 Task: Explore Airbnb accommodation in Eilat, Israel from 12th December, 2023 to 16th December, 2023 for 8 adults. Place can be private room with 8 bedrooms having 8 beds and 8 bathrooms. Property type can be hotel. Amenities needed are: wifi, TV, free parkinig on premises, gym, breakfast.
Action: Mouse moved to (588, 149)
Screenshot: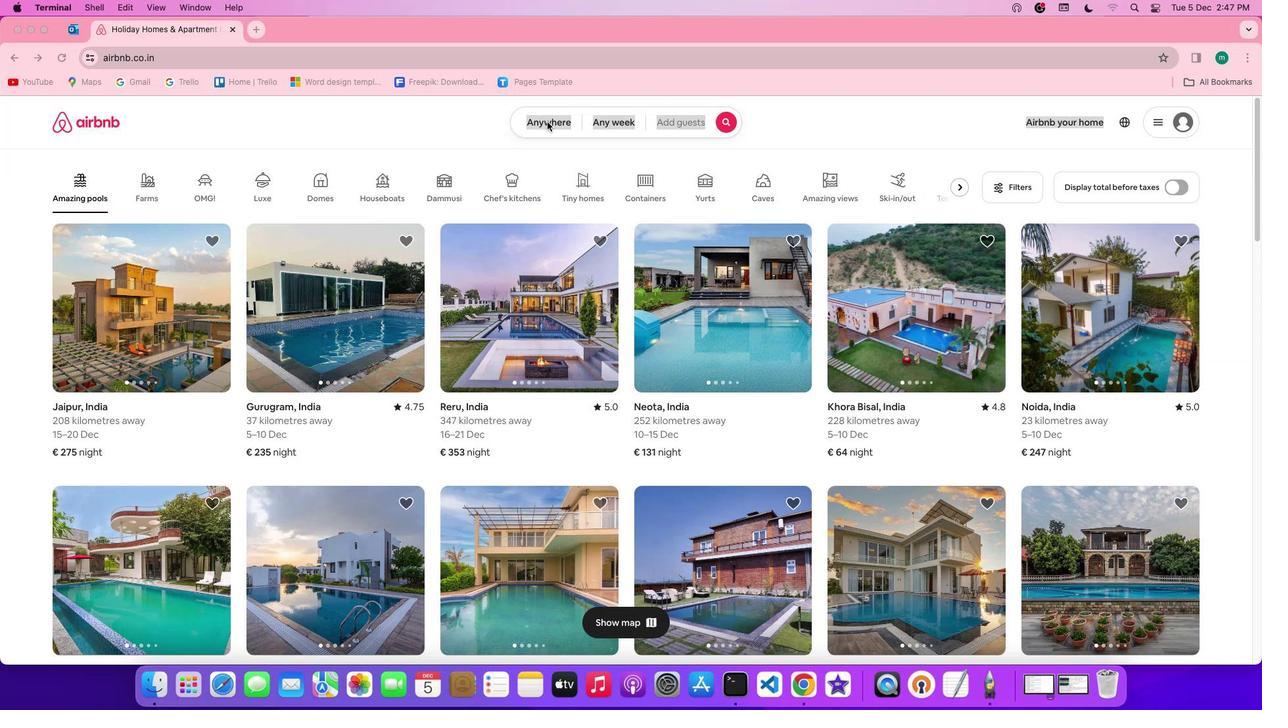 
Action: Mouse pressed left at (588, 149)
Screenshot: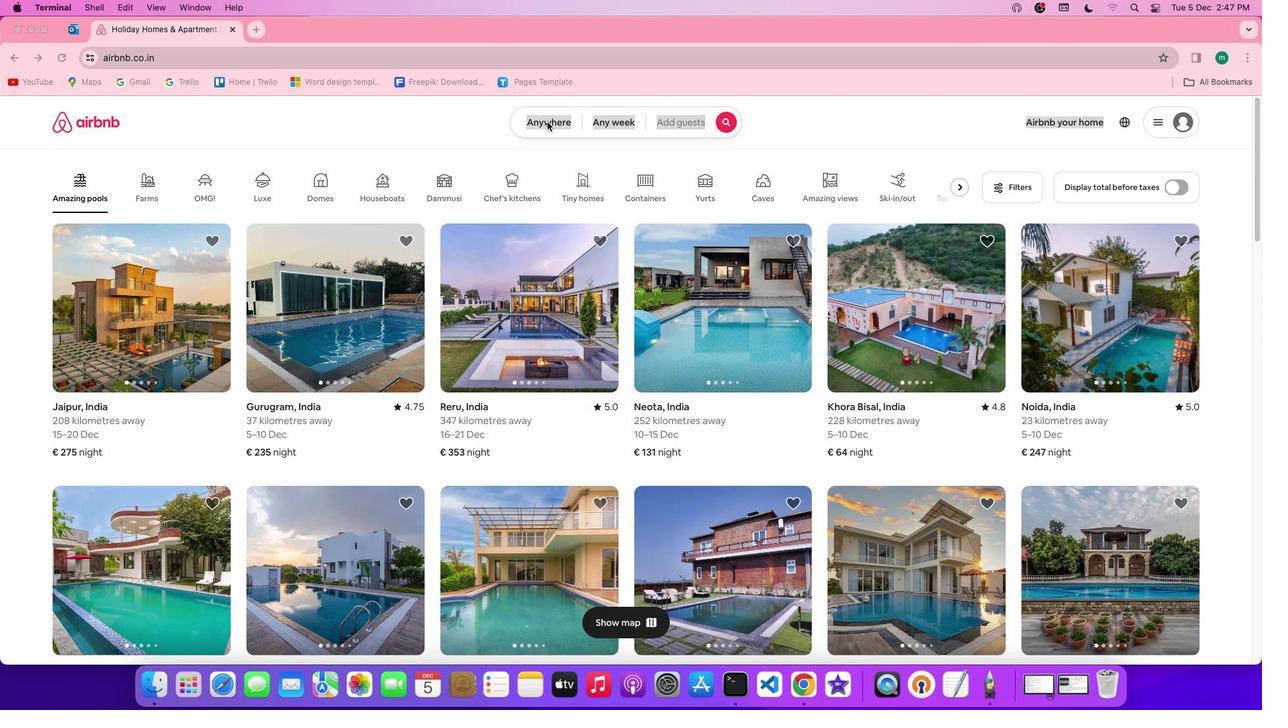 
Action: Mouse pressed left at (588, 149)
Screenshot: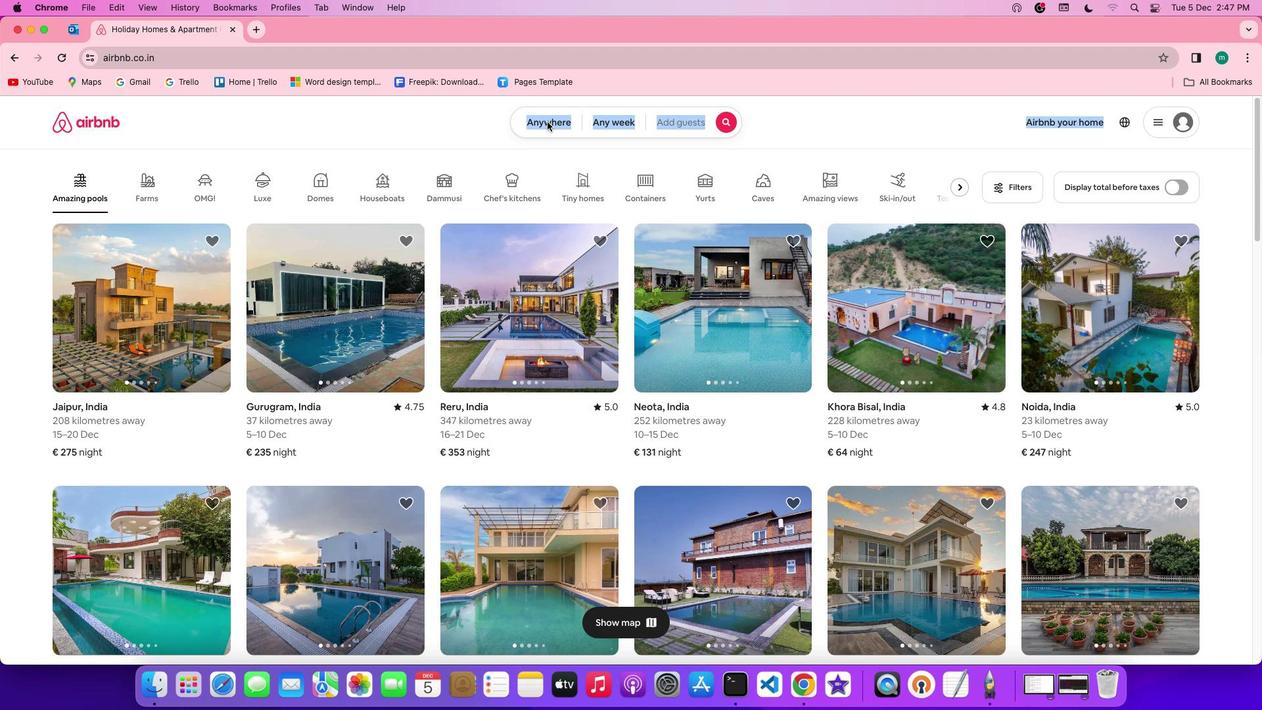 
Action: Mouse moved to (539, 190)
Screenshot: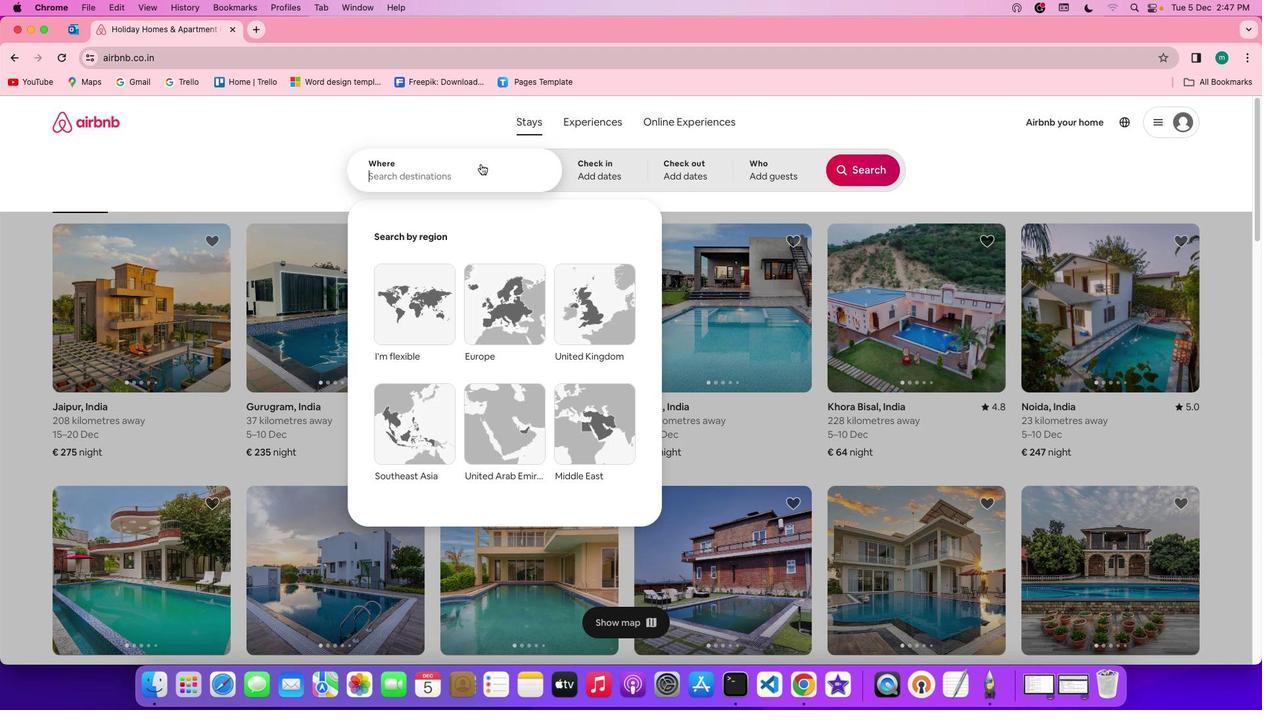 
Action: Mouse pressed left at (539, 190)
Screenshot: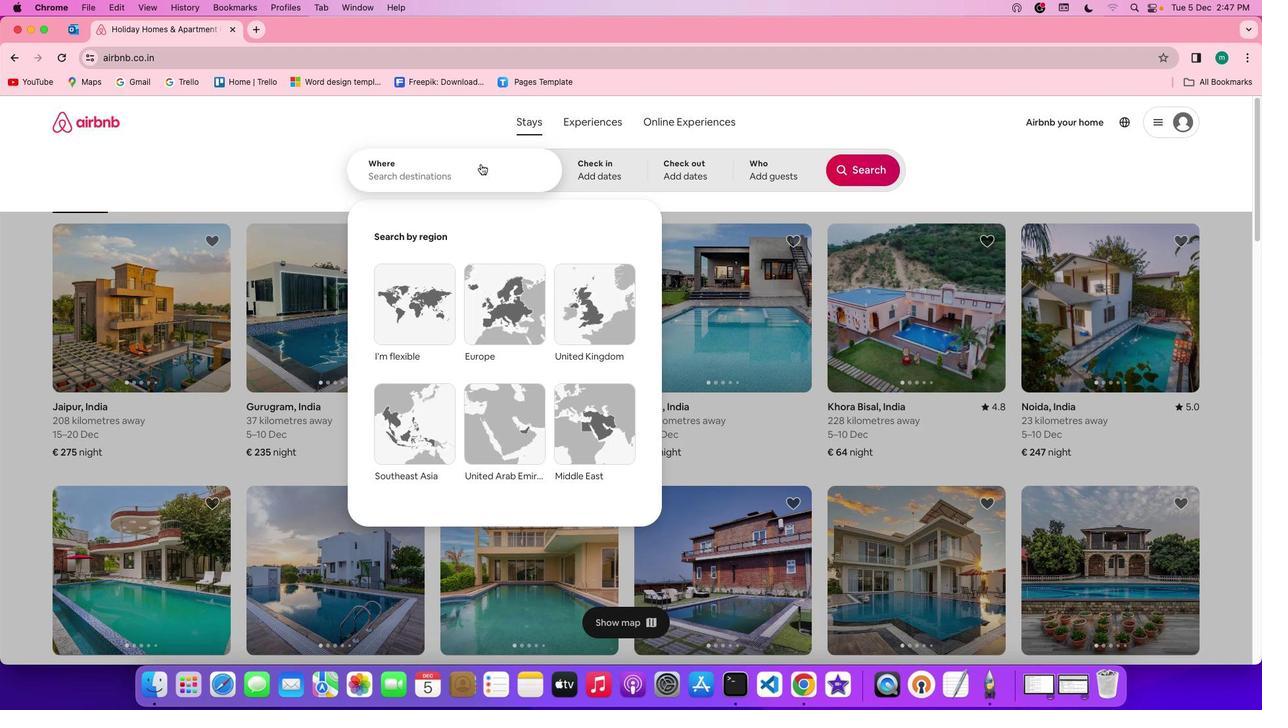 
Action: Mouse moved to (503, 204)
Screenshot: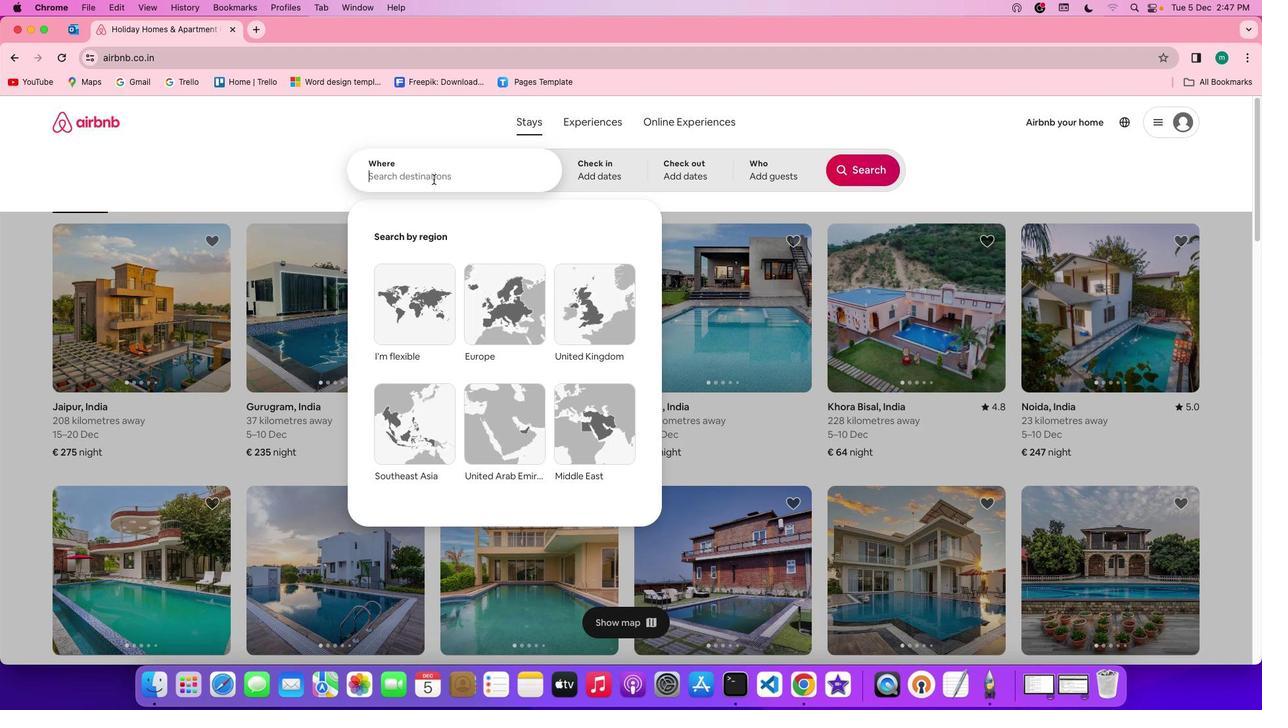 
Action: Key pressed Key.shift'E''i''l''a''t'','Key.spaceKey.shift'i''s''r''a''e''l'
Screenshot: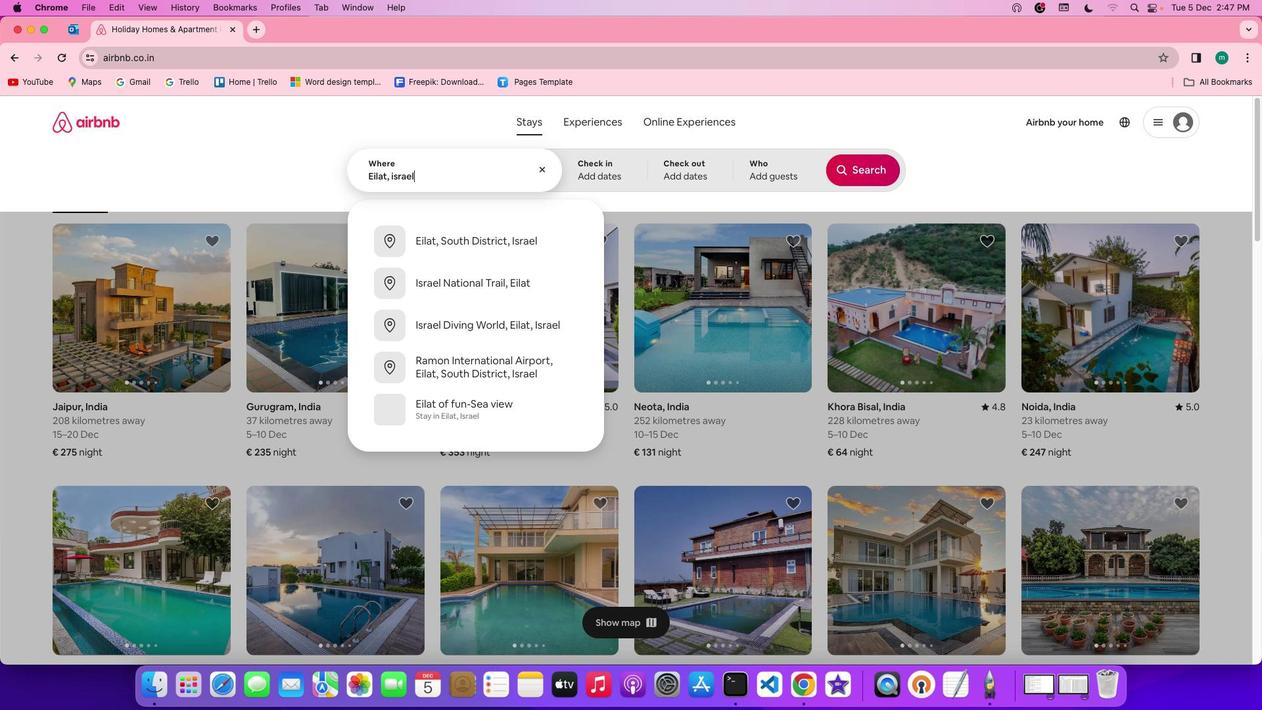 
Action: Mouse moved to (622, 201)
Screenshot: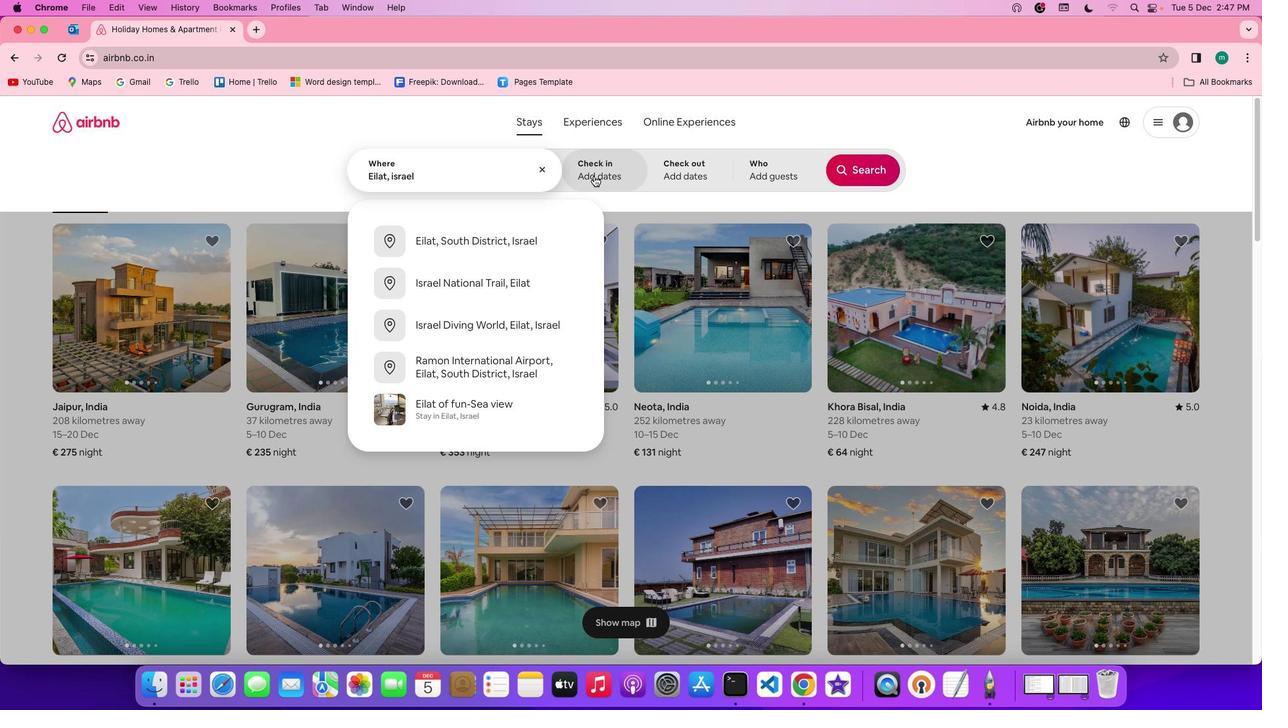 
Action: Mouse pressed left at (622, 201)
Screenshot: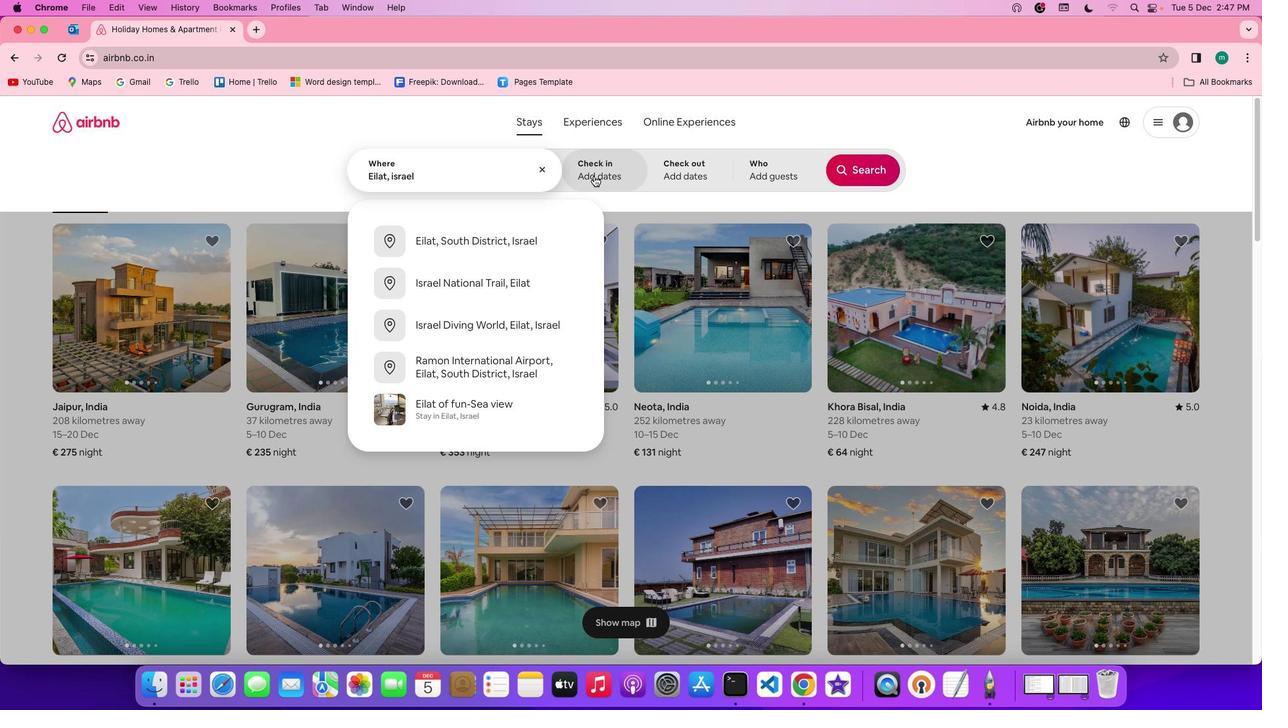 
Action: Mouse moved to (530, 402)
Screenshot: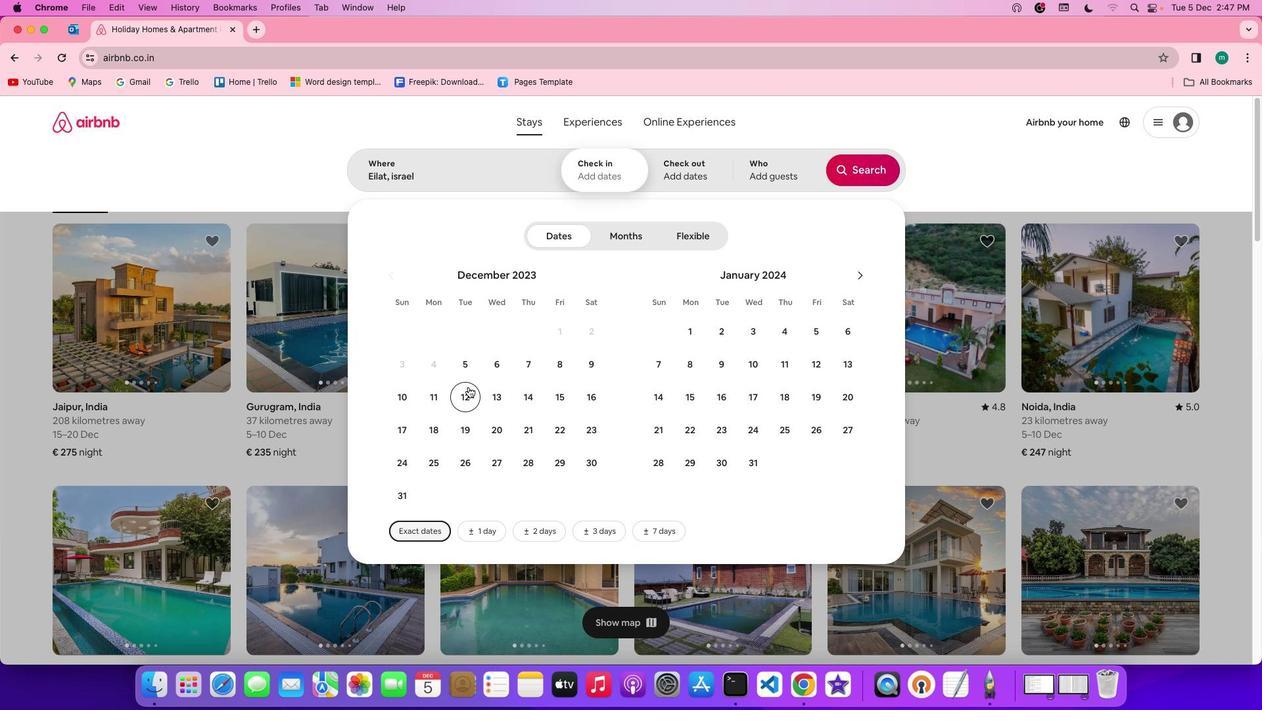 
Action: Mouse pressed left at (530, 402)
Screenshot: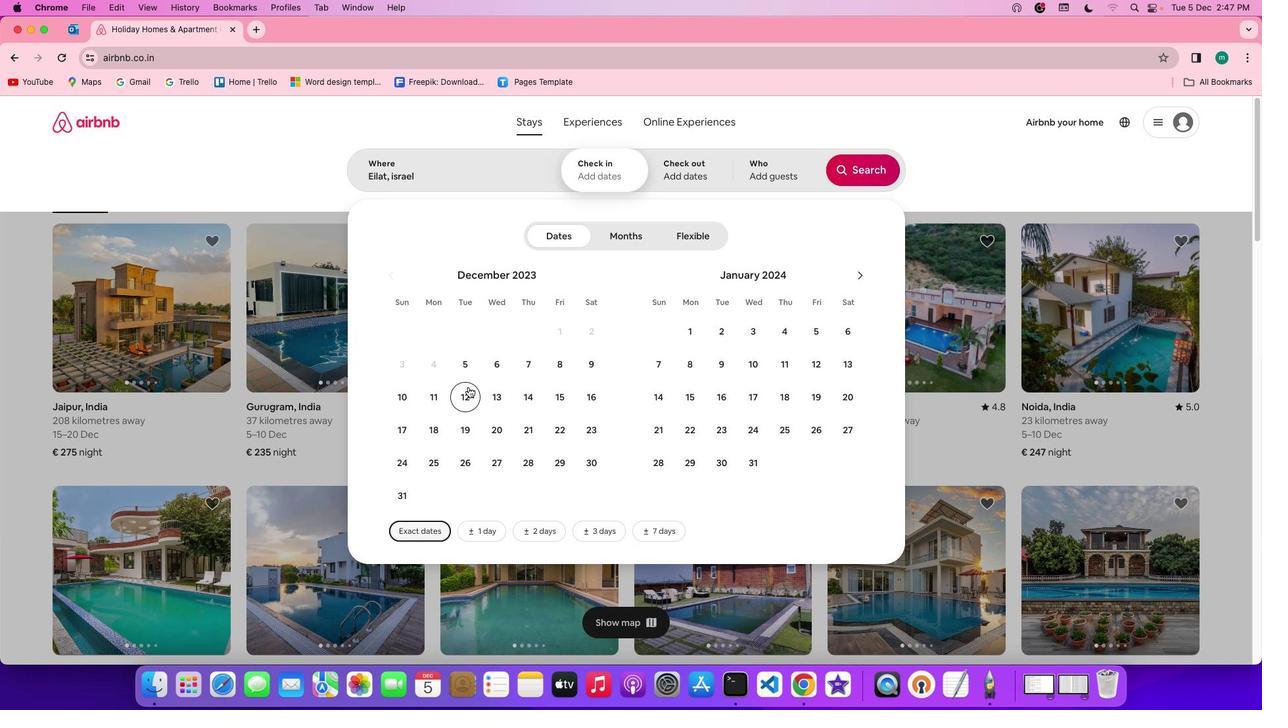 
Action: Mouse moved to (616, 406)
Screenshot: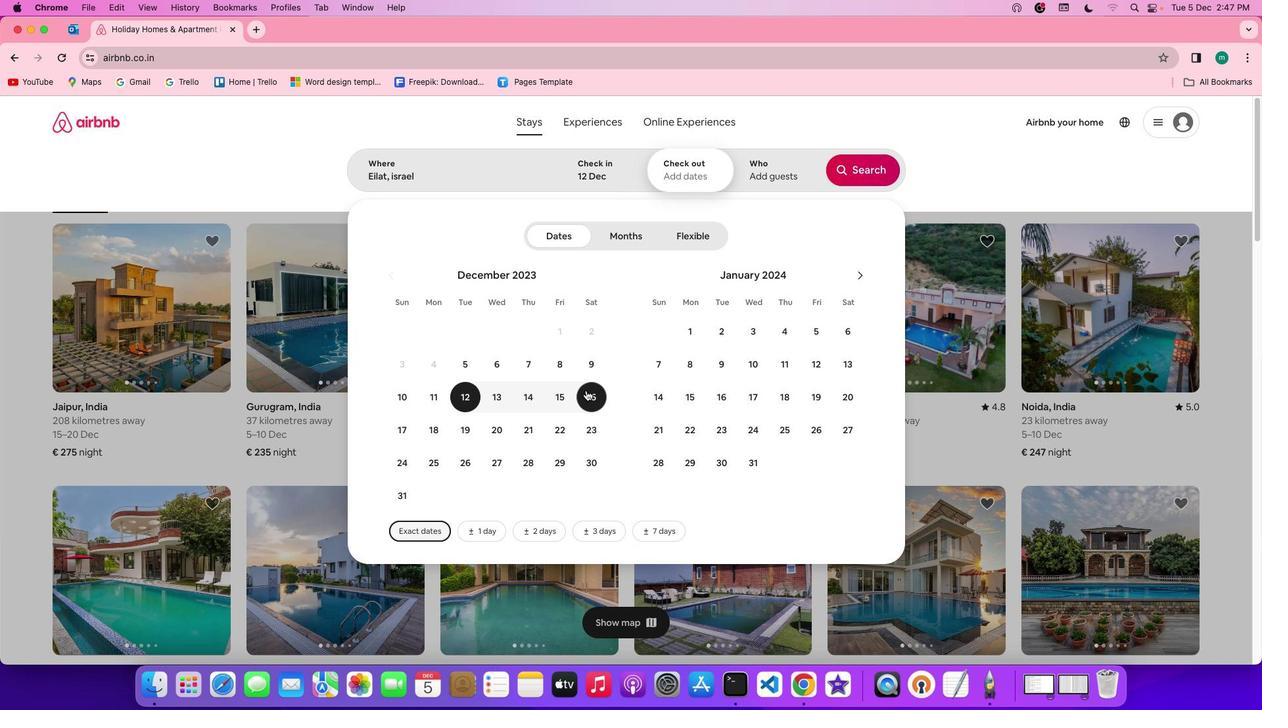 
Action: Mouse pressed left at (616, 406)
Screenshot: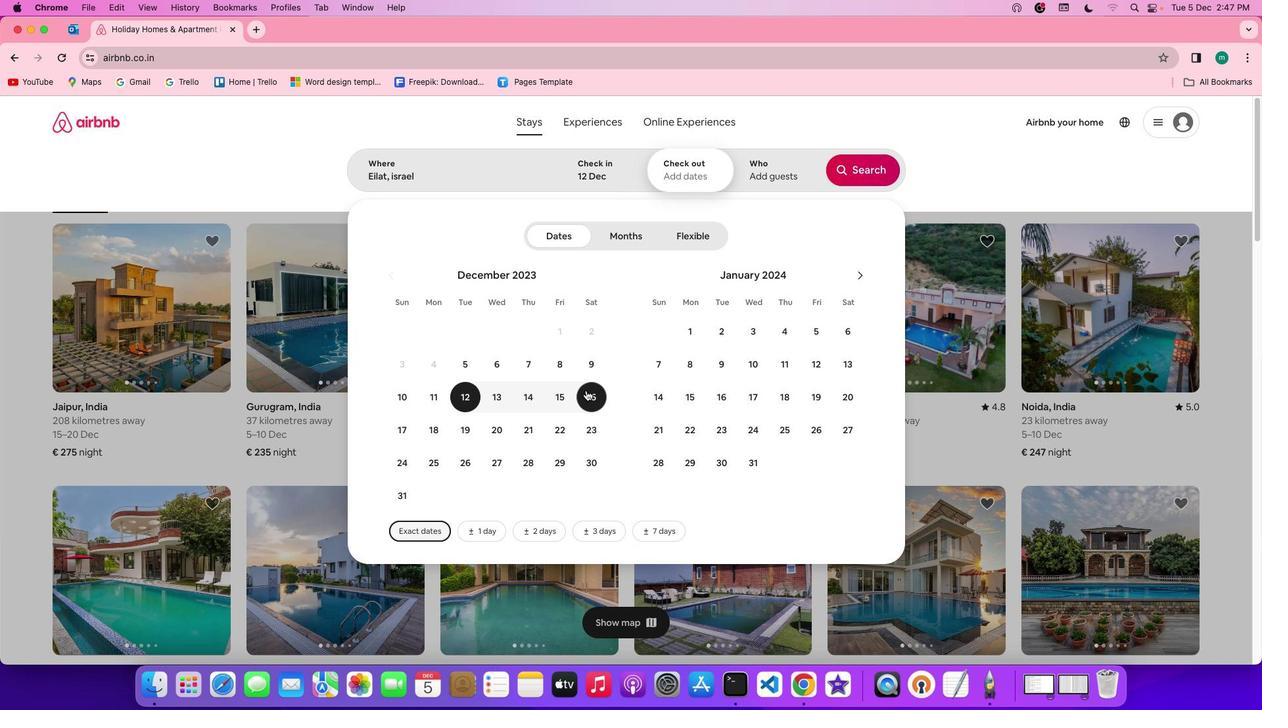 
Action: Mouse moved to (740, 206)
Screenshot: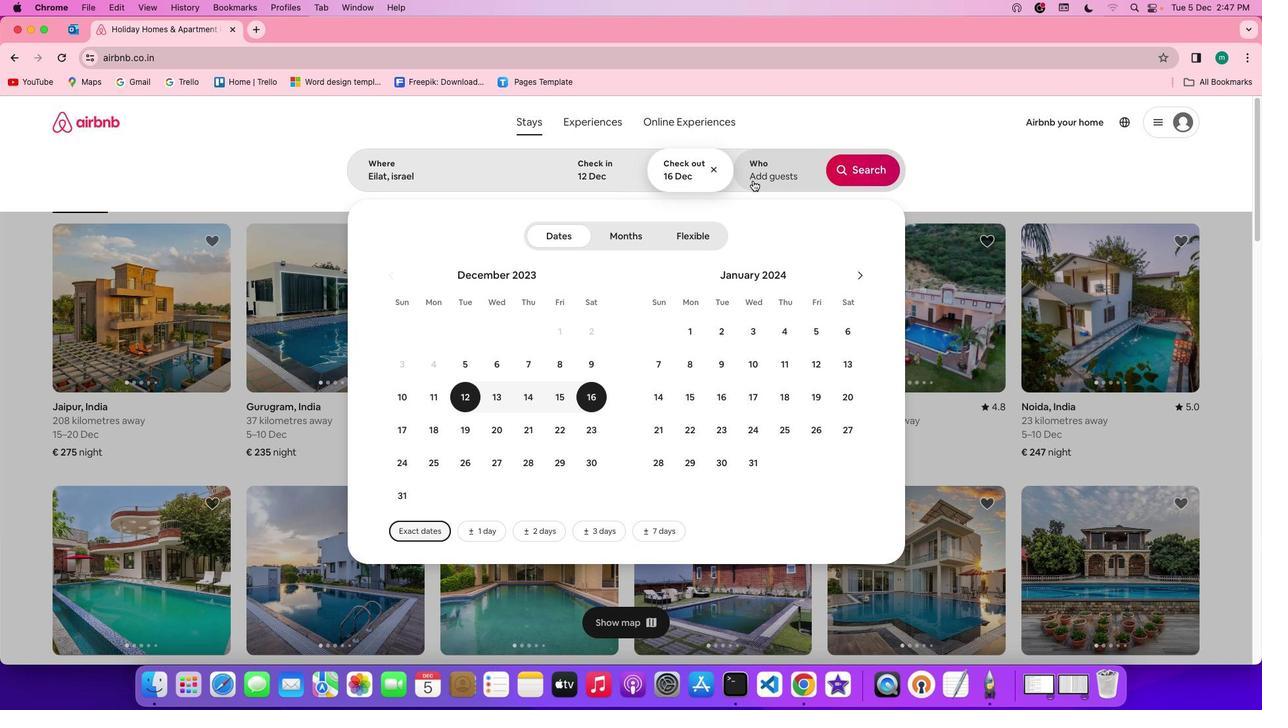 
Action: Mouse pressed left at (740, 206)
Screenshot: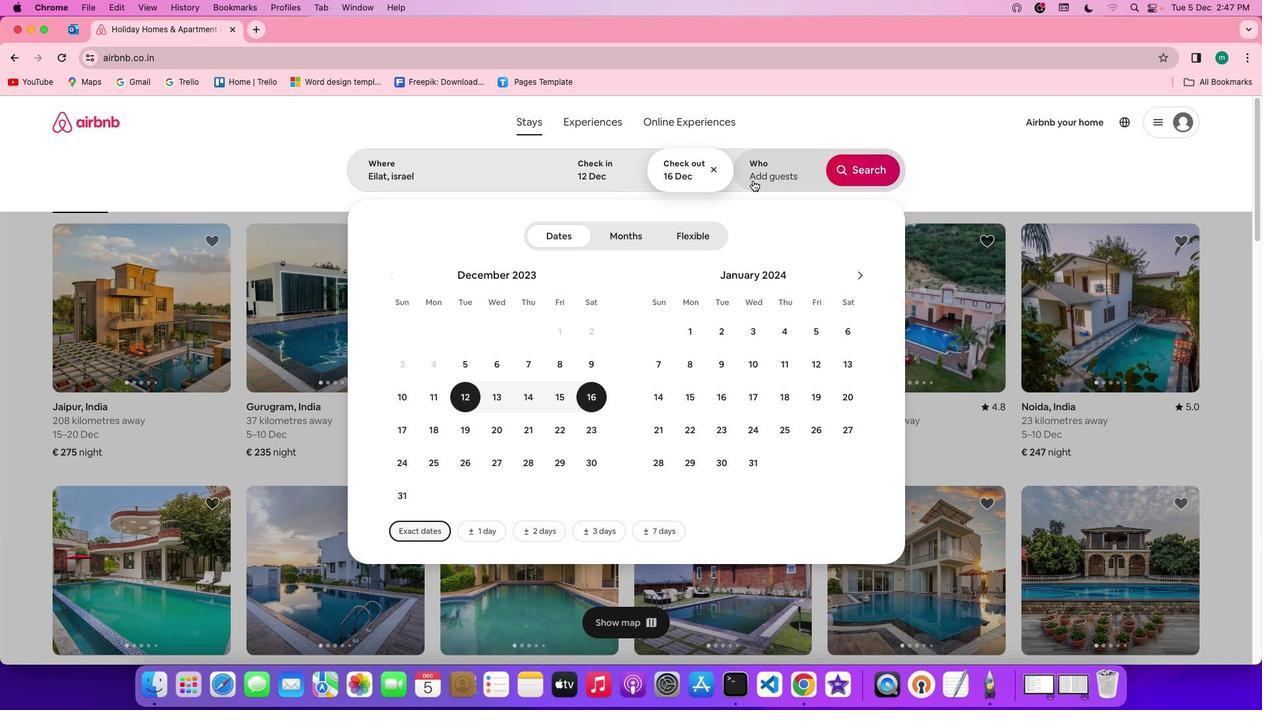 
Action: Mouse moved to (826, 263)
Screenshot: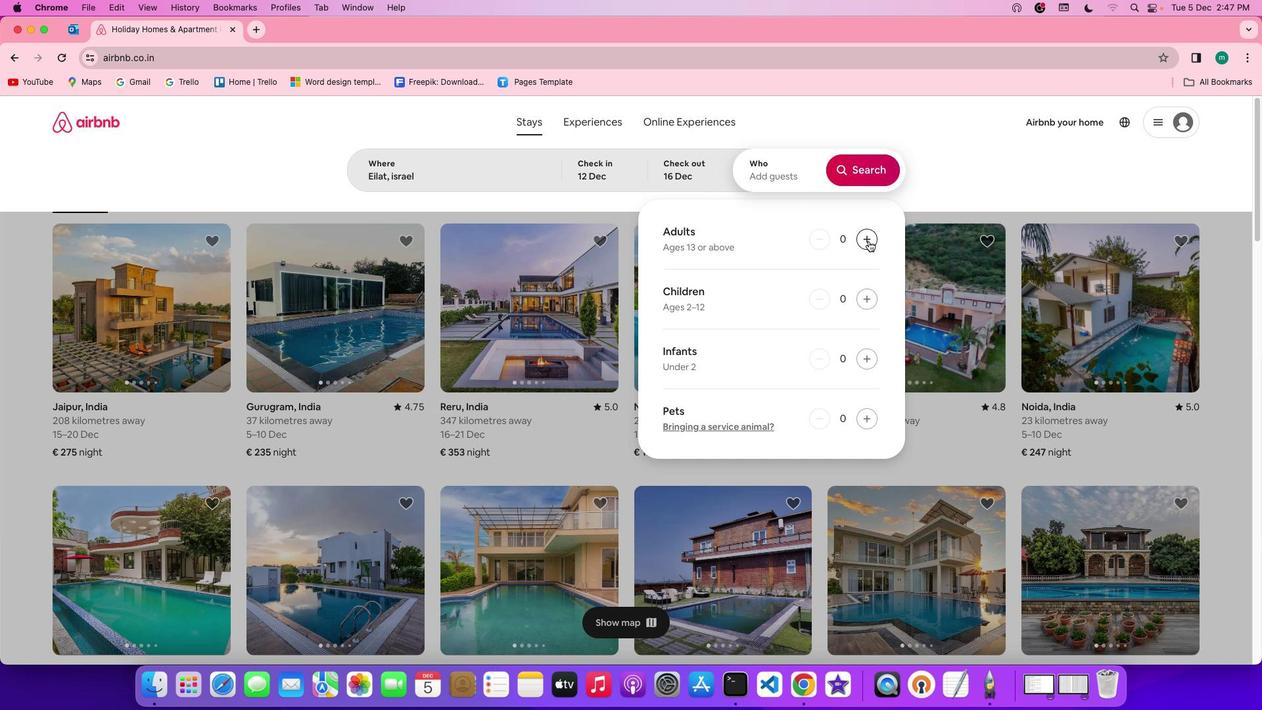 
Action: Mouse pressed left at (826, 263)
Screenshot: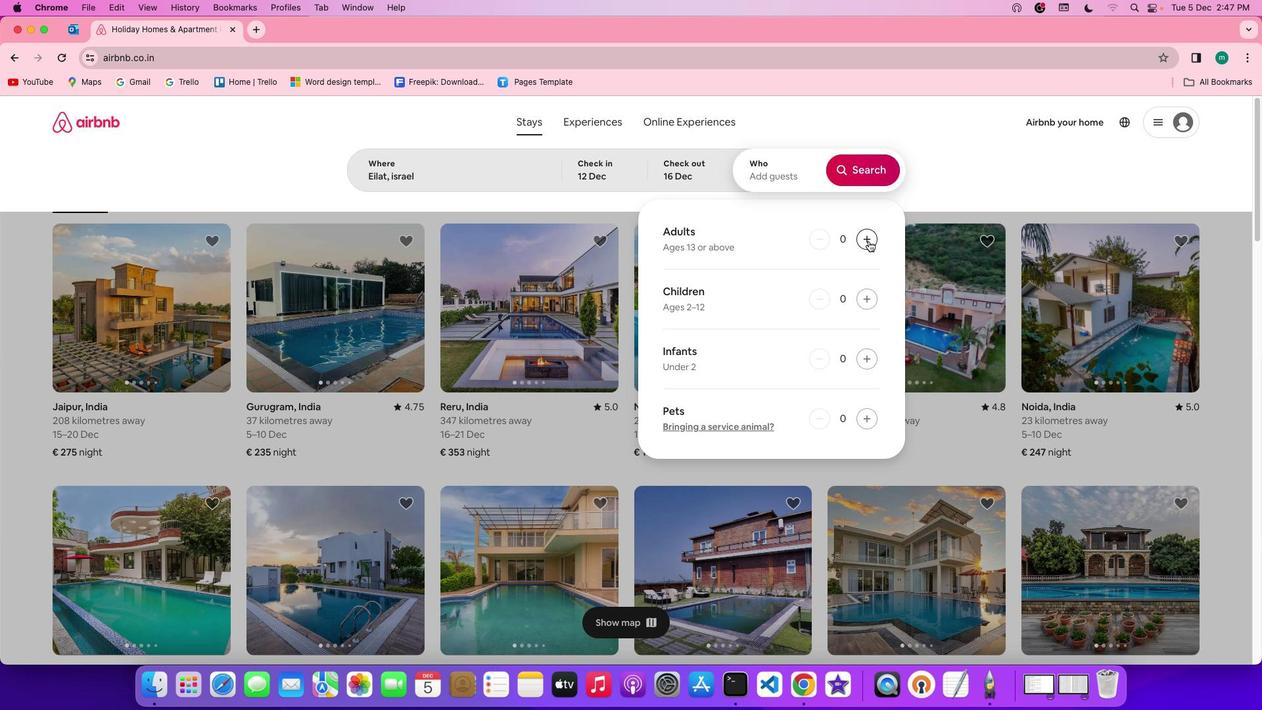
Action: Mouse pressed left at (826, 263)
Screenshot: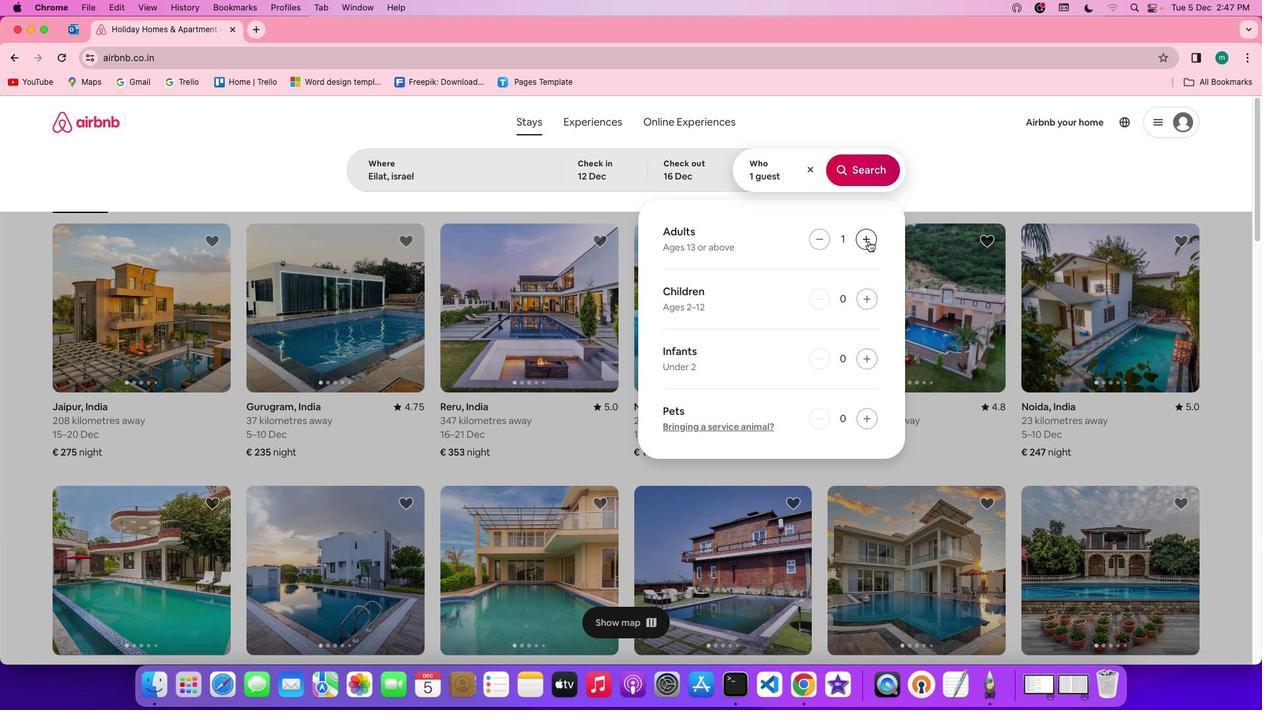 
Action: Mouse pressed left at (826, 263)
Screenshot: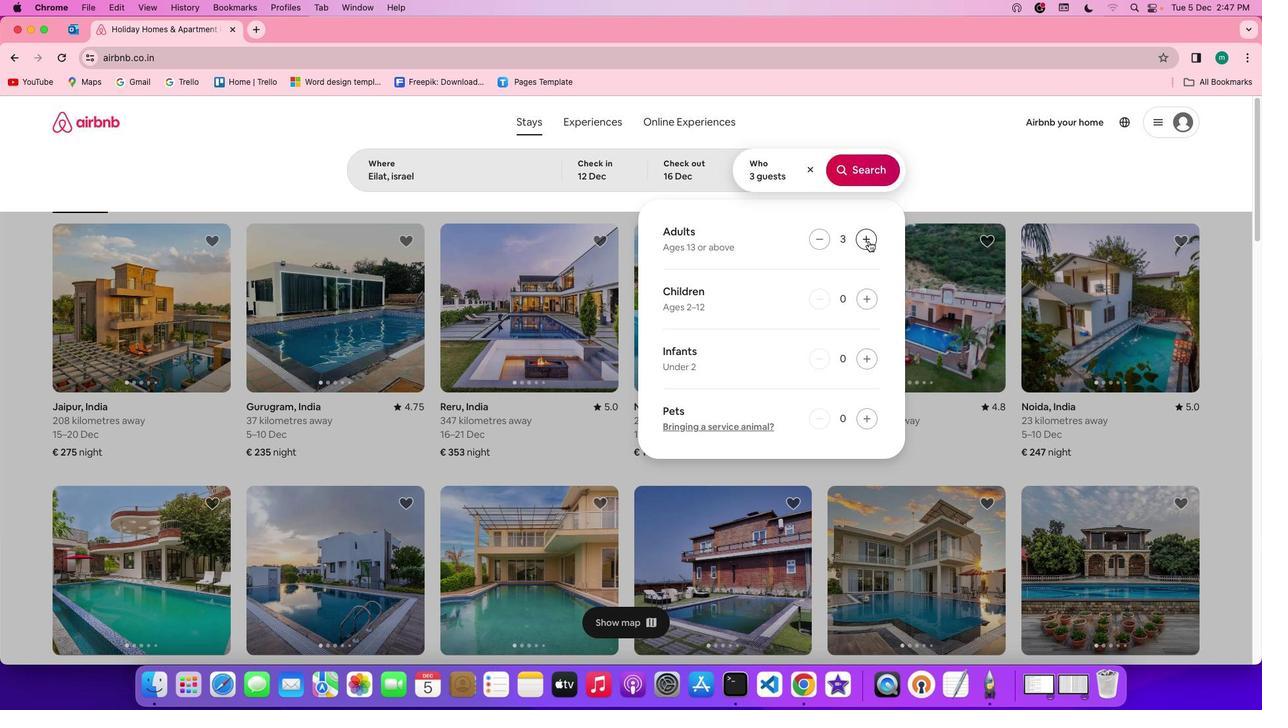 
Action: Mouse pressed left at (826, 263)
Screenshot: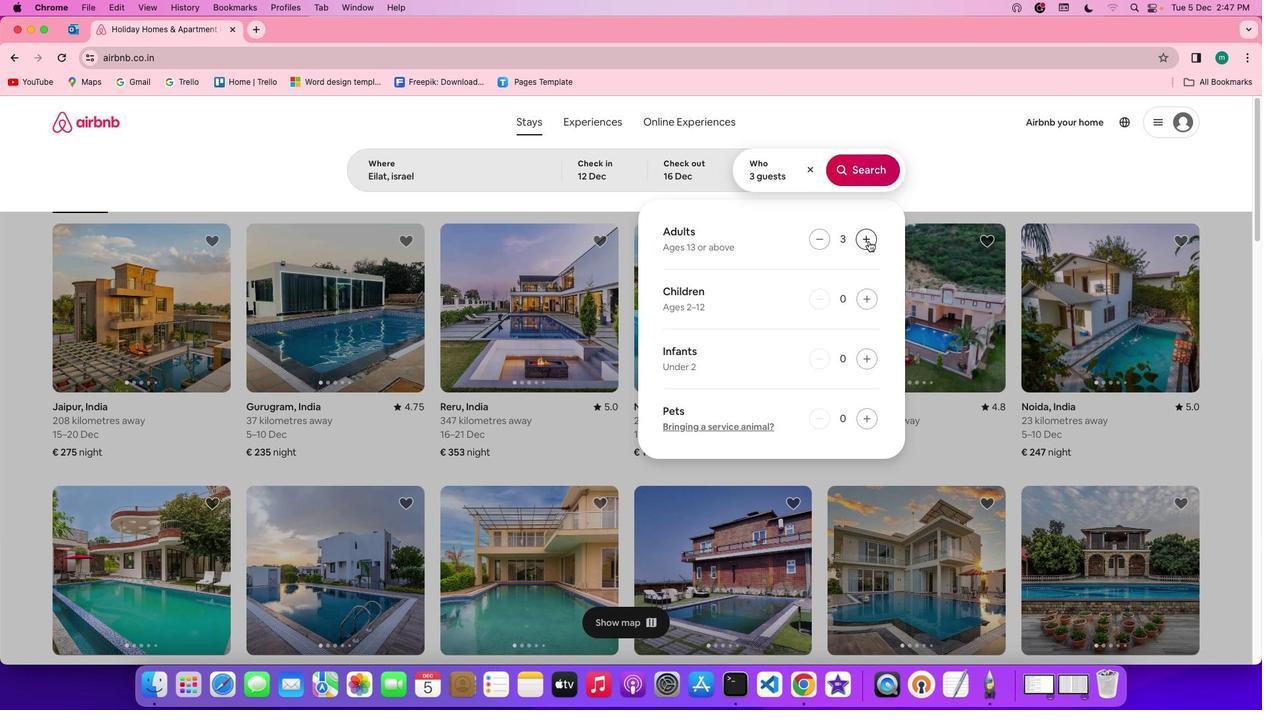 
Action: Mouse pressed left at (826, 263)
Screenshot: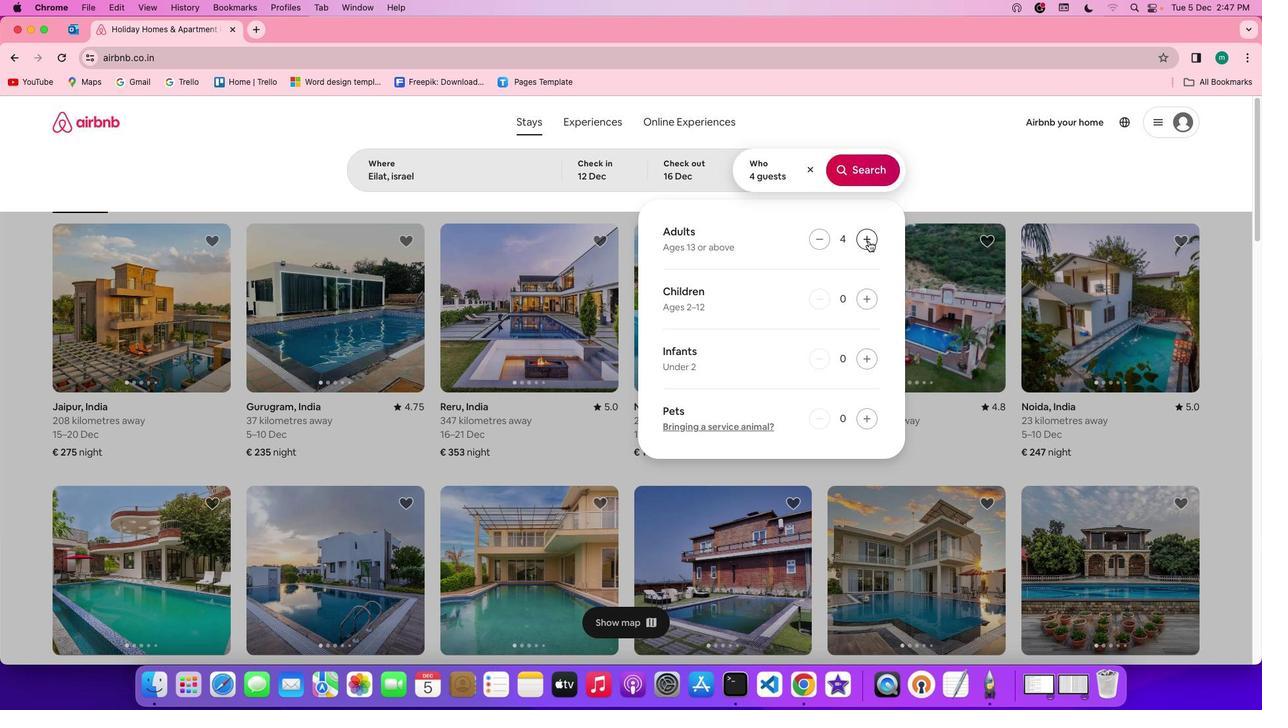 
Action: Mouse pressed left at (826, 263)
Screenshot: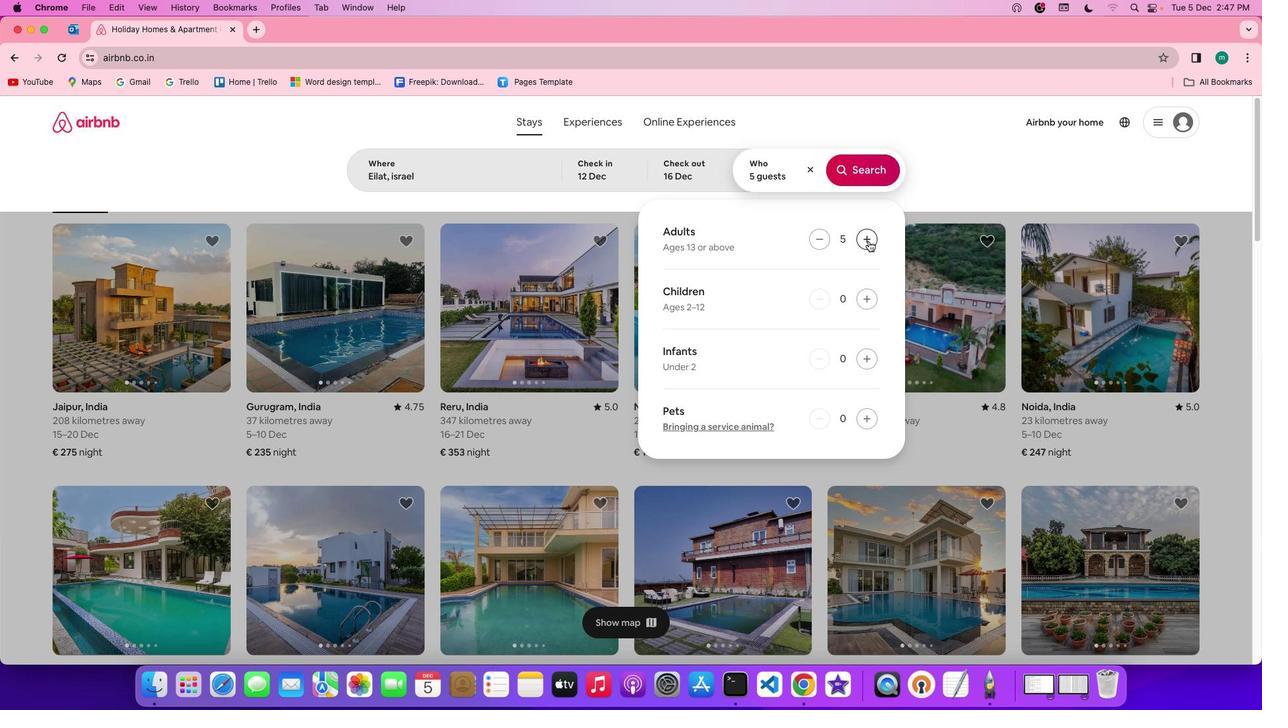 
Action: Mouse pressed left at (826, 263)
Screenshot: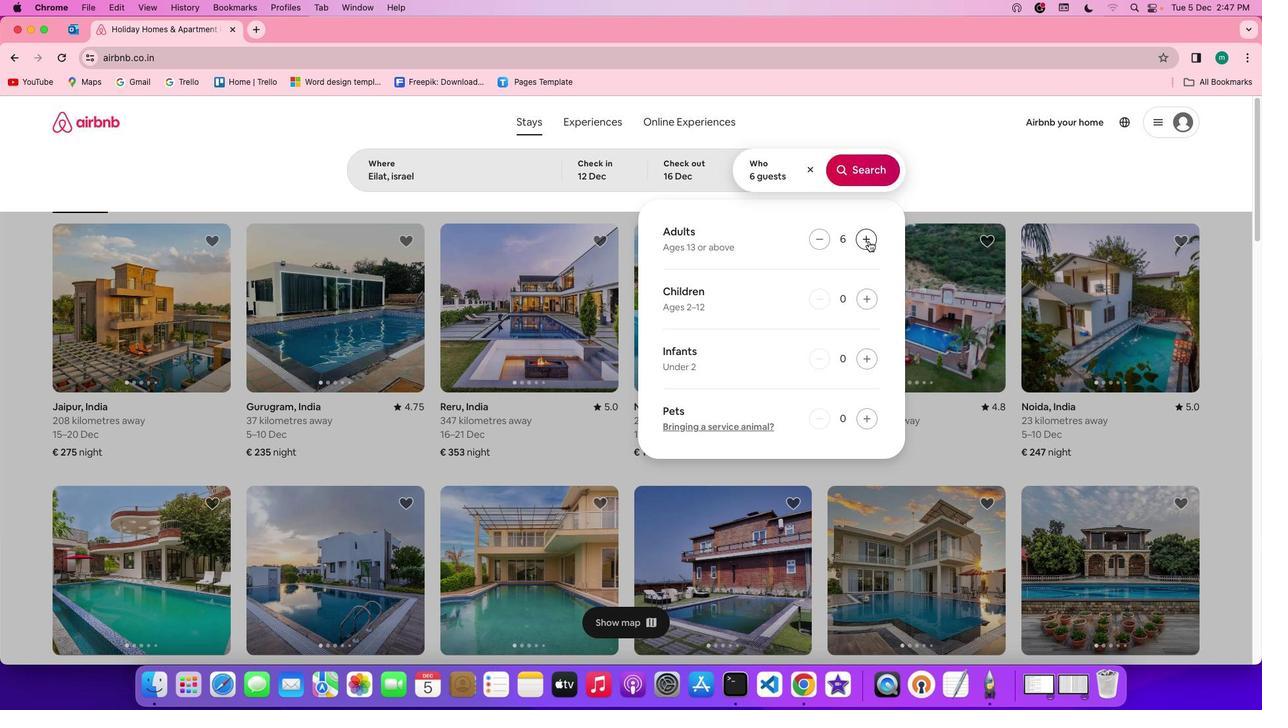 
Action: Mouse pressed left at (826, 263)
Screenshot: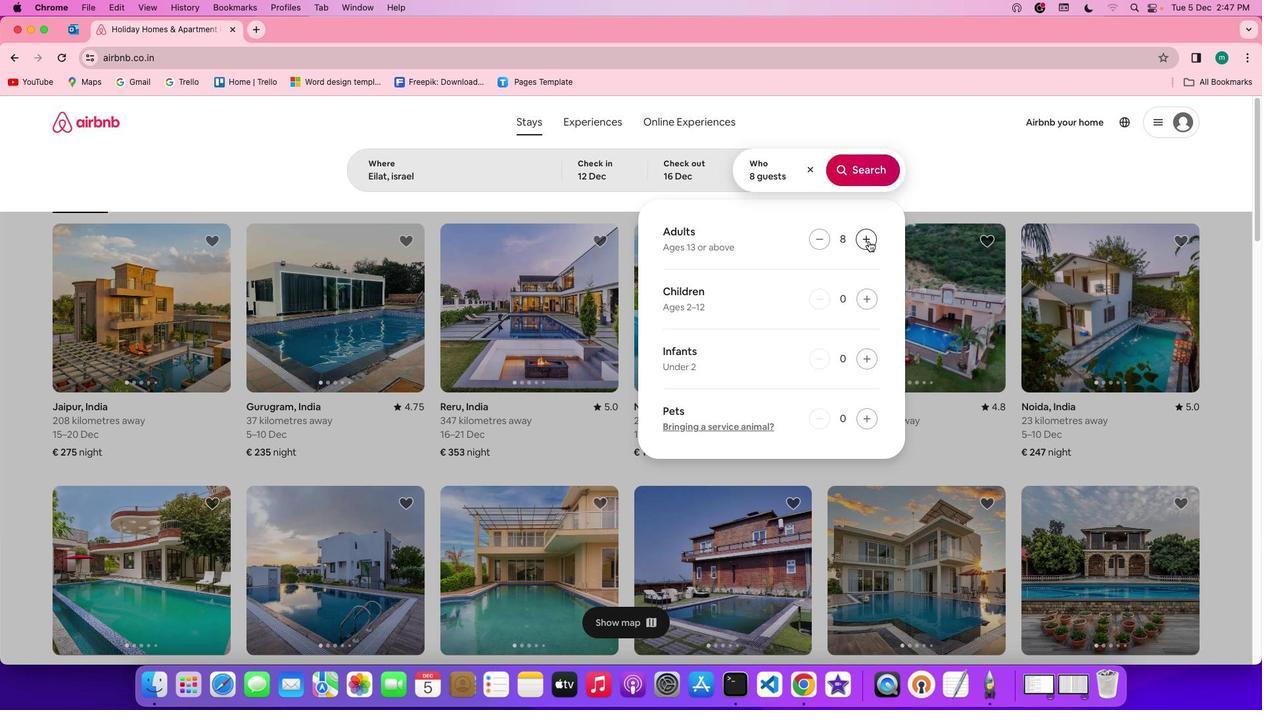 
Action: Mouse moved to (824, 201)
Screenshot: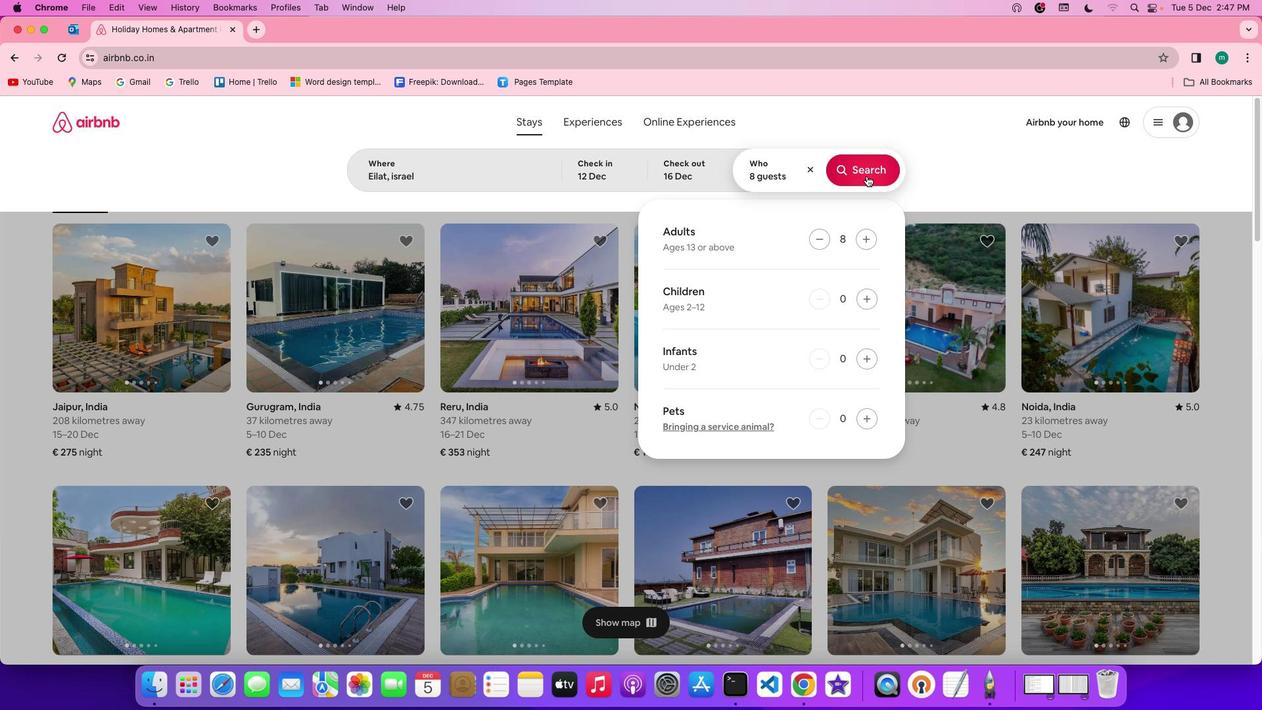 
Action: Mouse pressed left at (824, 201)
Screenshot: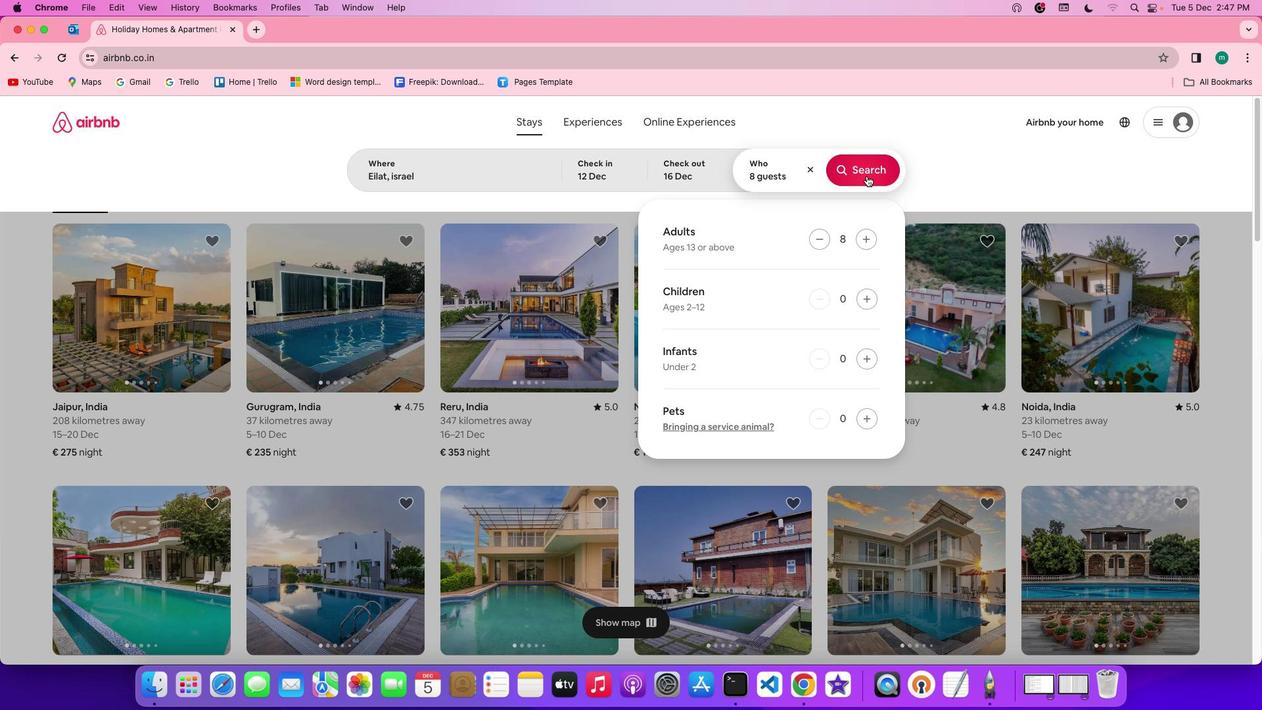 
Action: Mouse moved to (980, 203)
Screenshot: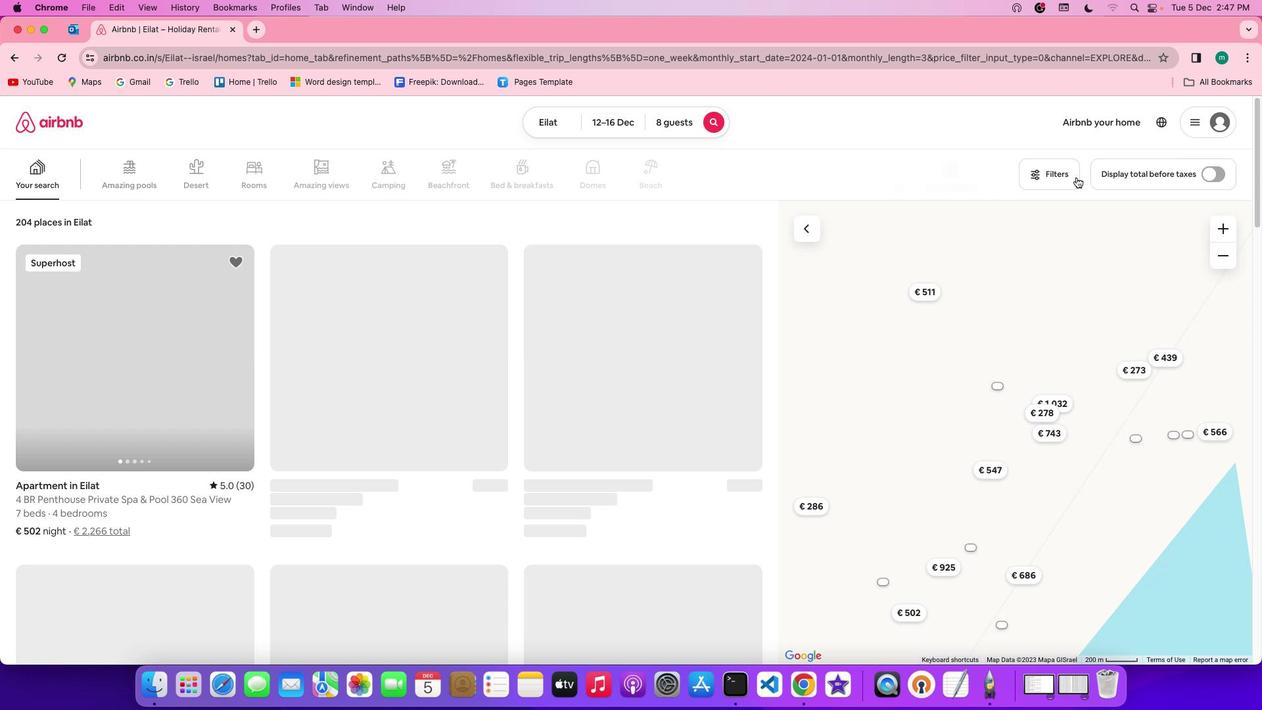 
Action: Mouse pressed left at (980, 203)
Screenshot: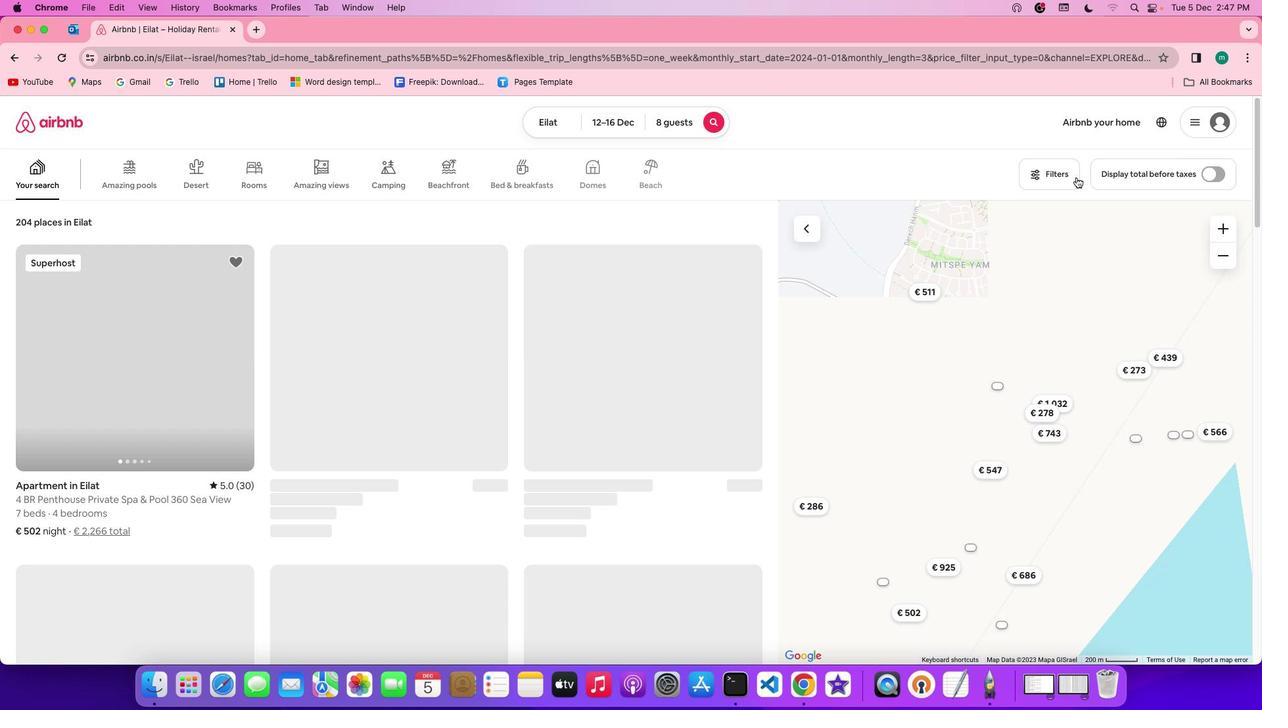 
Action: Mouse moved to (634, 399)
Screenshot: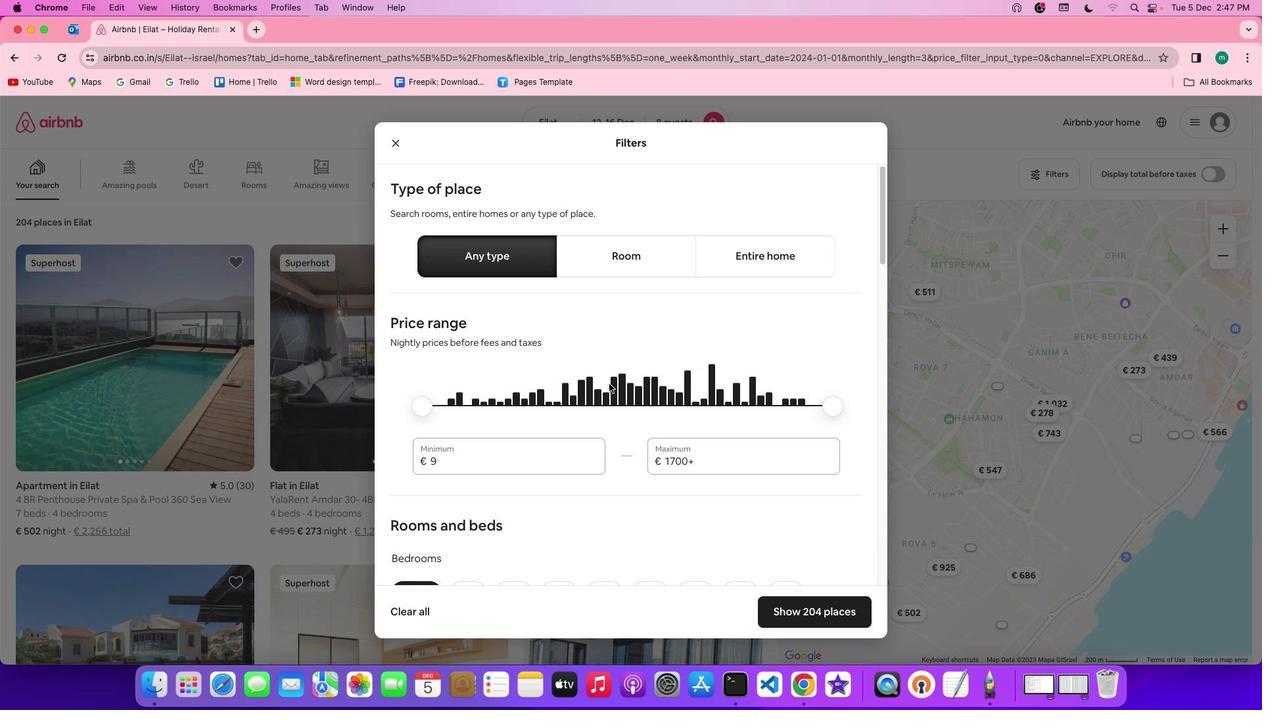 
Action: Mouse scrolled (634, 399) with delta (182, 32)
Screenshot: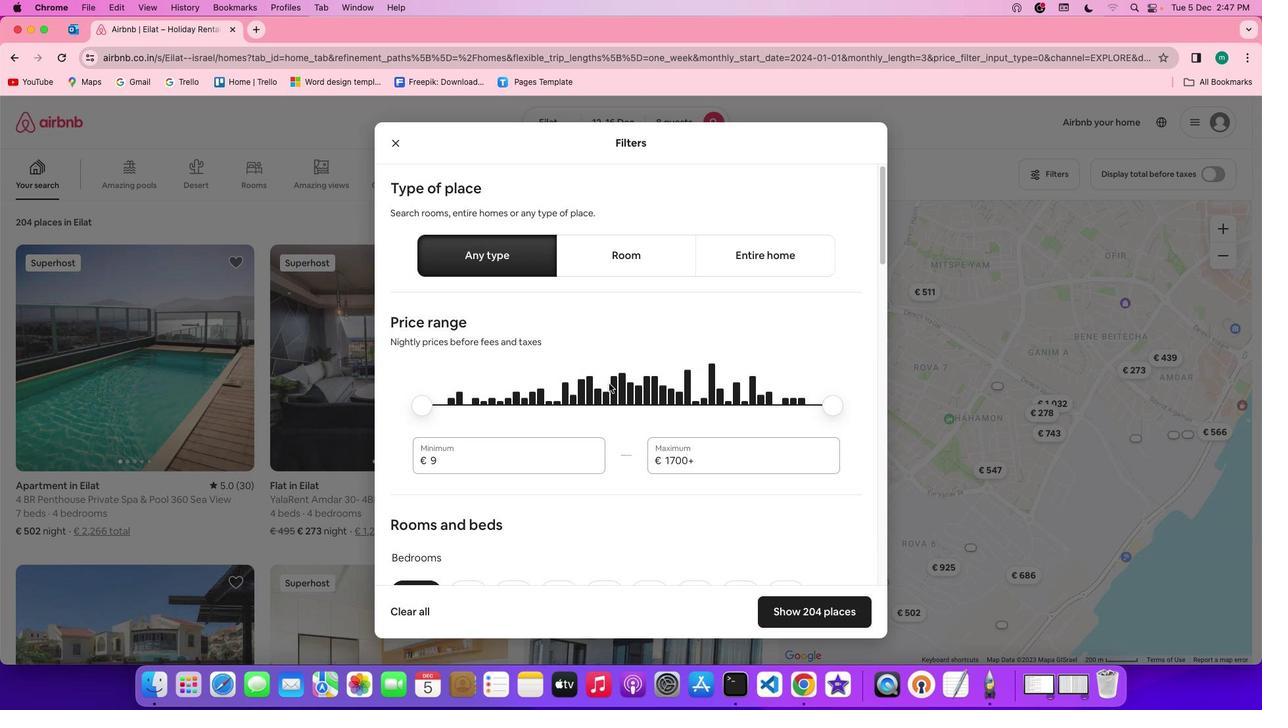 
Action: Mouse scrolled (634, 399) with delta (182, 32)
Screenshot: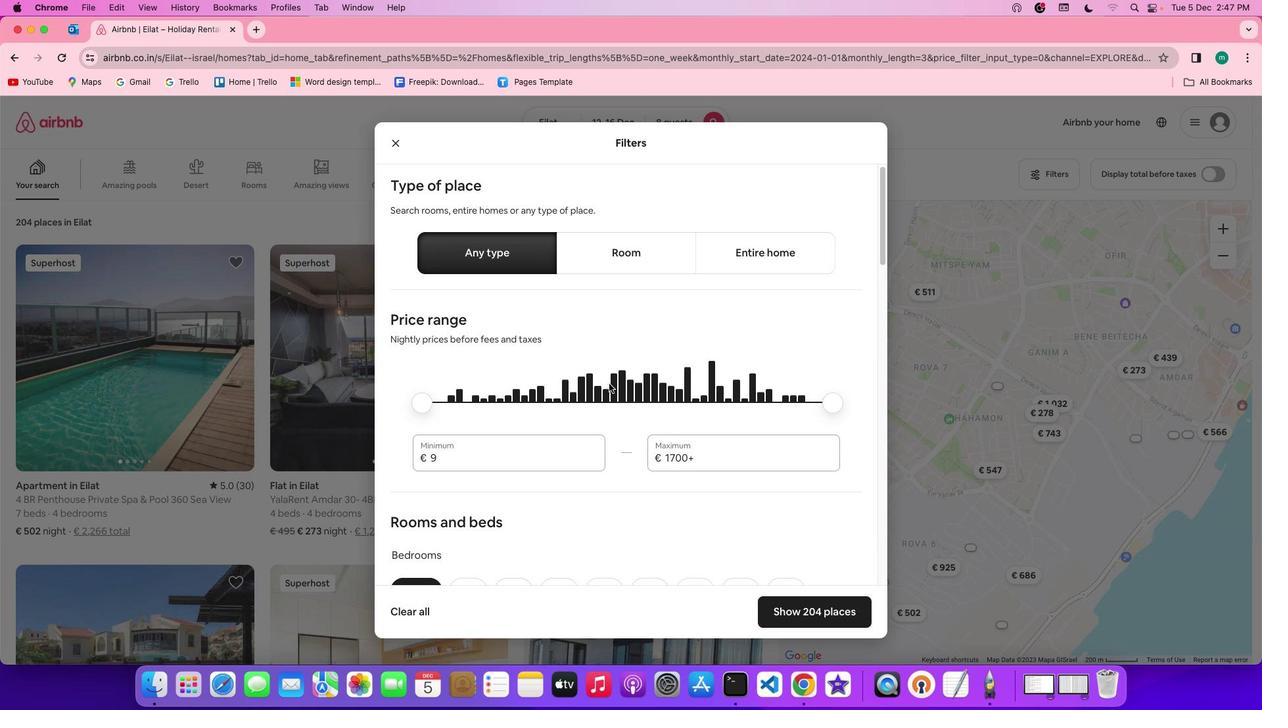 
Action: Mouse scrolled (634, 399) with delta (182, 32)
Screenshot: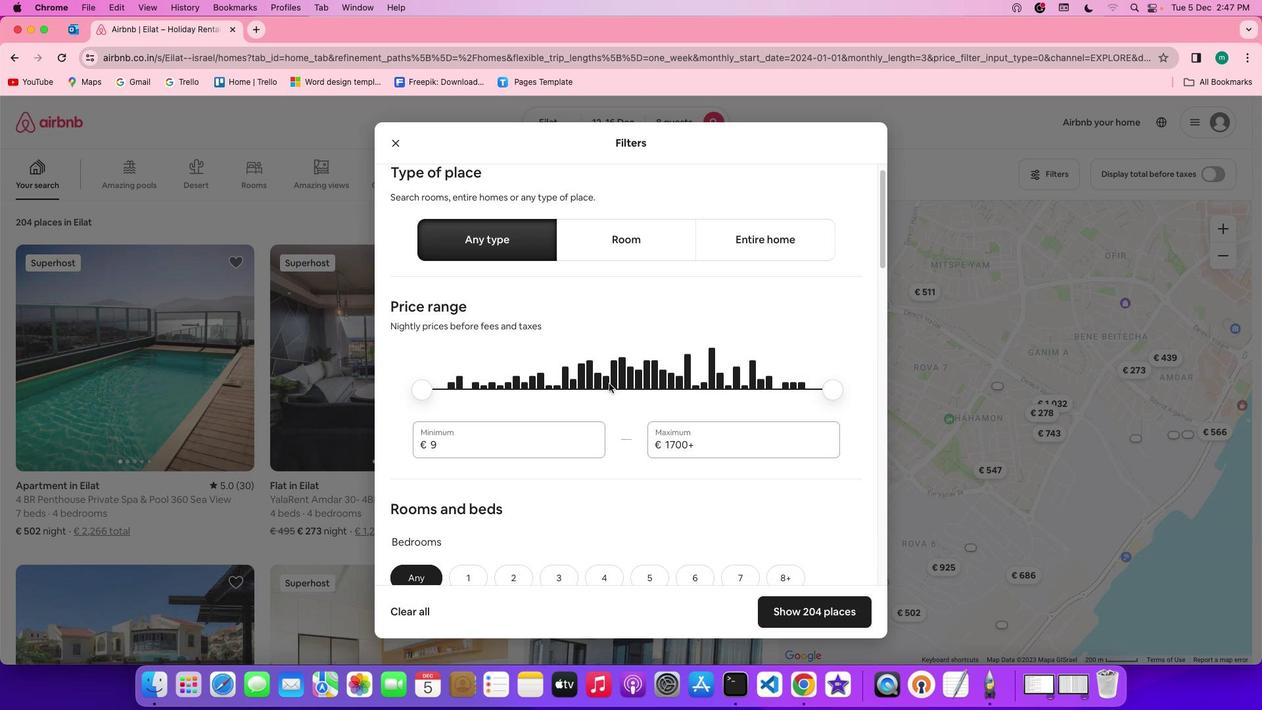
Action: Mouse moved to (630, 395)
Screenshot: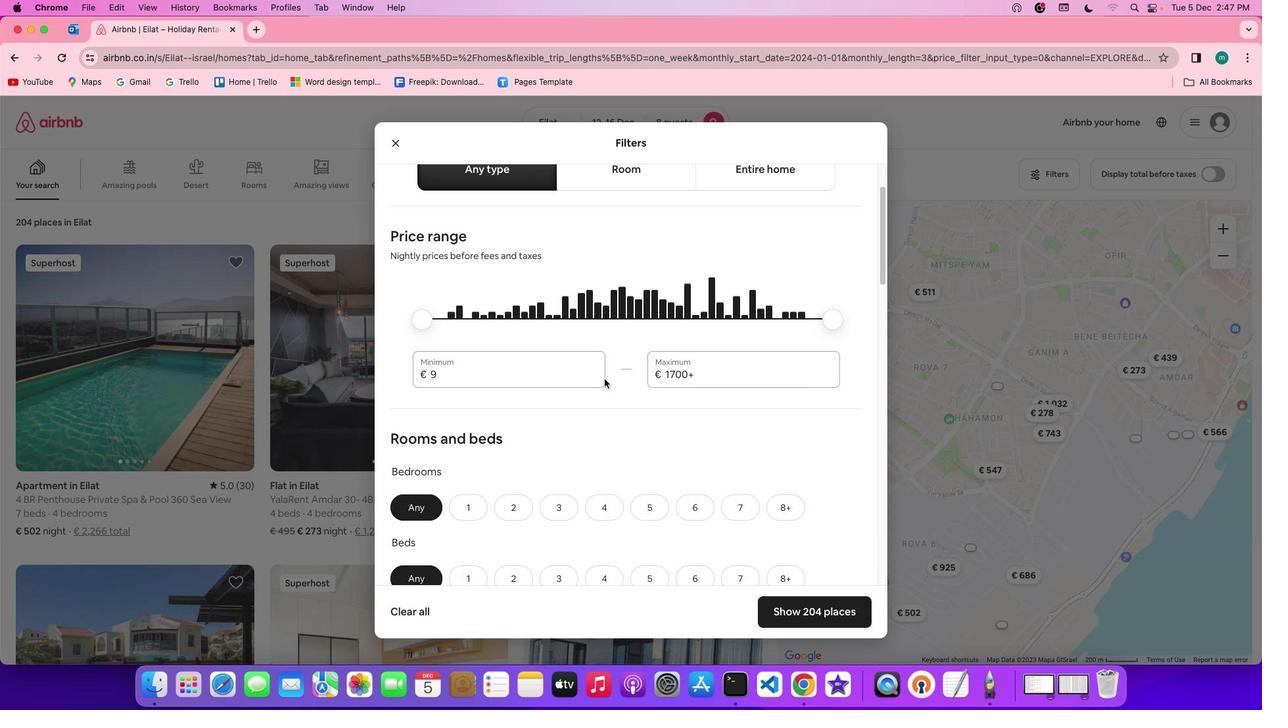 
Action: Mouse scrolled (630, 395) with delta (182, 32)
Screenshot: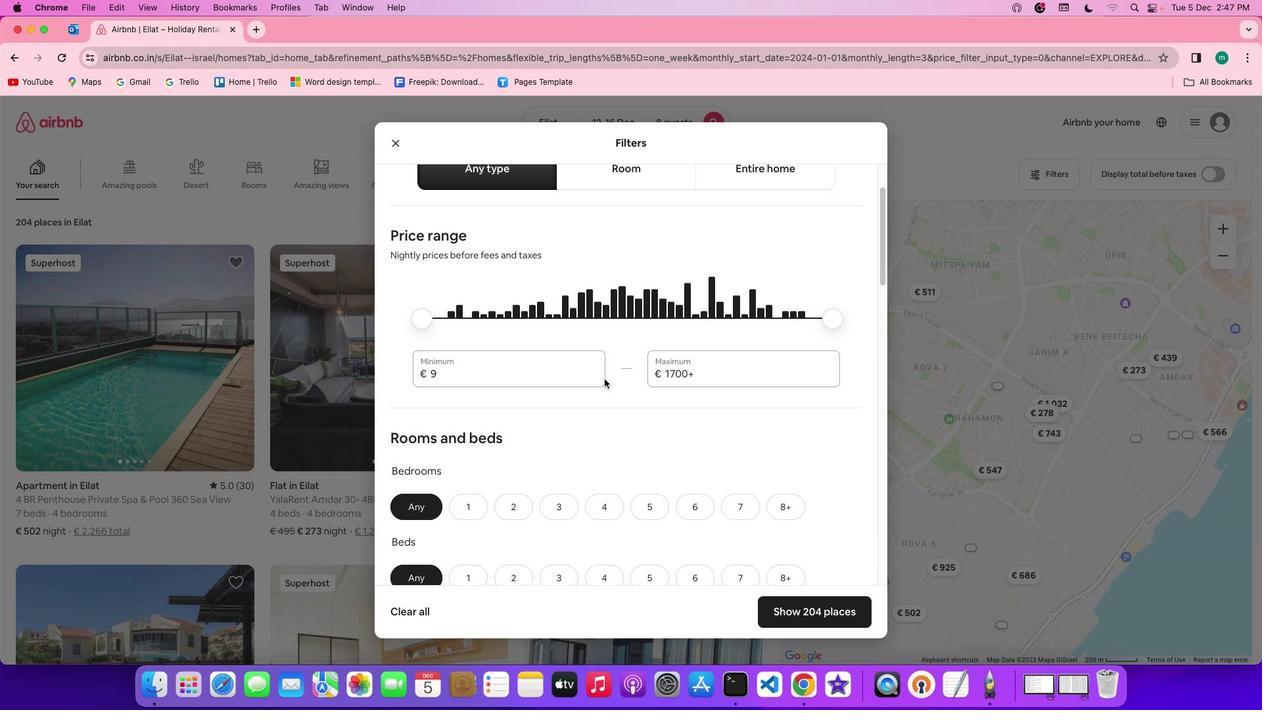 
Action: Mouse scrolled (630, 395) with delta (182, 32)
Screenshot: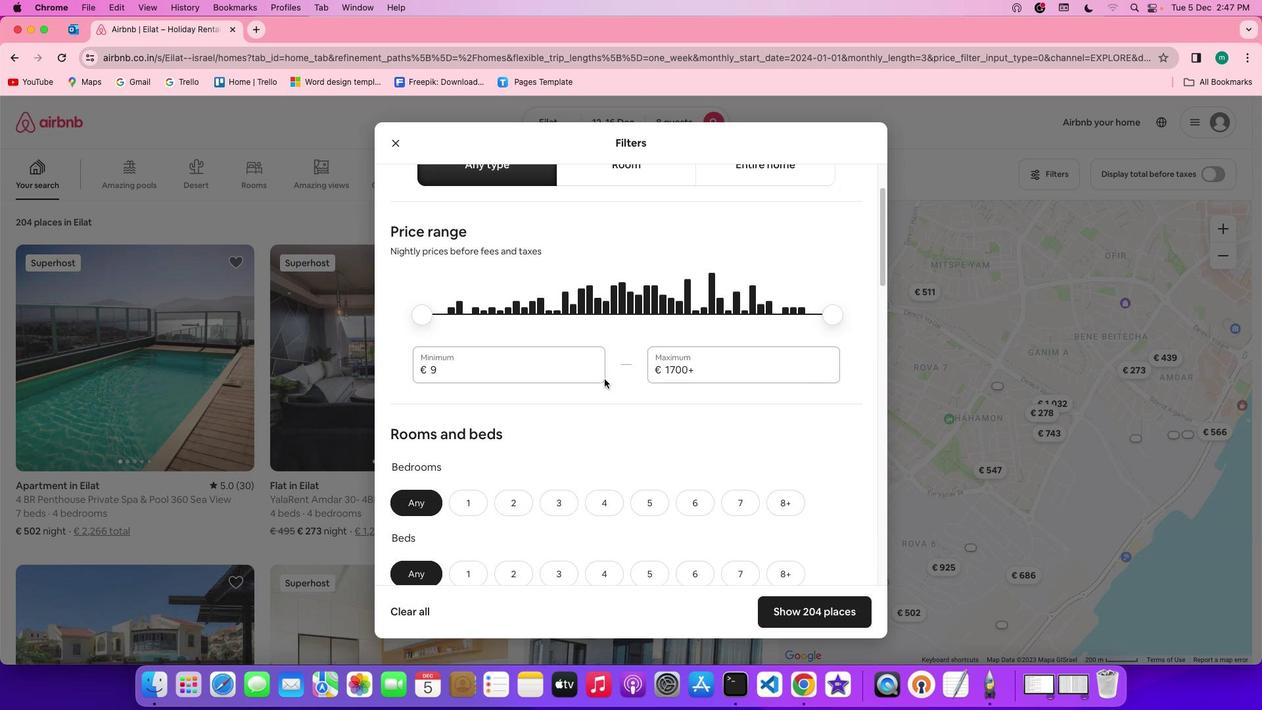 
Action: Mouse scrolled (630, 395) with delta (182, 32)
Screenshot: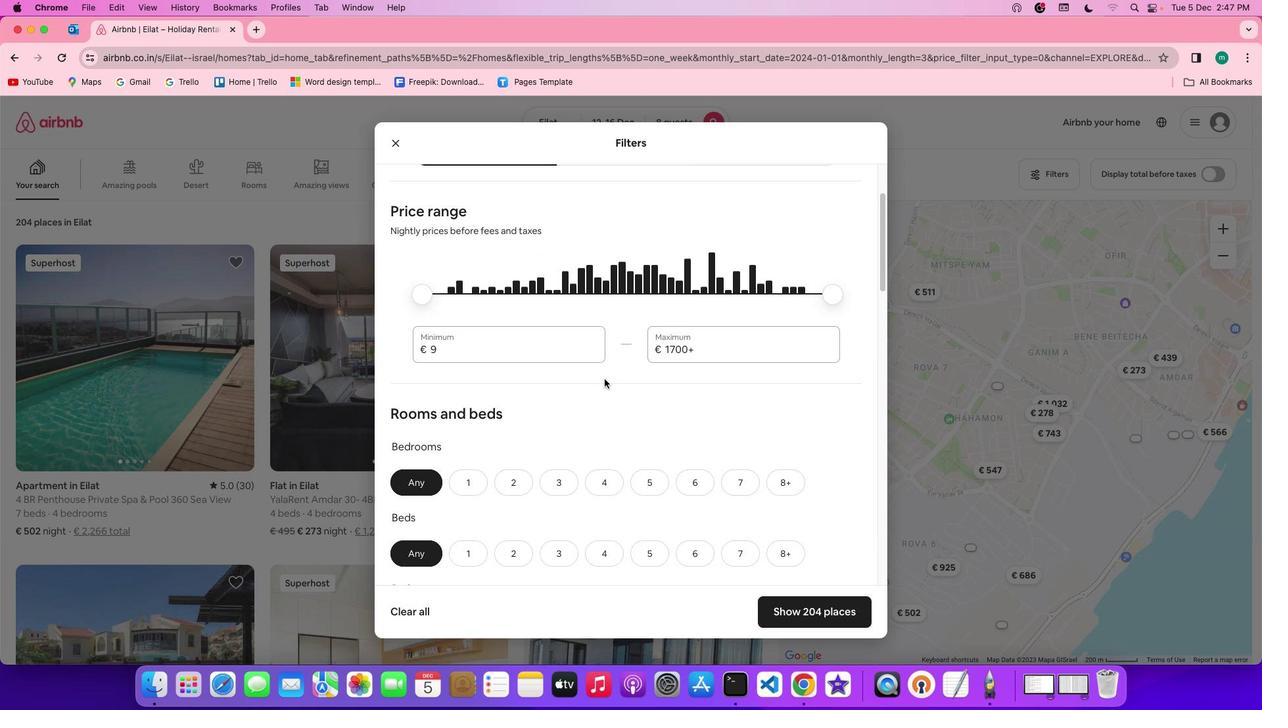 
Action: Mouse scrolled (630, 395) with delta (182, 32)
Screenshot: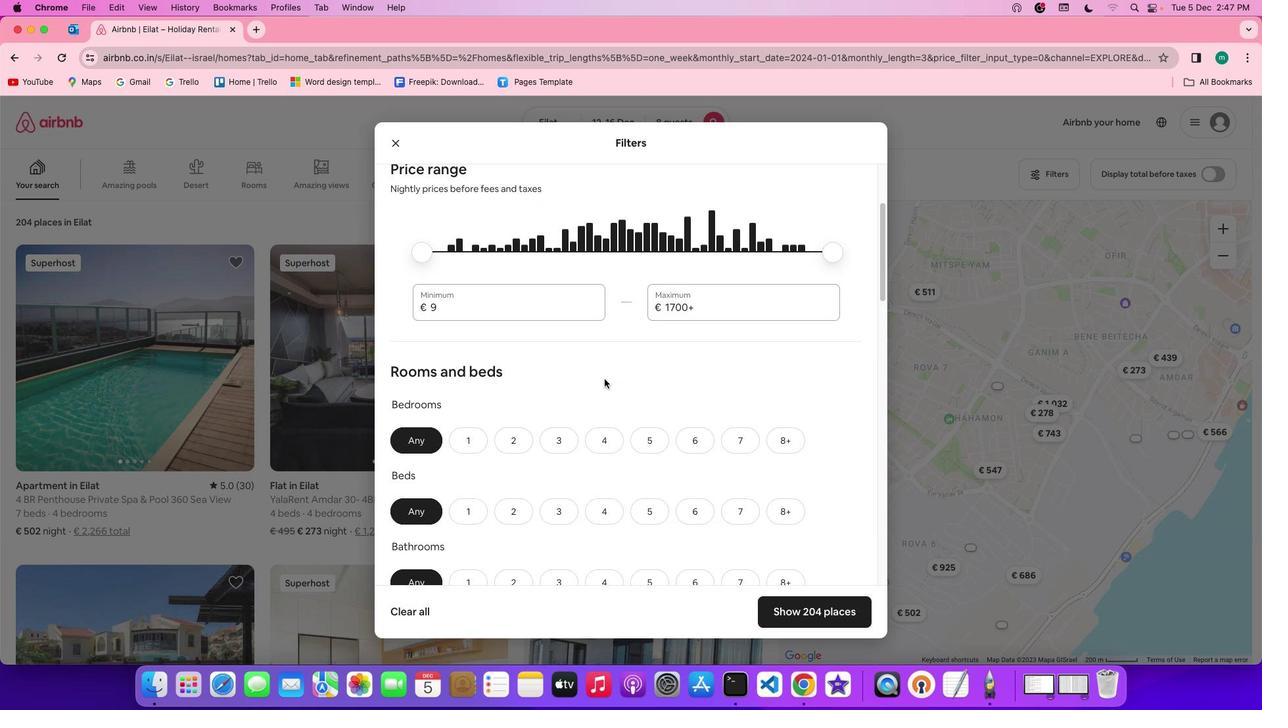 
Action: Mouse scrolled (630, 395) with delta (182, 32)
Screenshot: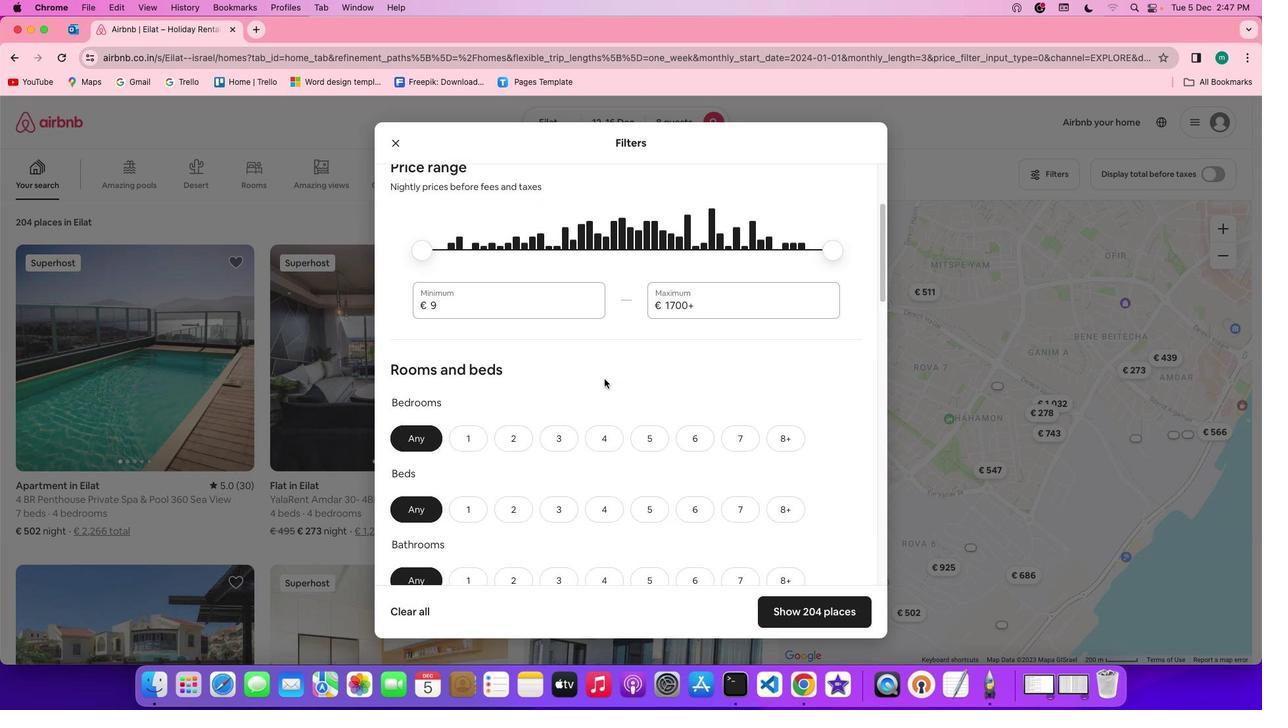 
Action: Mouse scrolled (630, 395) with delta (182, 32)
Screenshot: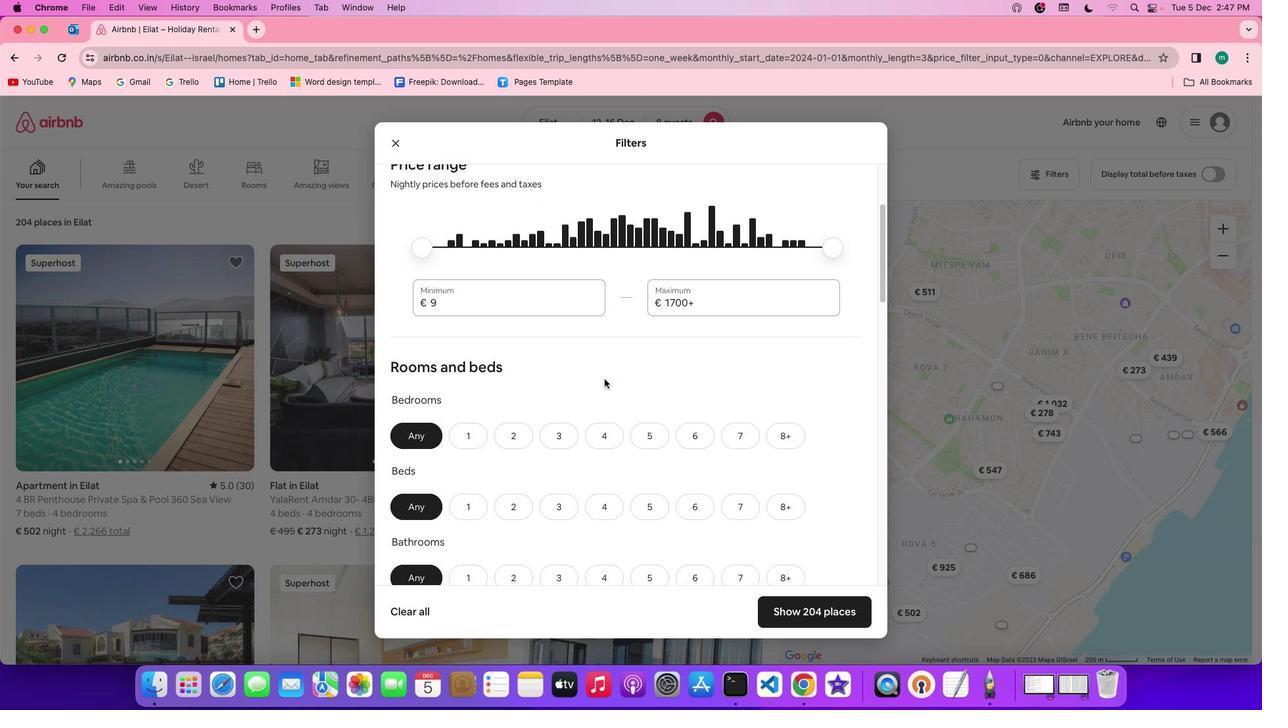 
Action: Mouse scrolled (630, 395) with delta (182, 32)
Screenshot: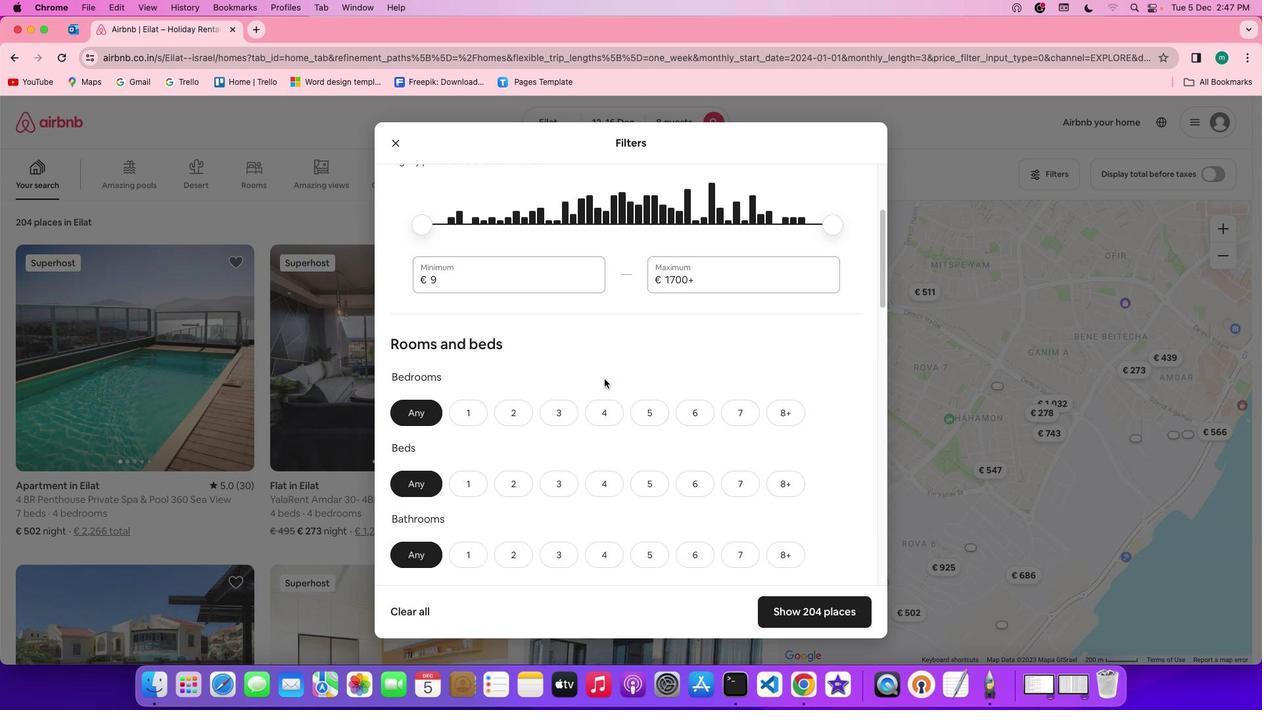 
Action: Mouse scrolled (630, 395) with delta (182, 32)
Screenshot: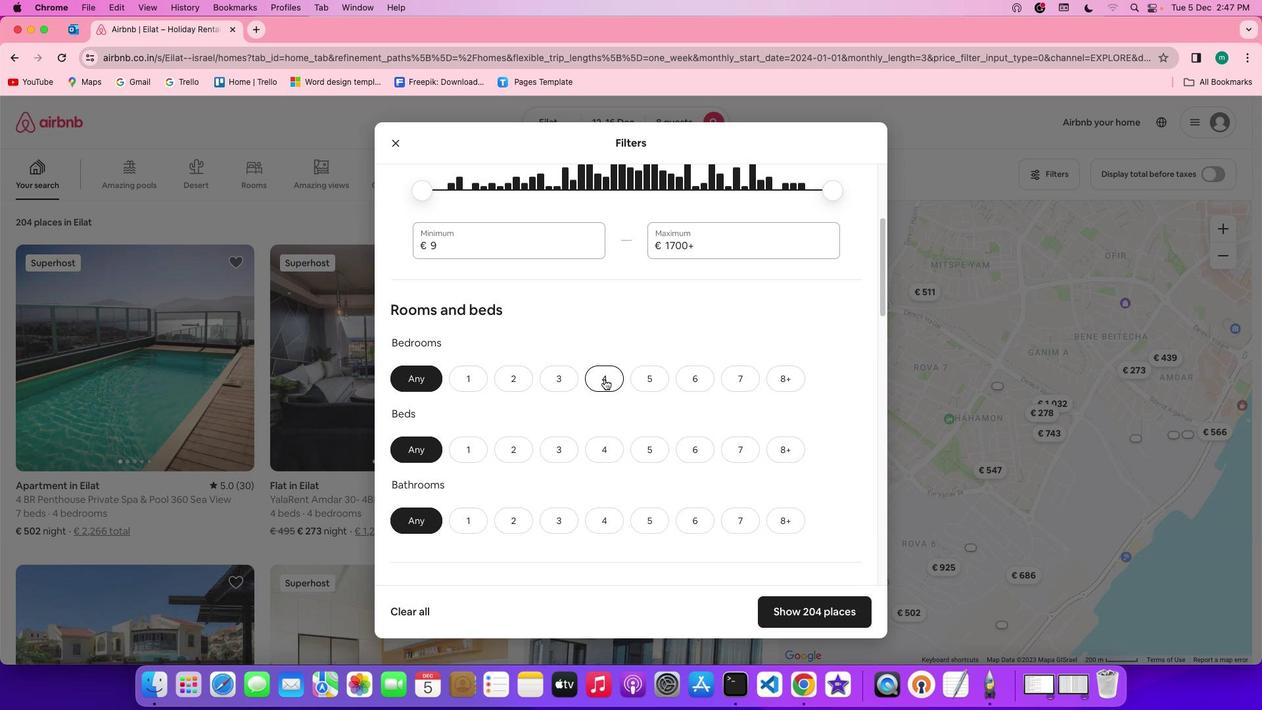
Action: Mouse scrolled (630, 395) with delta (182, 32)
Screenshot: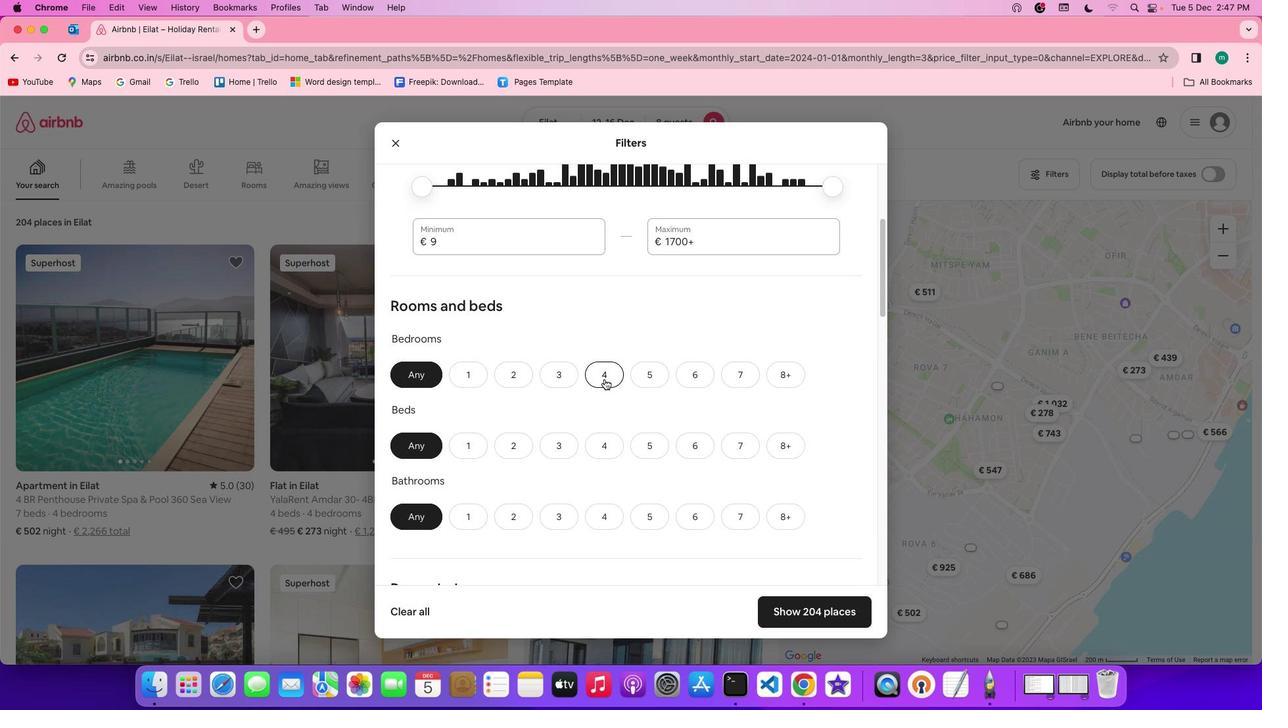 
Action: Mouse scrolled (630, 395) with delta (182, 32)
Screenshot: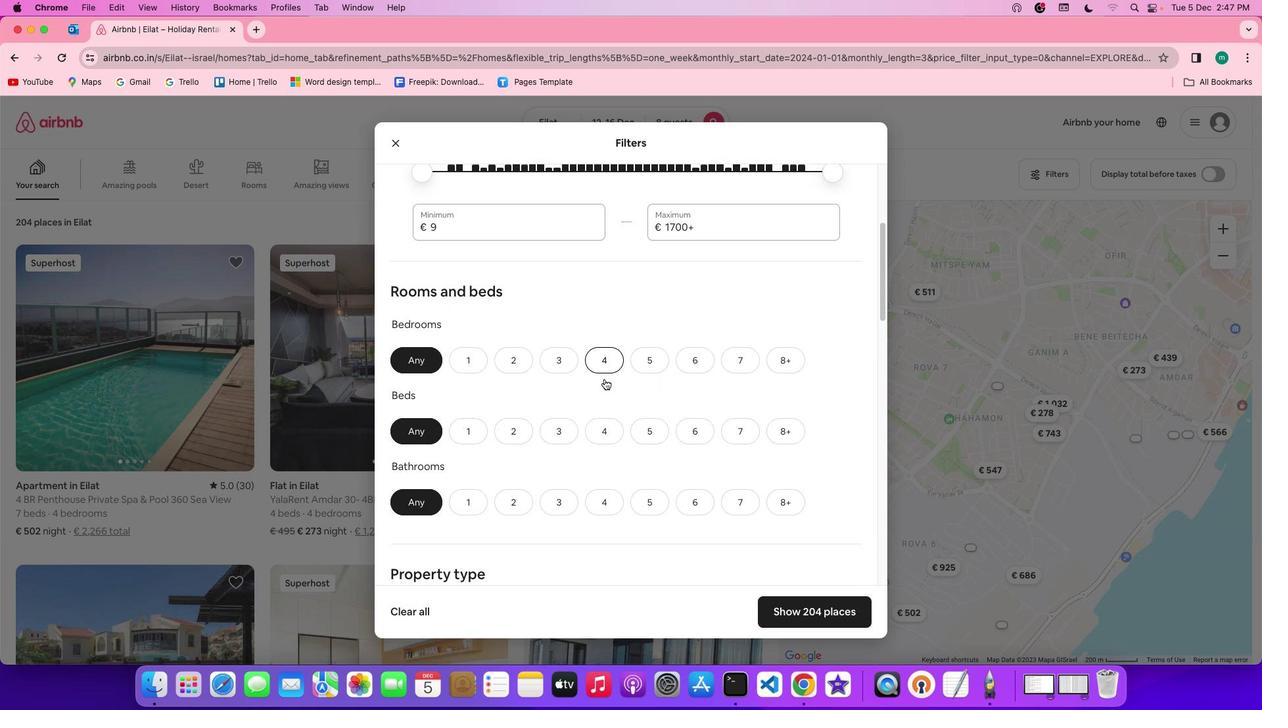 
Action: Mouse scrolled (630, 395) with delta (182, 32)
Screenshot: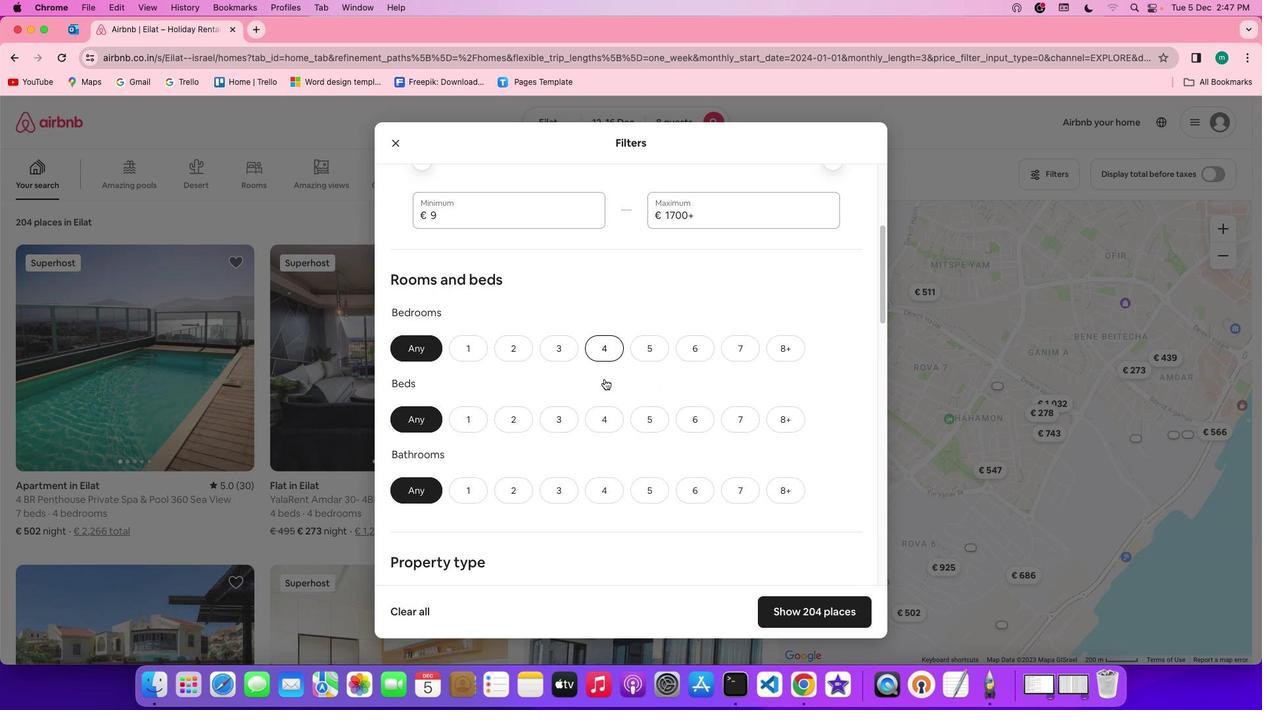 
Action: Mouse scrolled (630, 395) with delta (182, 32)
Screenshot: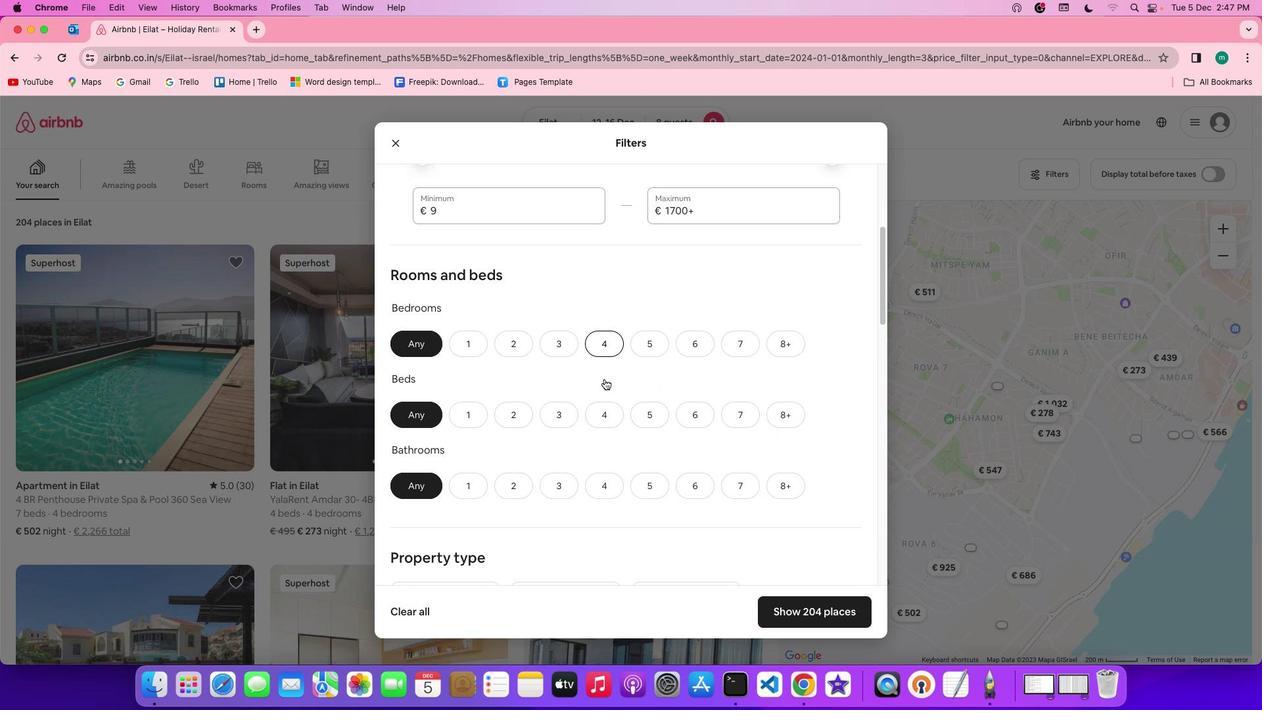 
Action: Mouse moved to (758, 344)
Screenshot: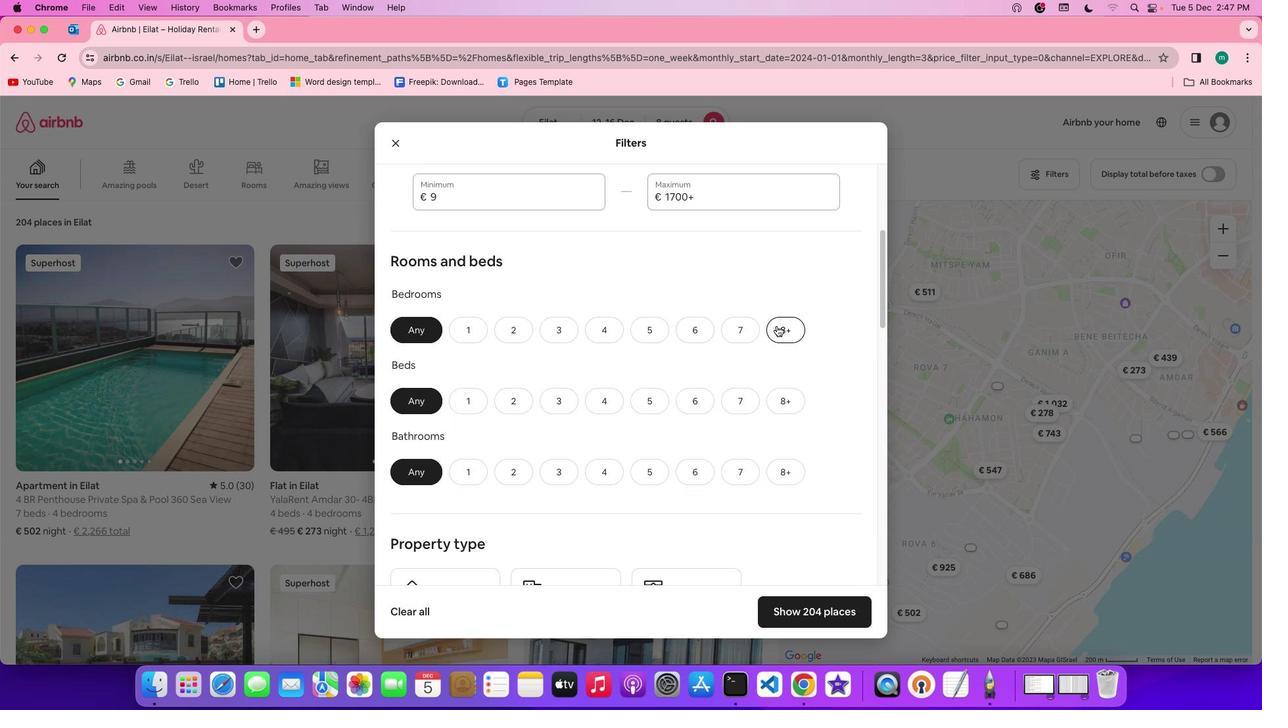 
Action: Mouse pressed left at (758, 344)
Screenshot: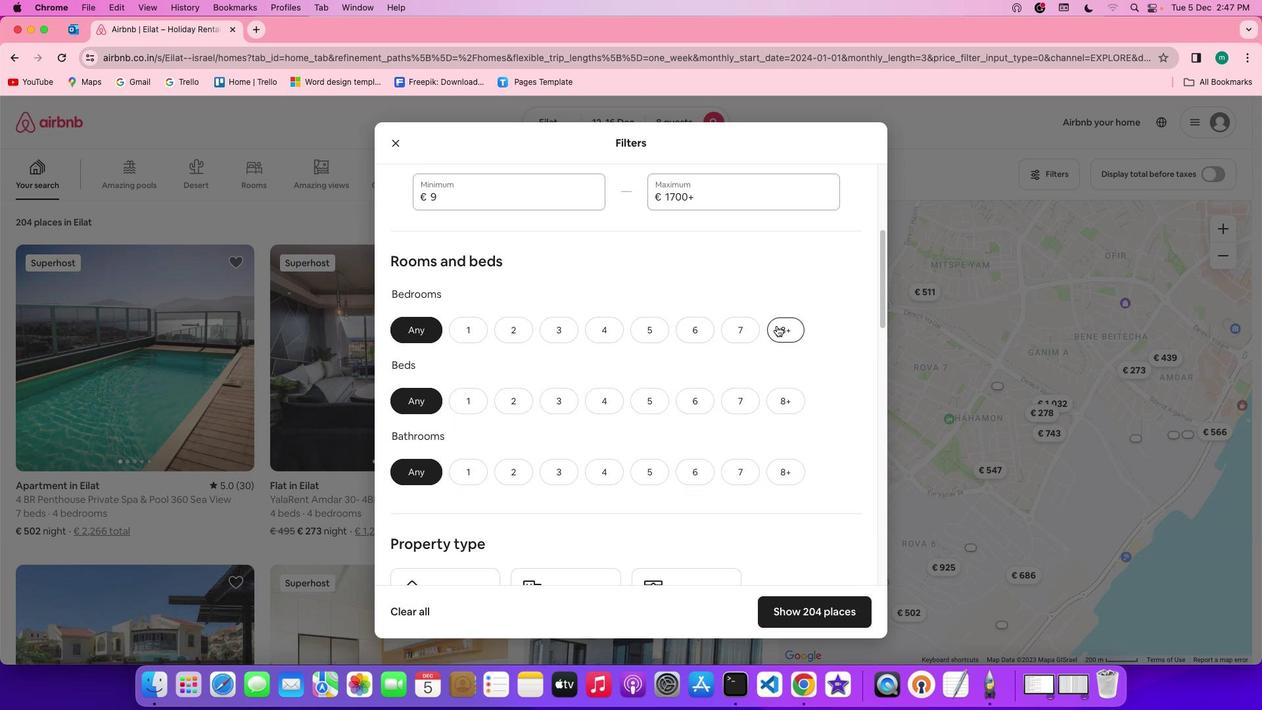 
Action: Mouse moved to (755, 412)
Screenshot: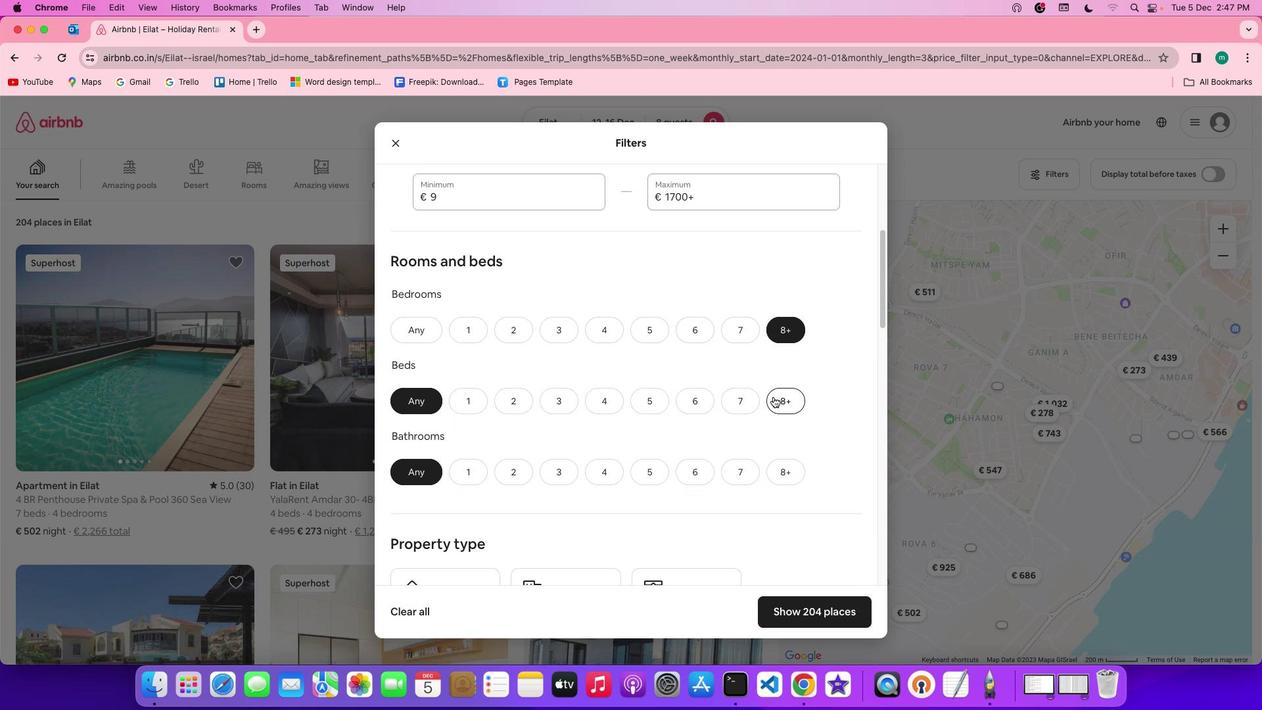 
Action: Mouse pressed left at (755, 412)
Screenshot: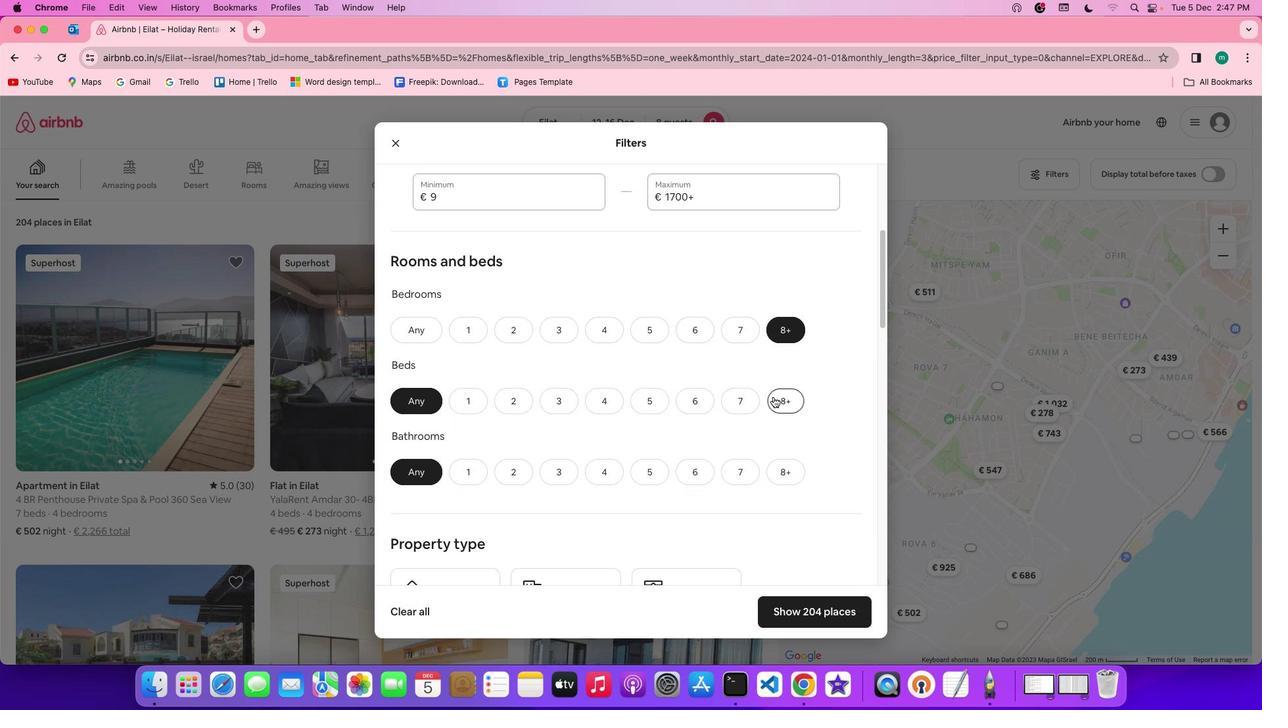 
Action: Mouse moved to (757, 482)
Screenshot: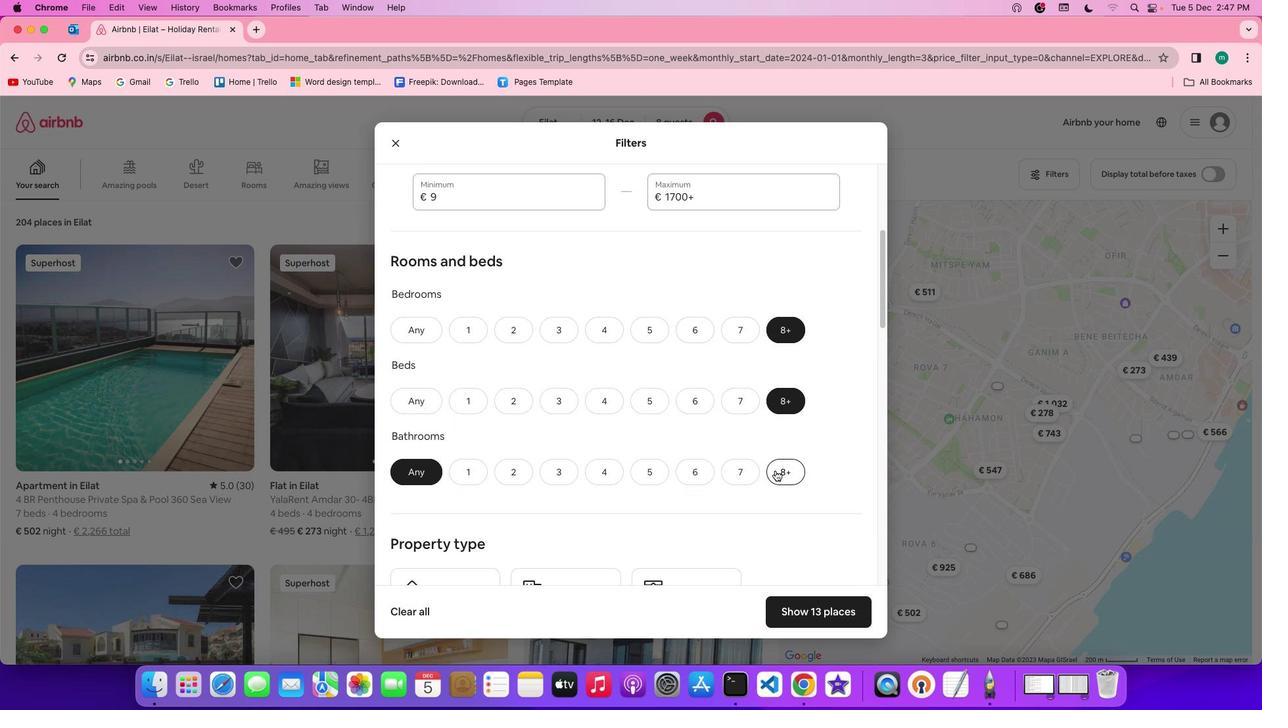 
Action: Mouse pressed left at (757, 482)
Screenshot: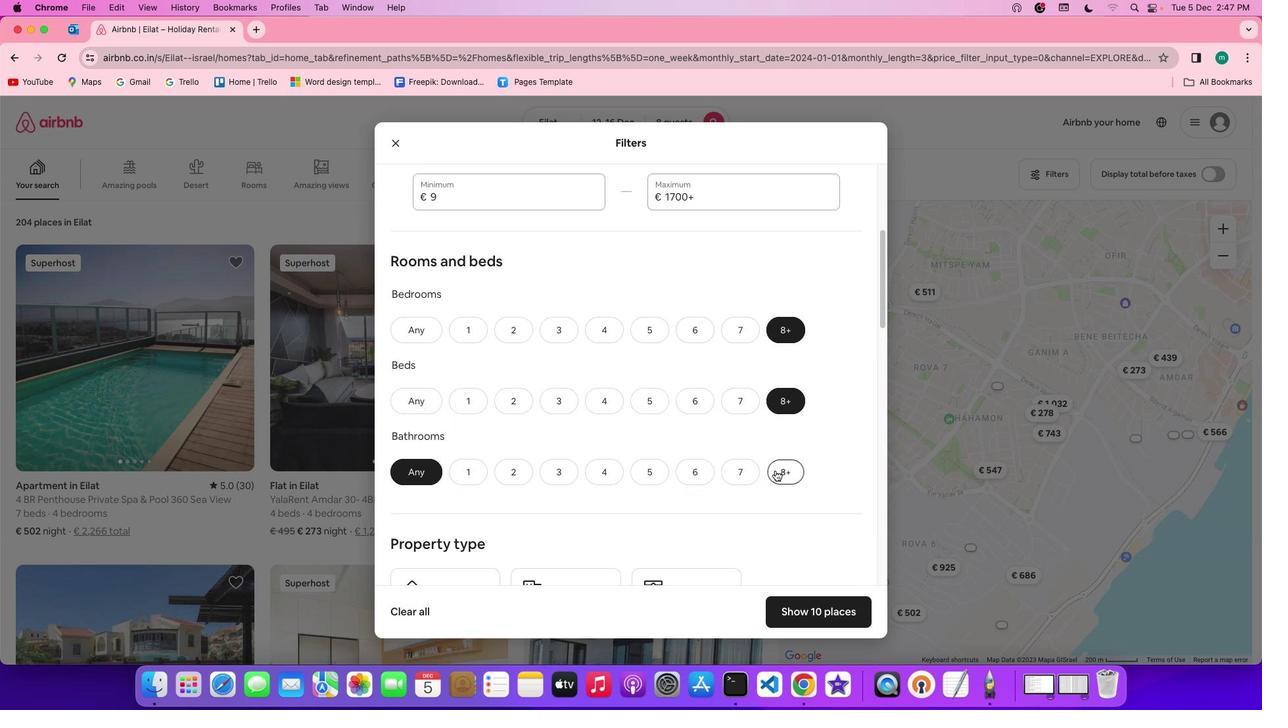 
Action: Mouse moved to (691, 459)
Screenshot: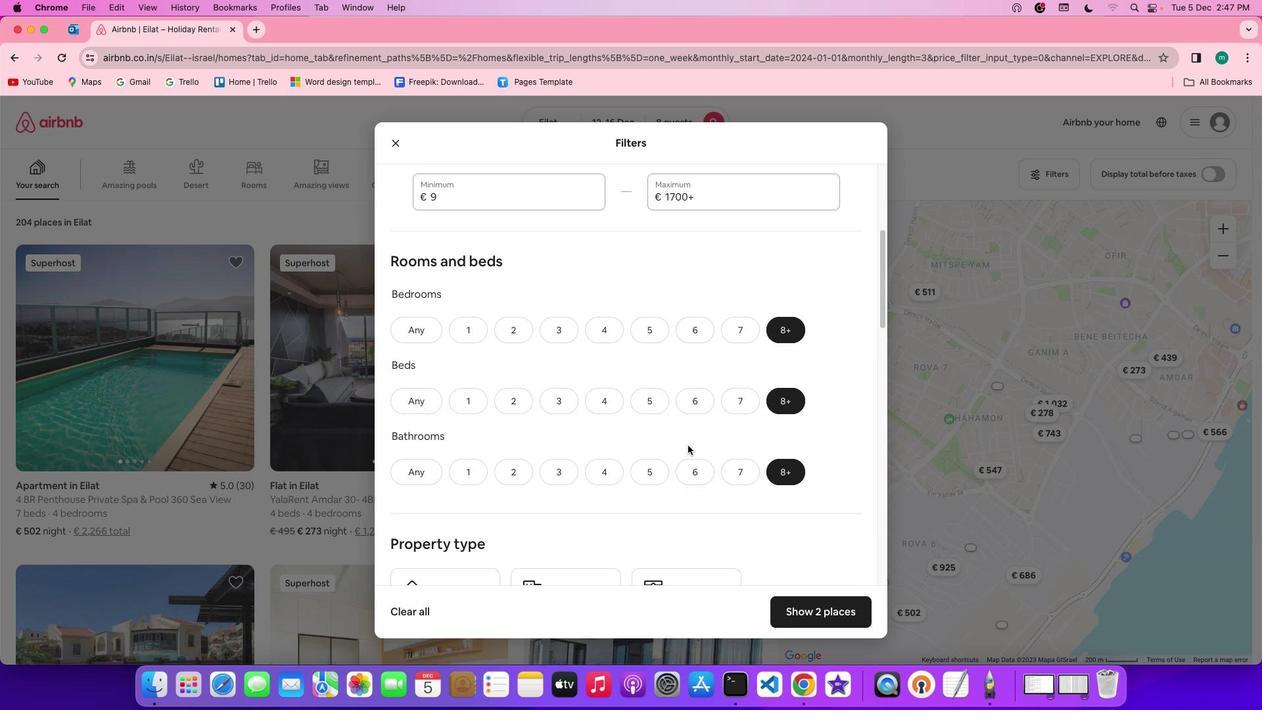 
Action: Mouse scrolled (691, 459) with delta (182, 32)
Screenshot: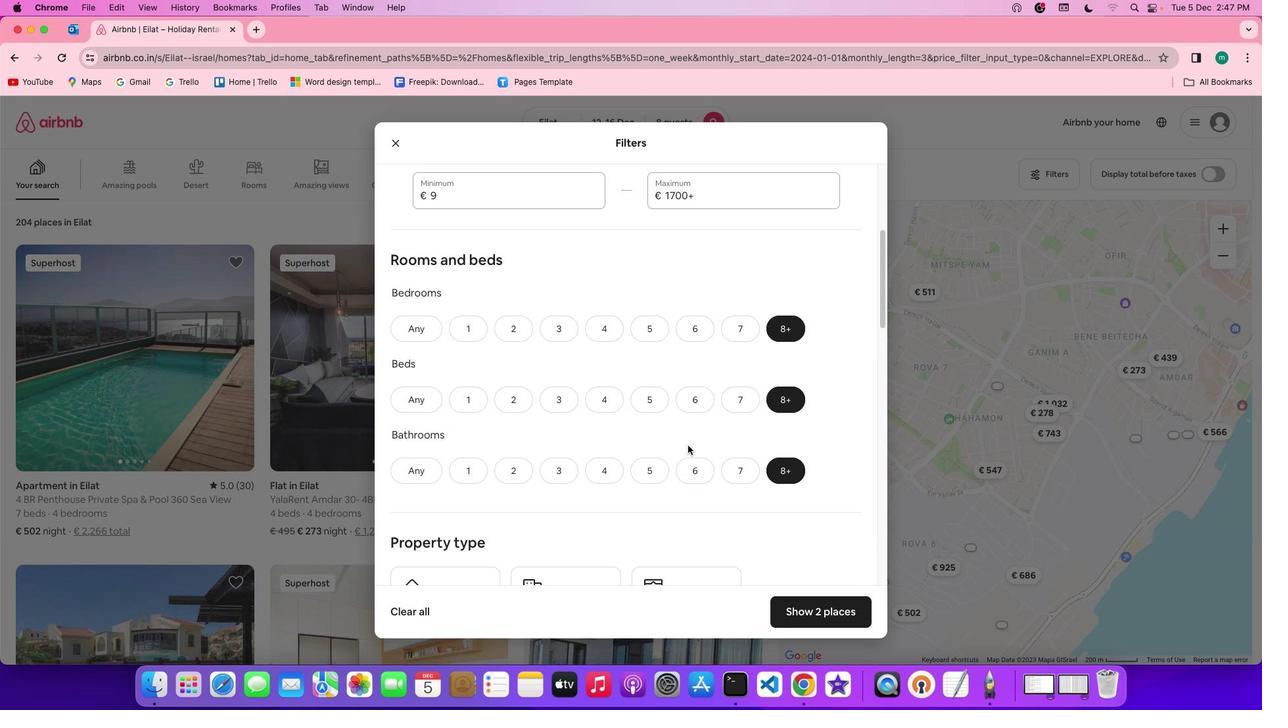 
Action: Mouse scrolled (691, 459) with delta (182, 32)
Screenshot: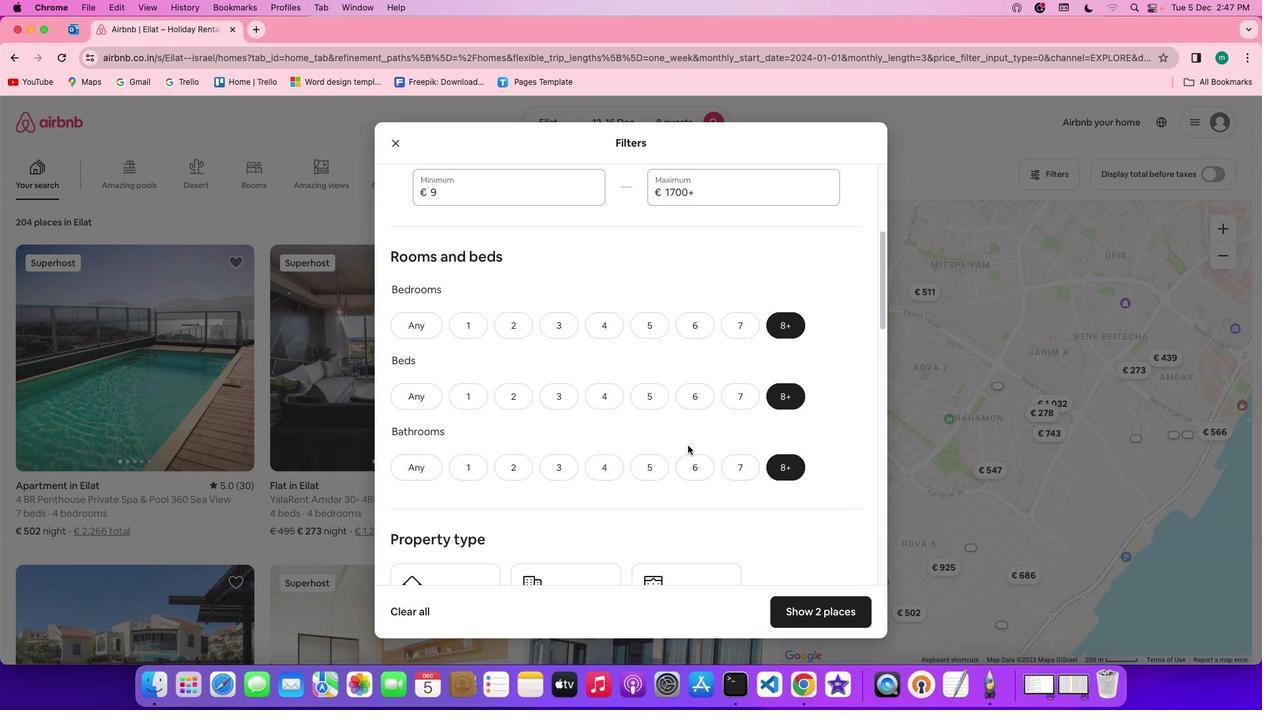 
Action: Mouse scrolled (691, 459) with delta (182, 32)
Screenshot: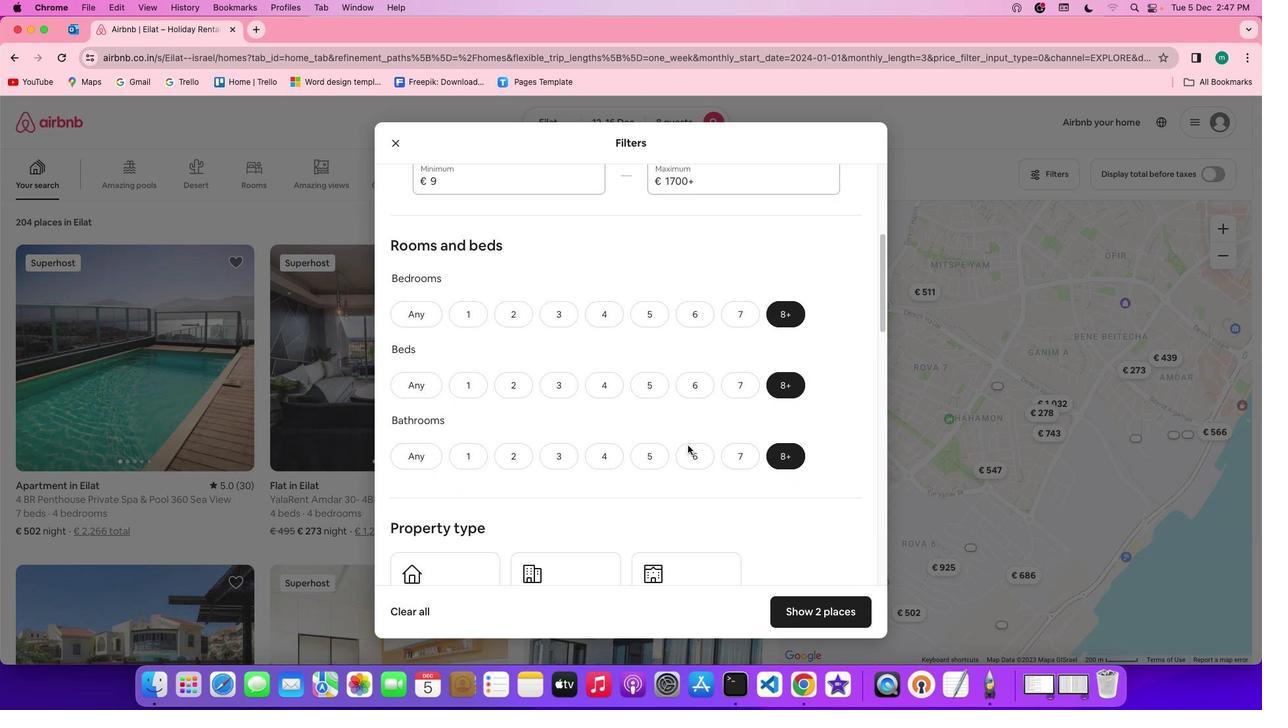 
Action: Mouse moved to (691, 458)
Screenshot: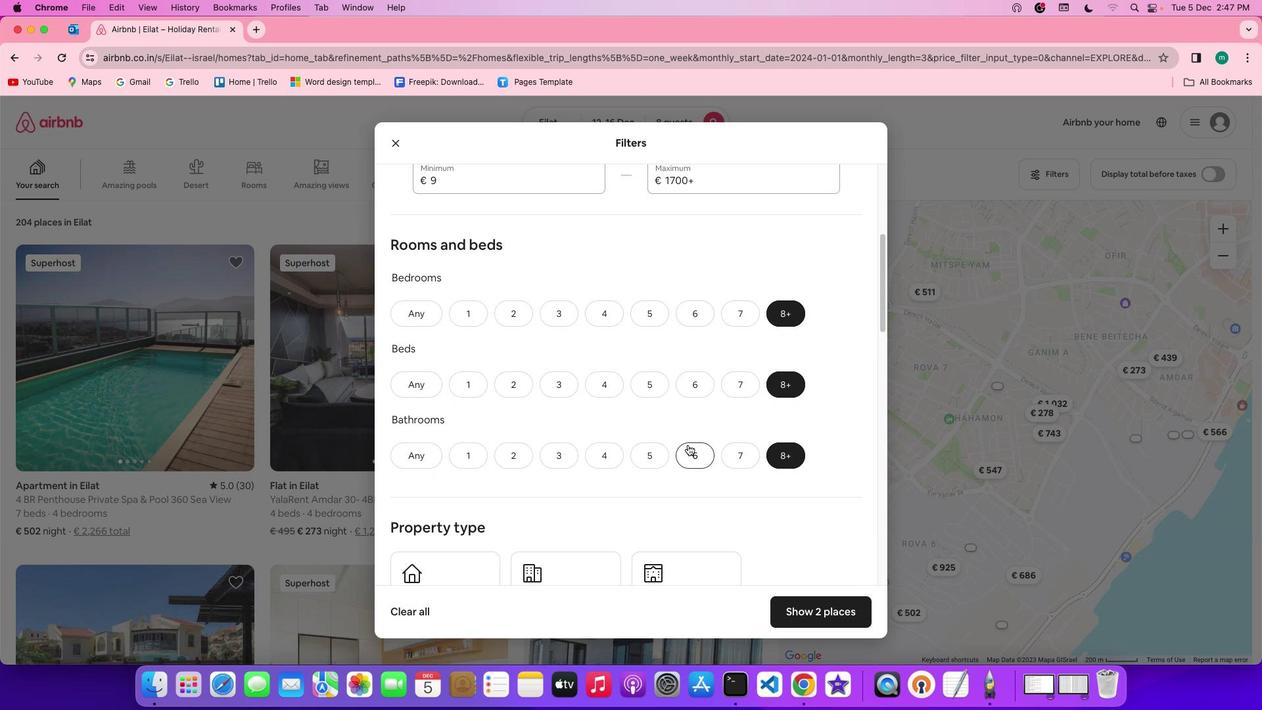 
Action: Mouse scrolled (691, 458) with delta (182, 32)
Screenshot: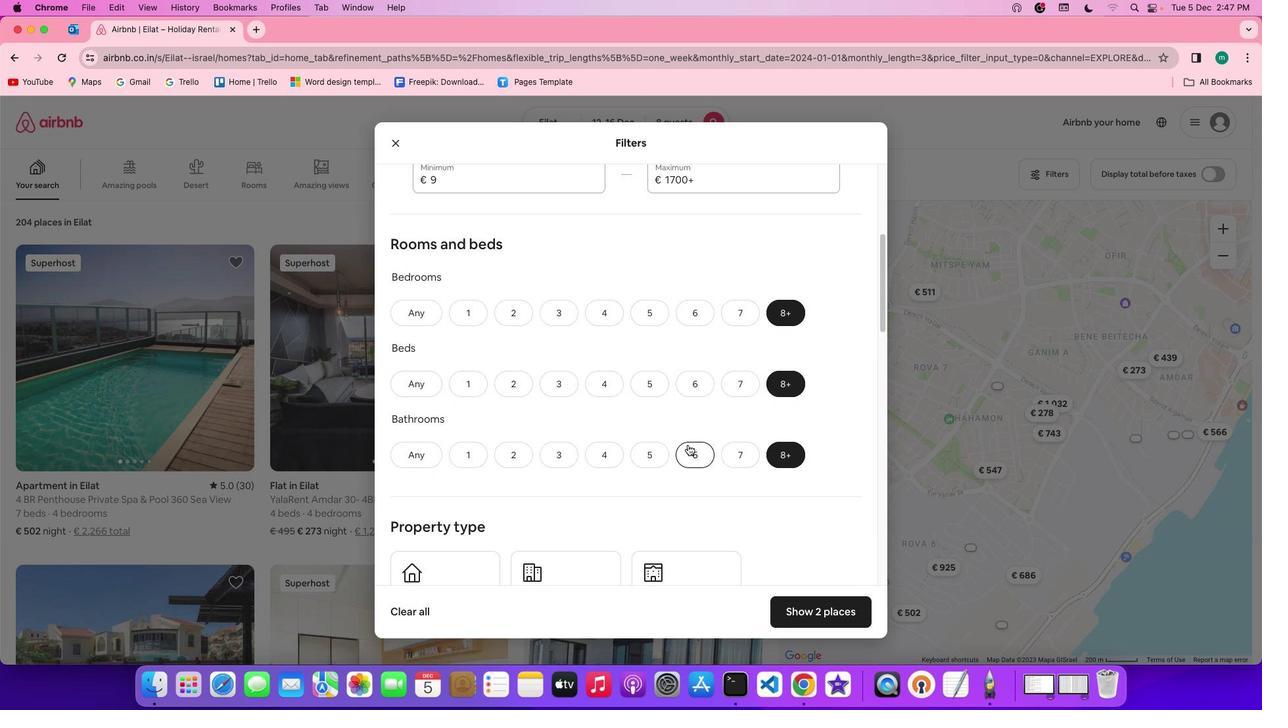 
Action: Mouse scrolled (691, 458) with delta (182, 32)
Screenshot: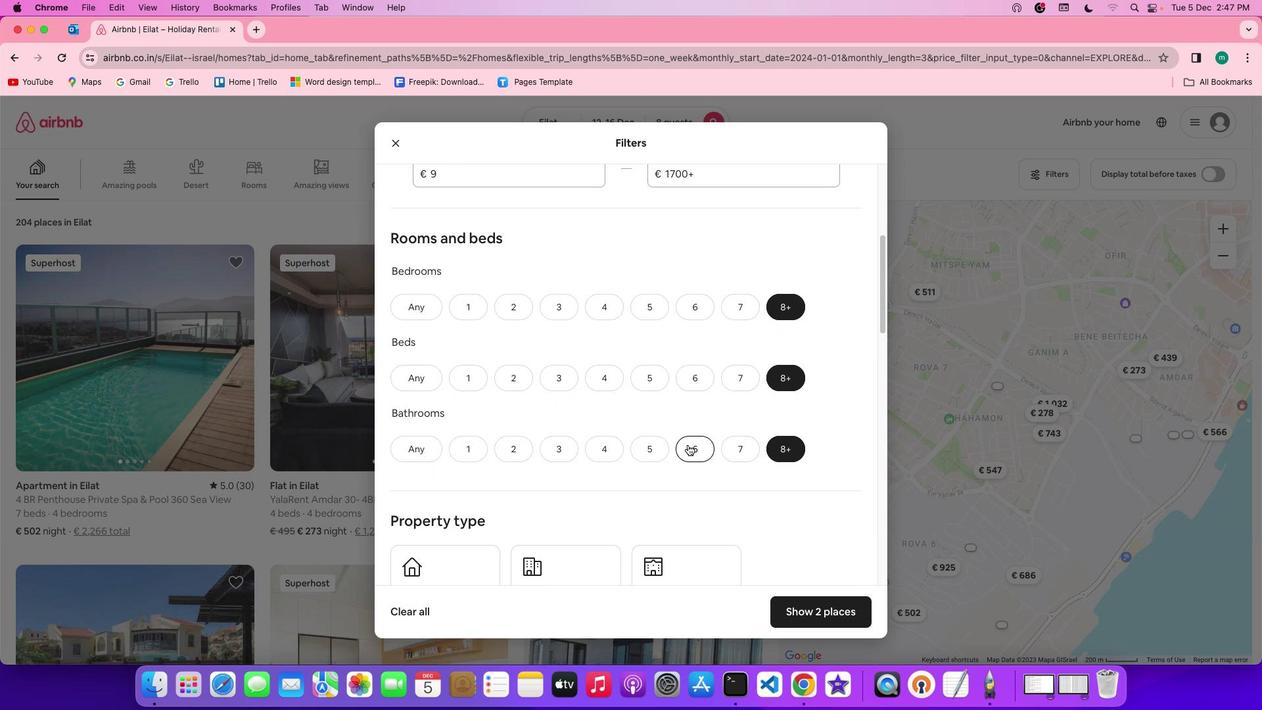 
Action: Mouse scrolled (691, 458) with delta (182, 32)
Screenshot: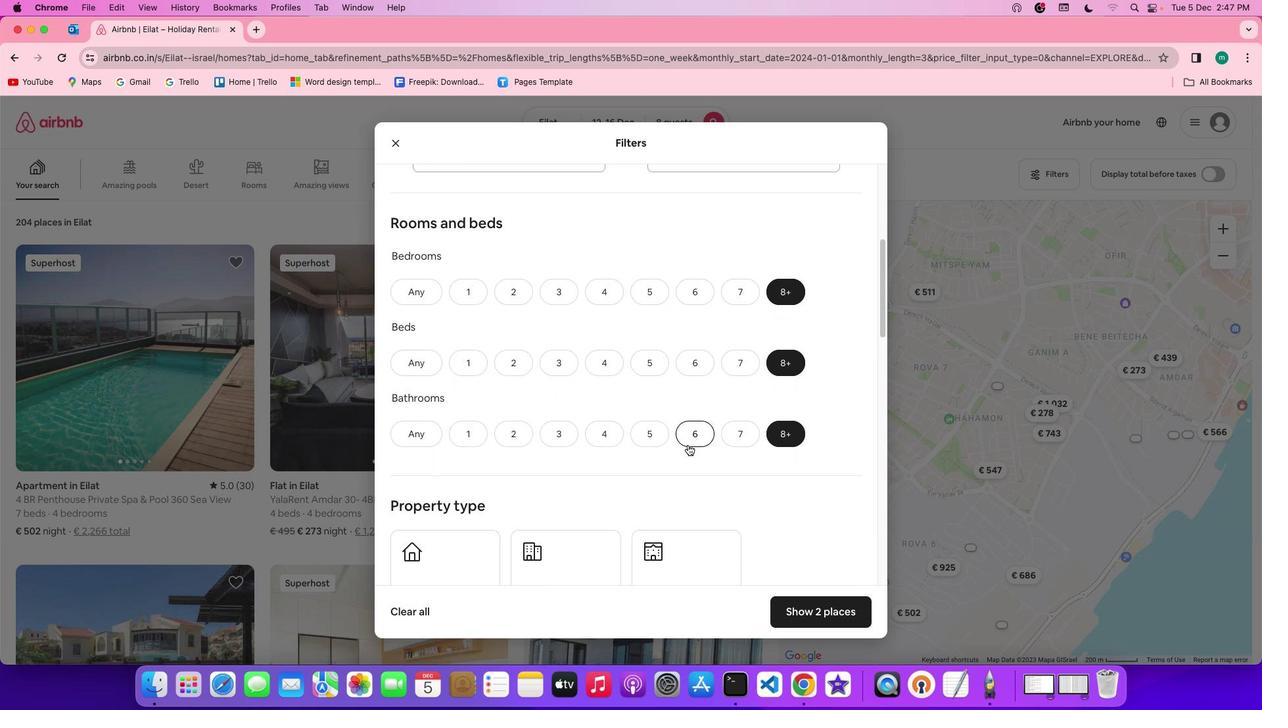 
Action: Mouse scrolled (691, 458) with delta (182, 32)
Screenshot: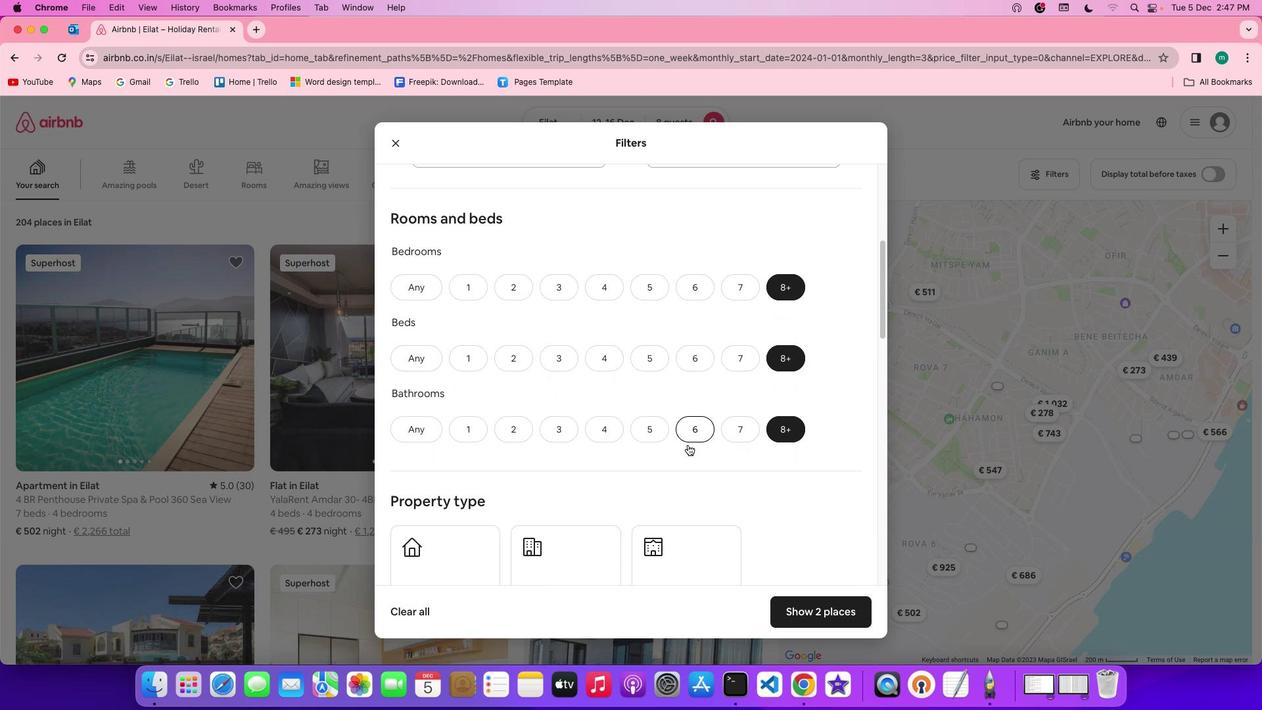 
Action: Mouse scrolled (691, 458) with delta (182, 32)
Screenshot: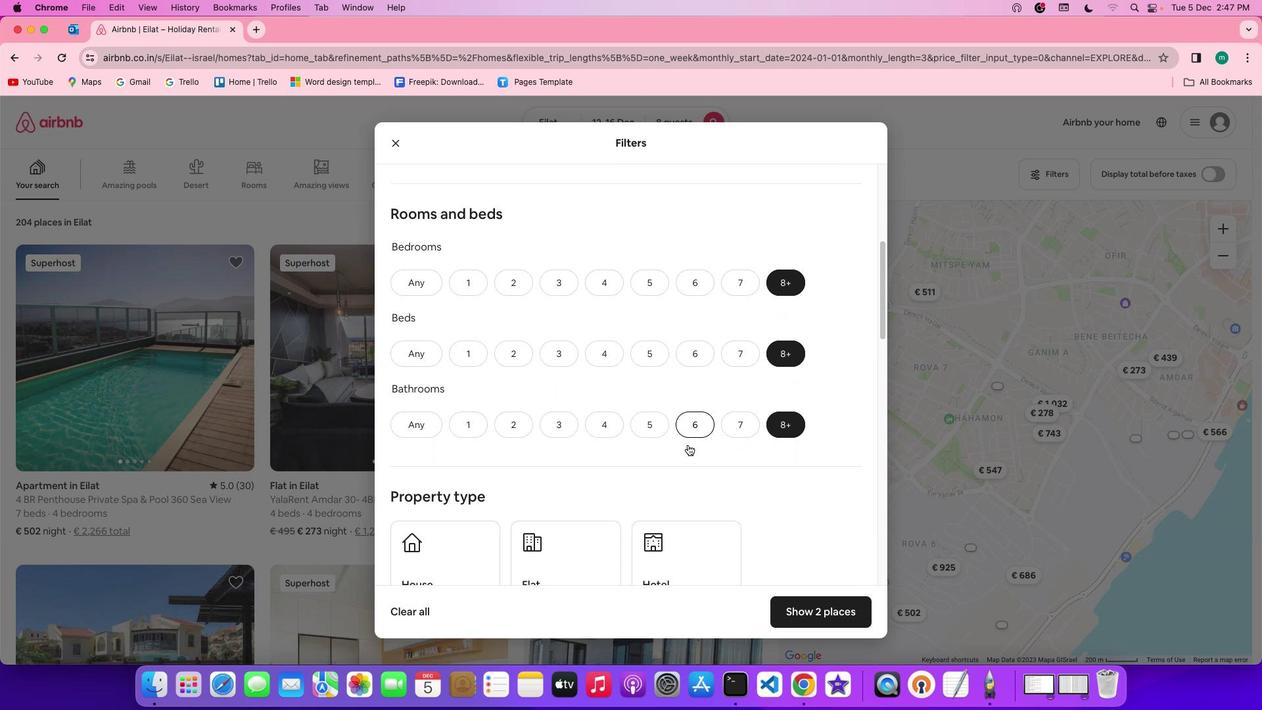 
Action: Mouse scrolled (691, 458) with delta (182, 32)
Screenshot: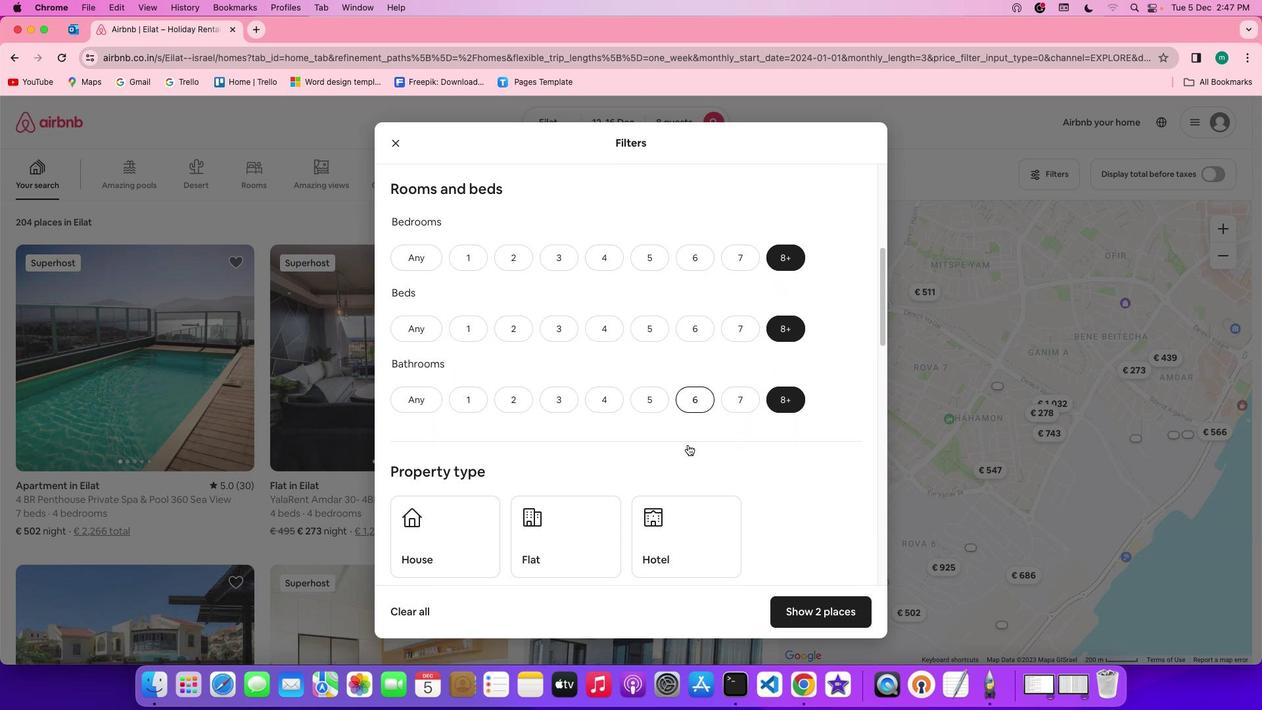 
Action: Mouse scrolled (691, 458) with delta (182, 32)
Screenshot: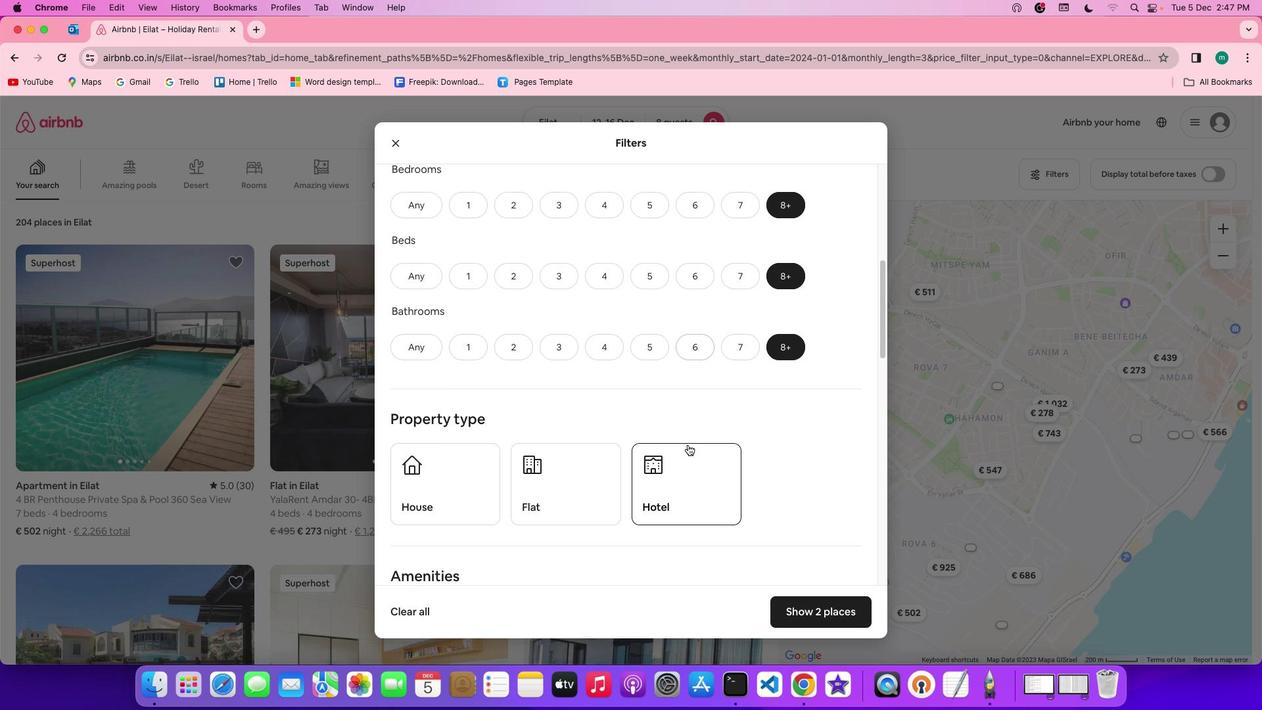 
Action: Mouse scrolled (691, 458) with delta (182, 32)
Screenshot: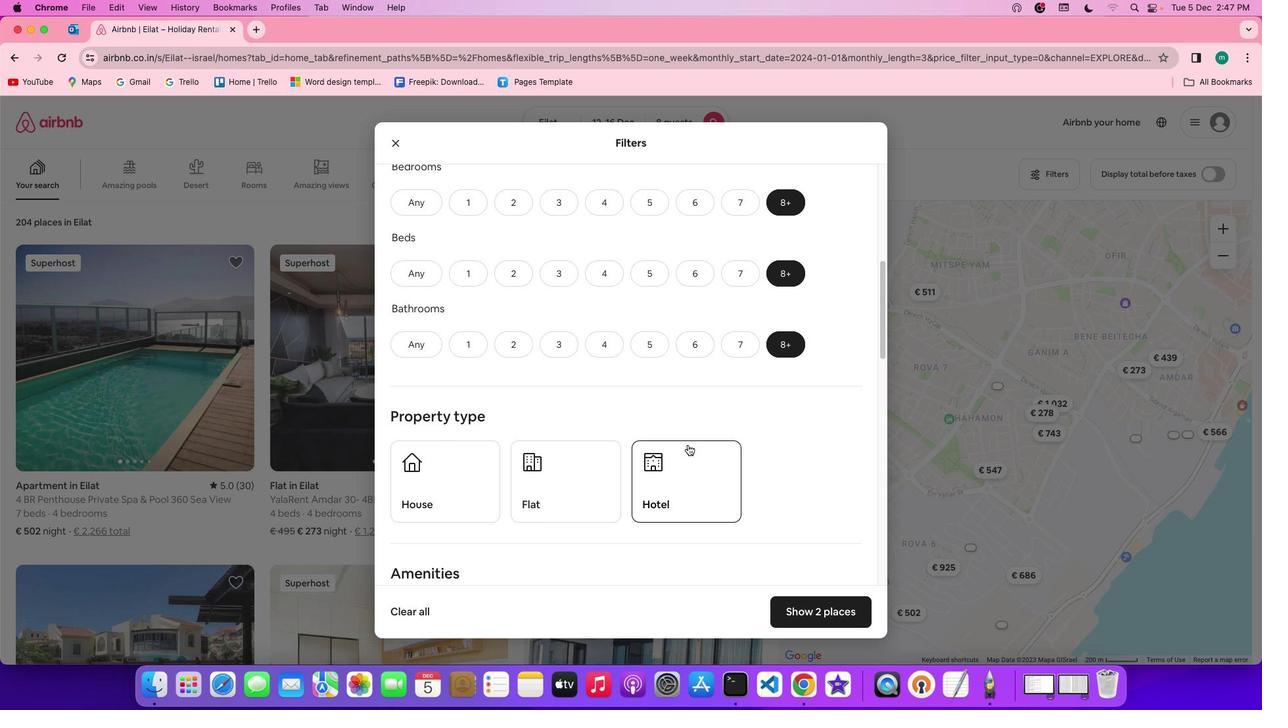 
Action: Mouse scrolled (691, 458) with delta (182, 32)
Screenshot: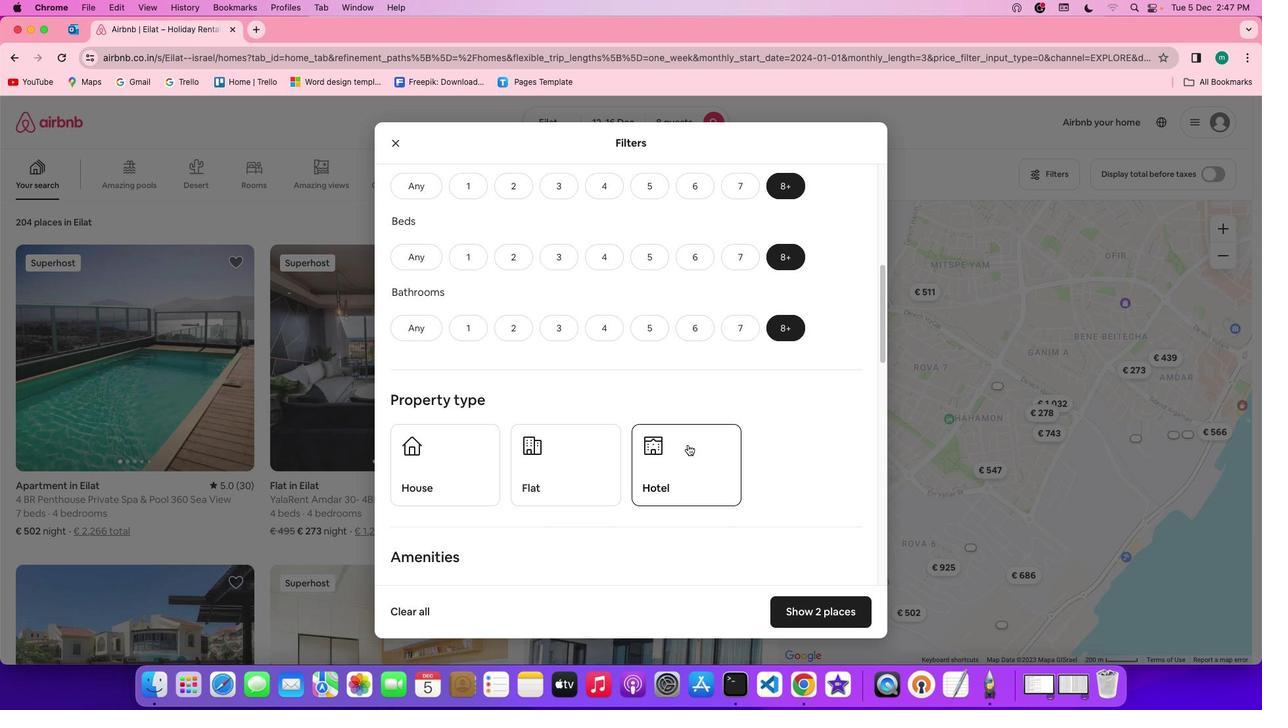 
Action: Mouse moved to (704, 472)
Screenshot: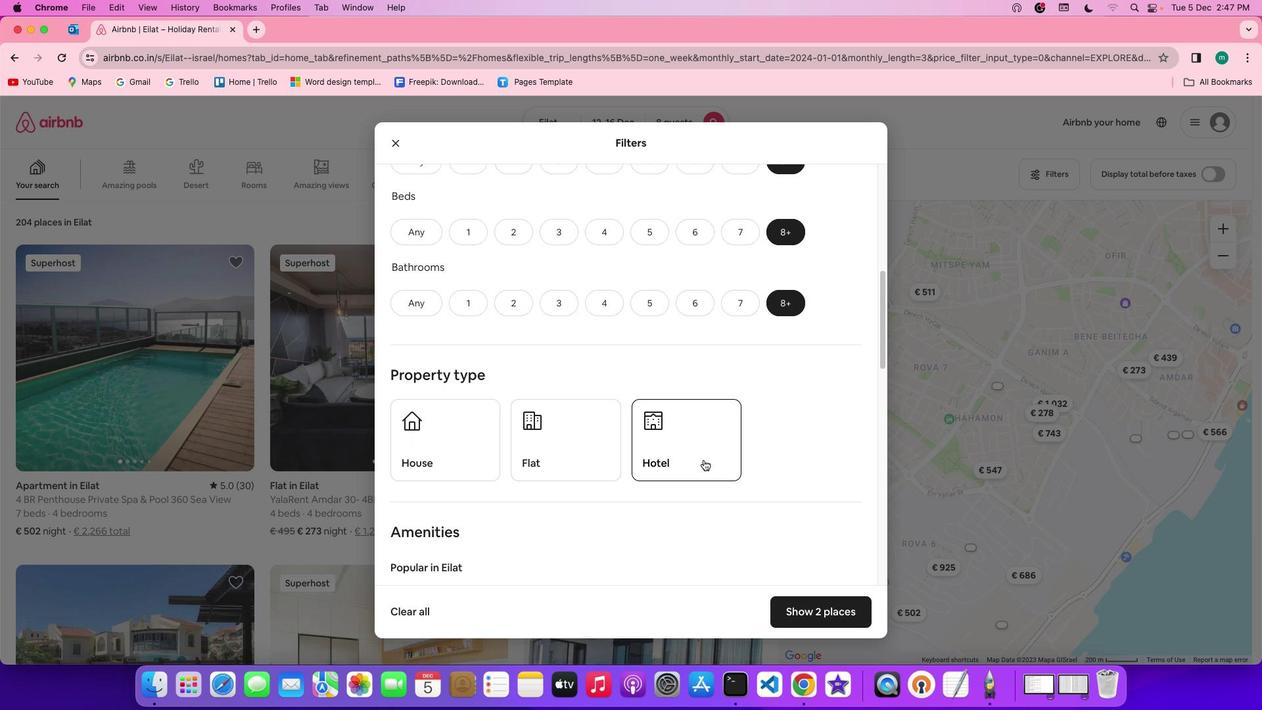 
Action: Mouse pressed left at (704, 472)
Screenshot: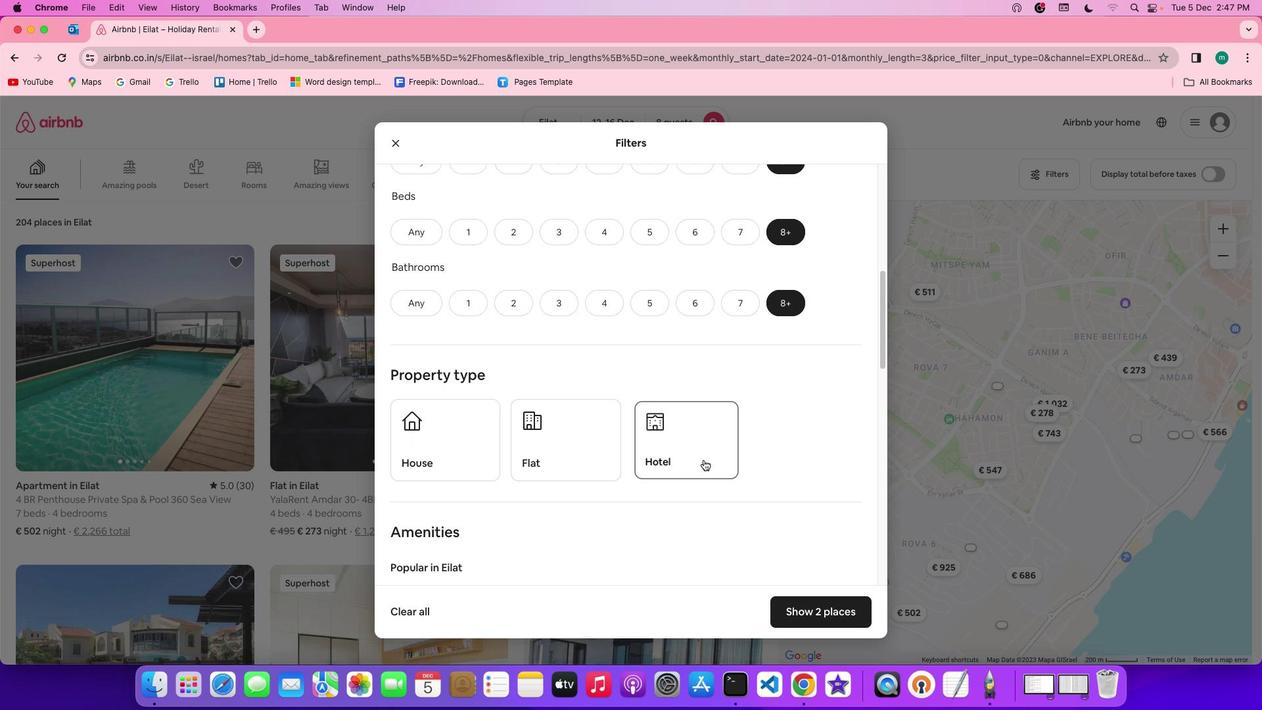 
Action: Mouse moved to (734, 486)
Screenshot: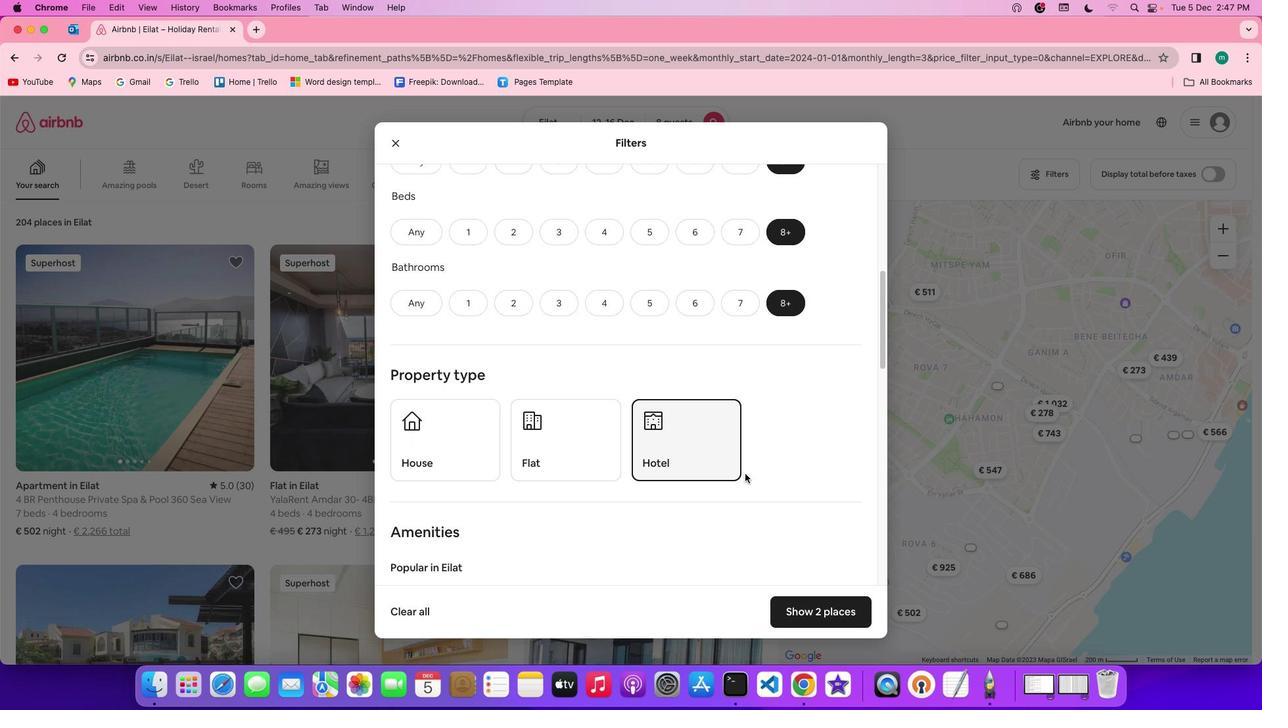 
Action: Mouse scrolled (734, 486) with delta (182, 32)
Screenshot: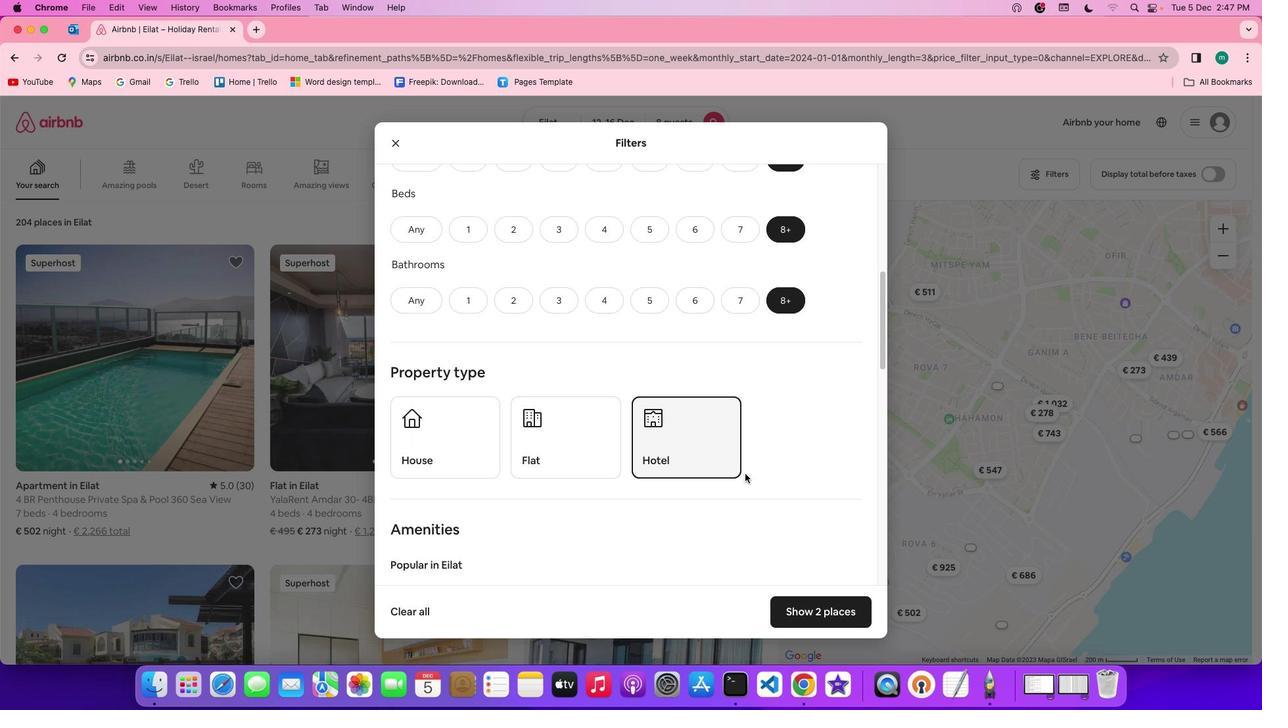 
Action: Mouse scrolled (734, 486) with delta (182, 32)
Screenshot: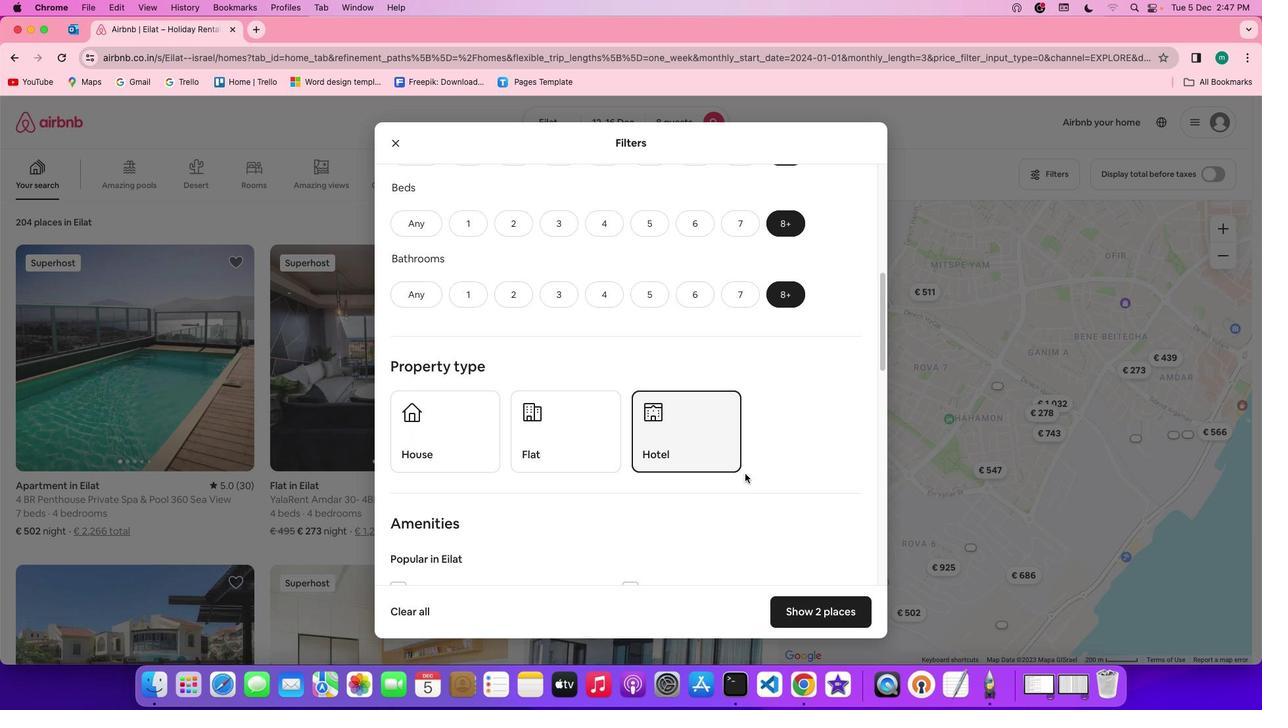 
Action: Mouse scrolled (734, 486) with delta (182, 32)
Screenshot: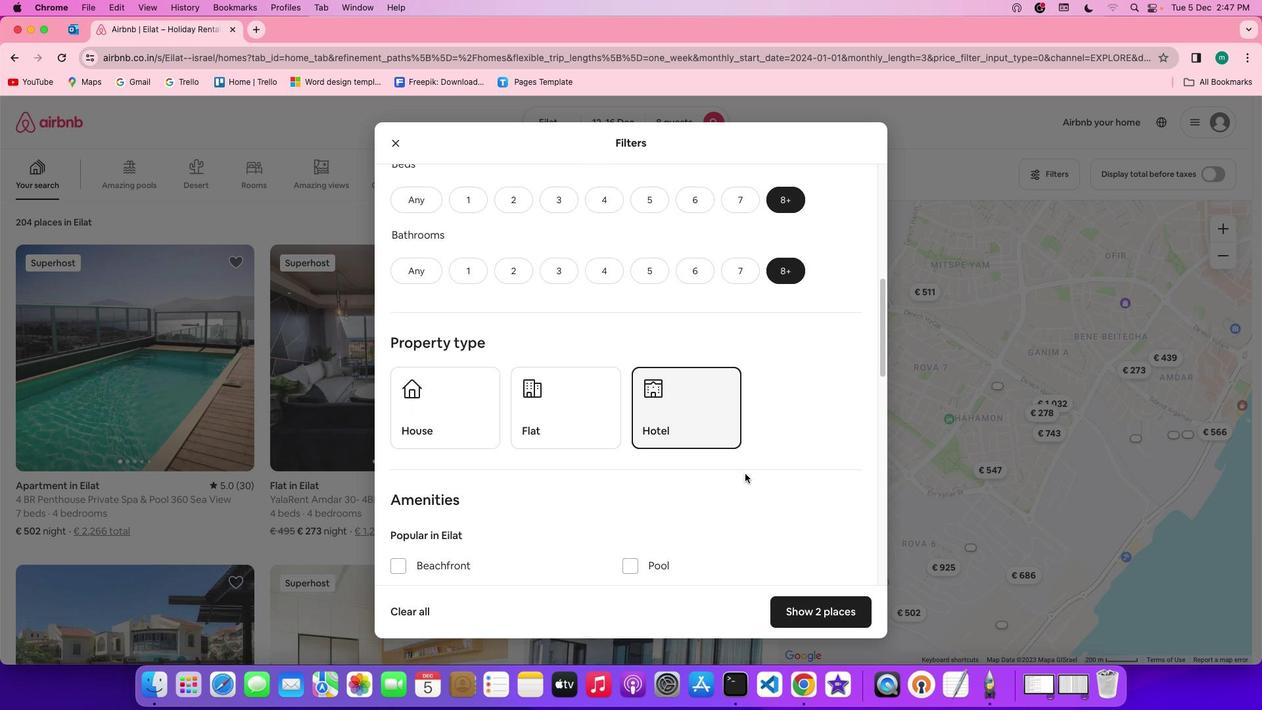 
Action: Mouse scrolled (734, 486) with delta (182, 32)
Screenshot: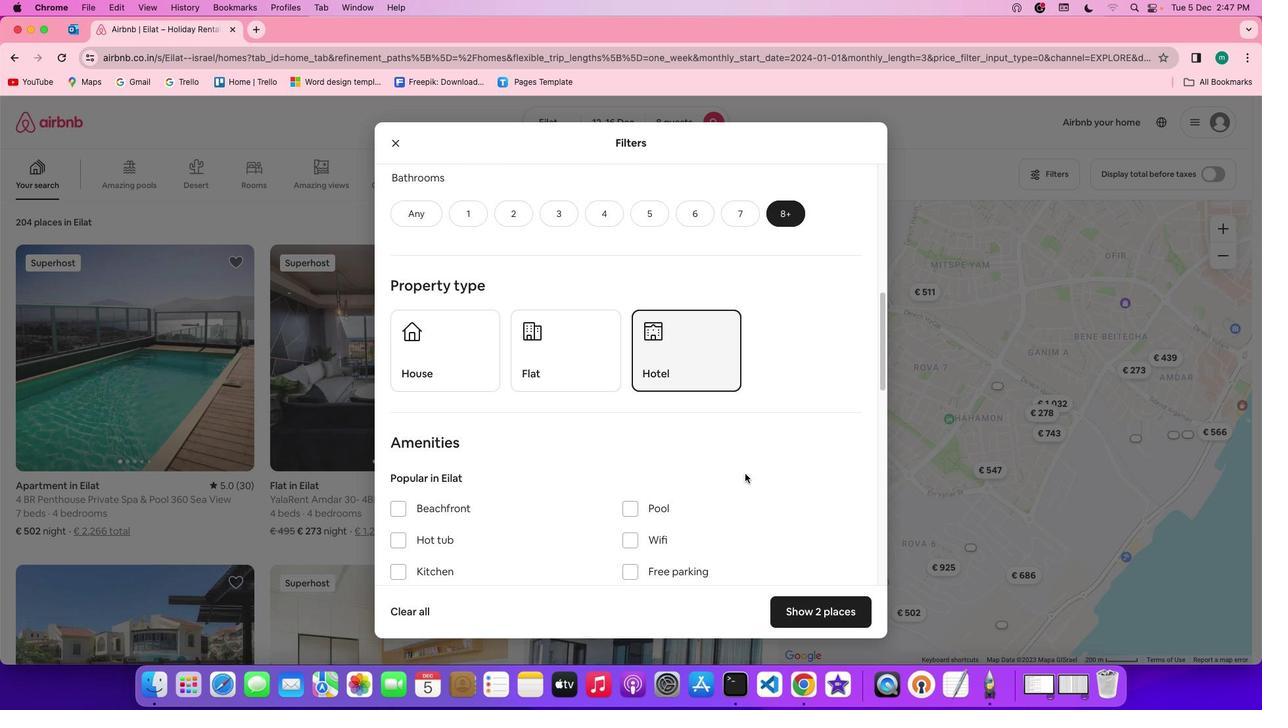 
Action: Mouse scrolled (734, 486) with delta (182, 32)
Screenshot: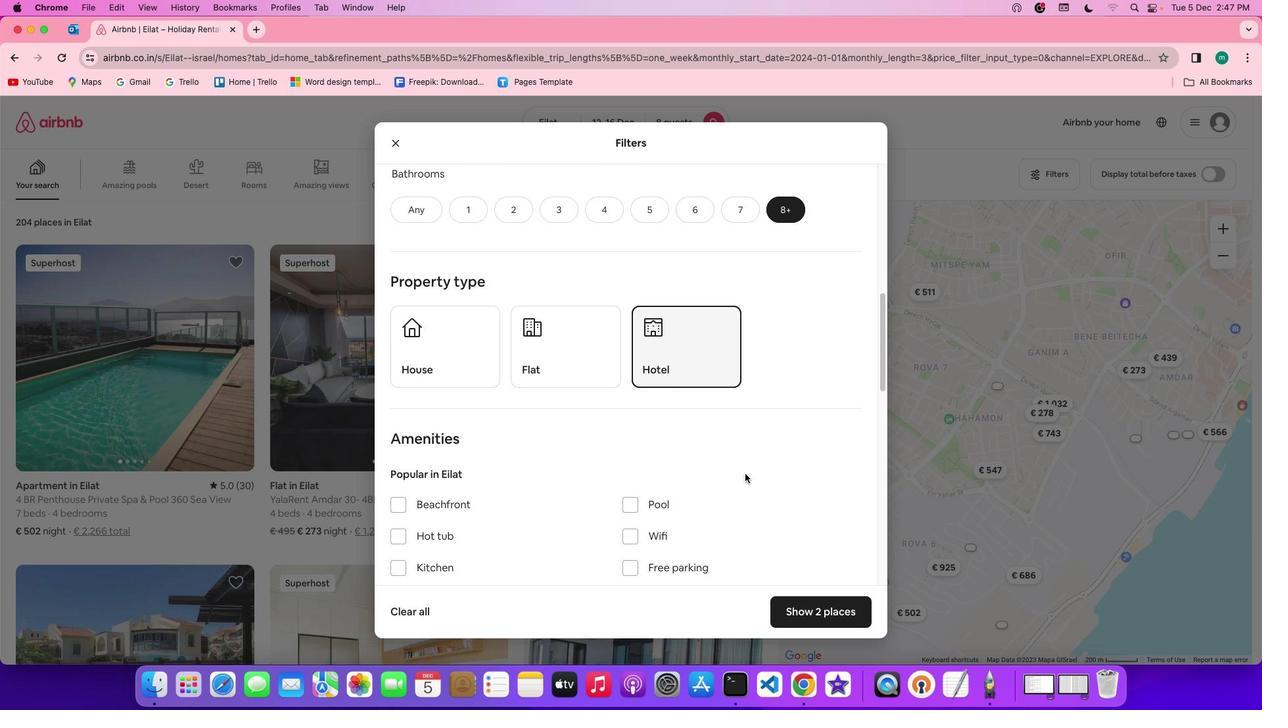 
Action: Mouse scrolled (734, 486) with delta (182, 32)
Screenshot: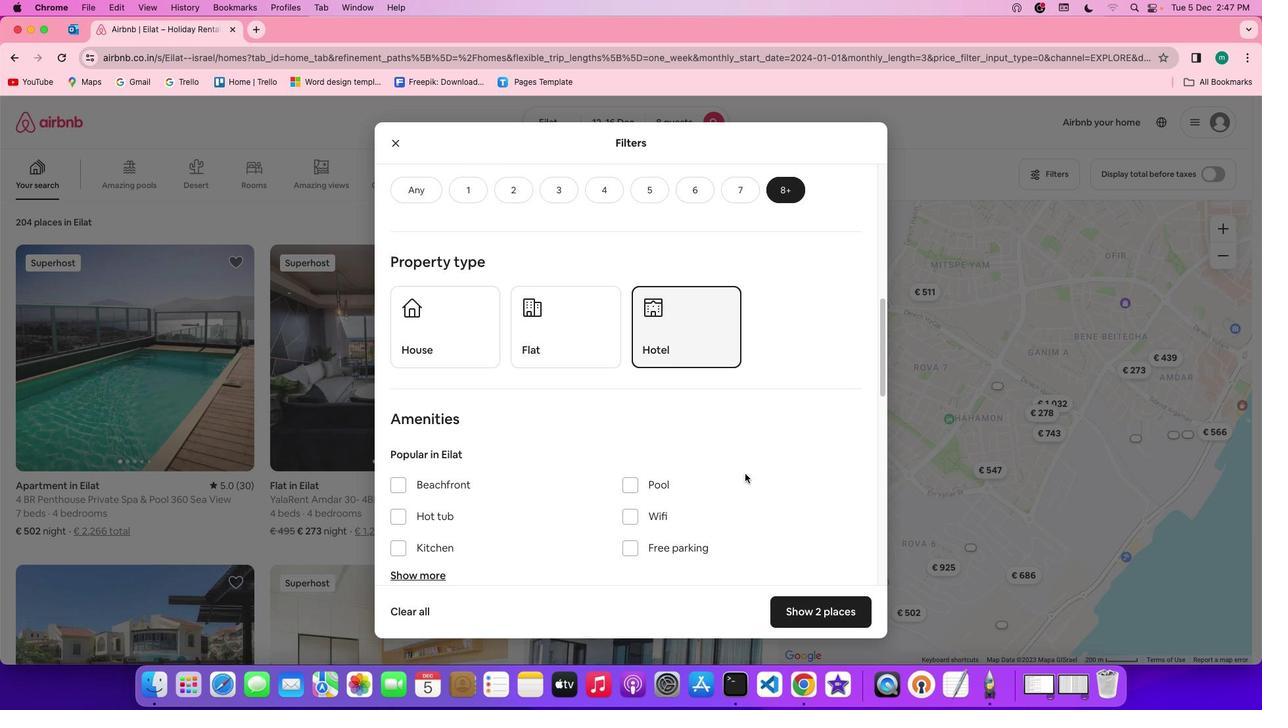 
Action: Mouse scrolled (734, 486) with delta (182, 32)
Screenshot: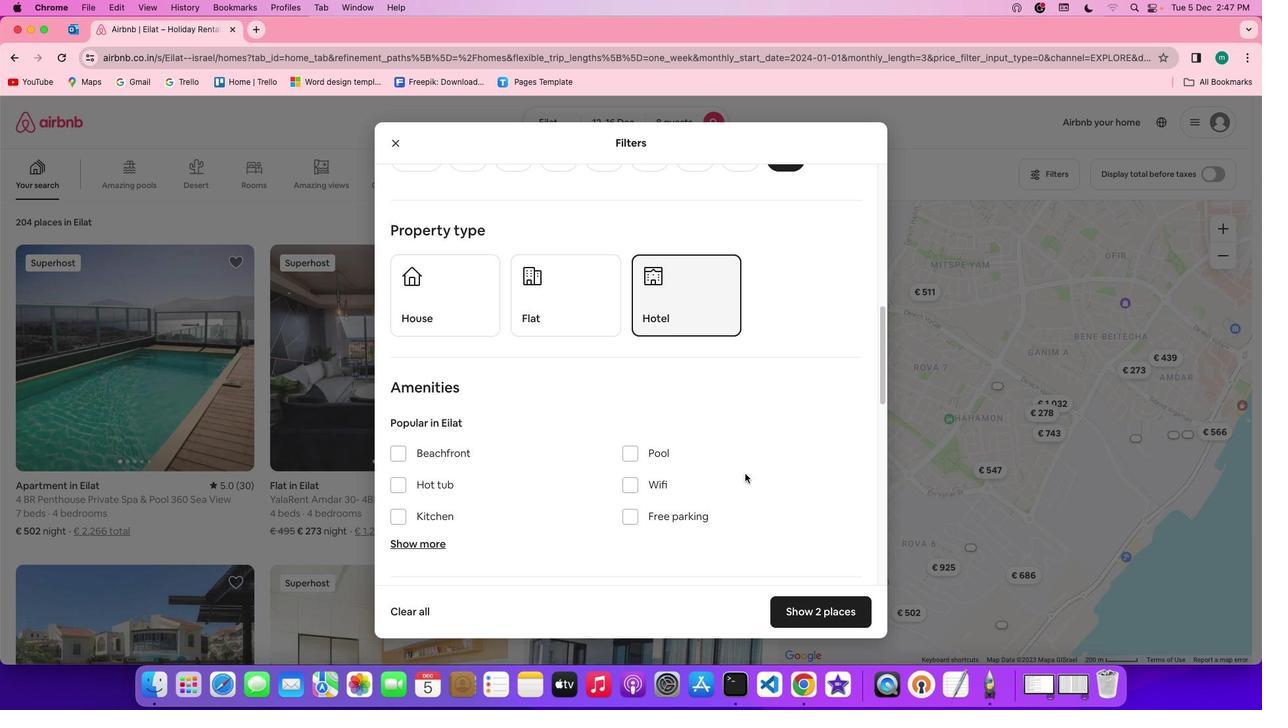 
Action: Mouse scrolled (734, 486) with delta (182, 32)
Screenshot: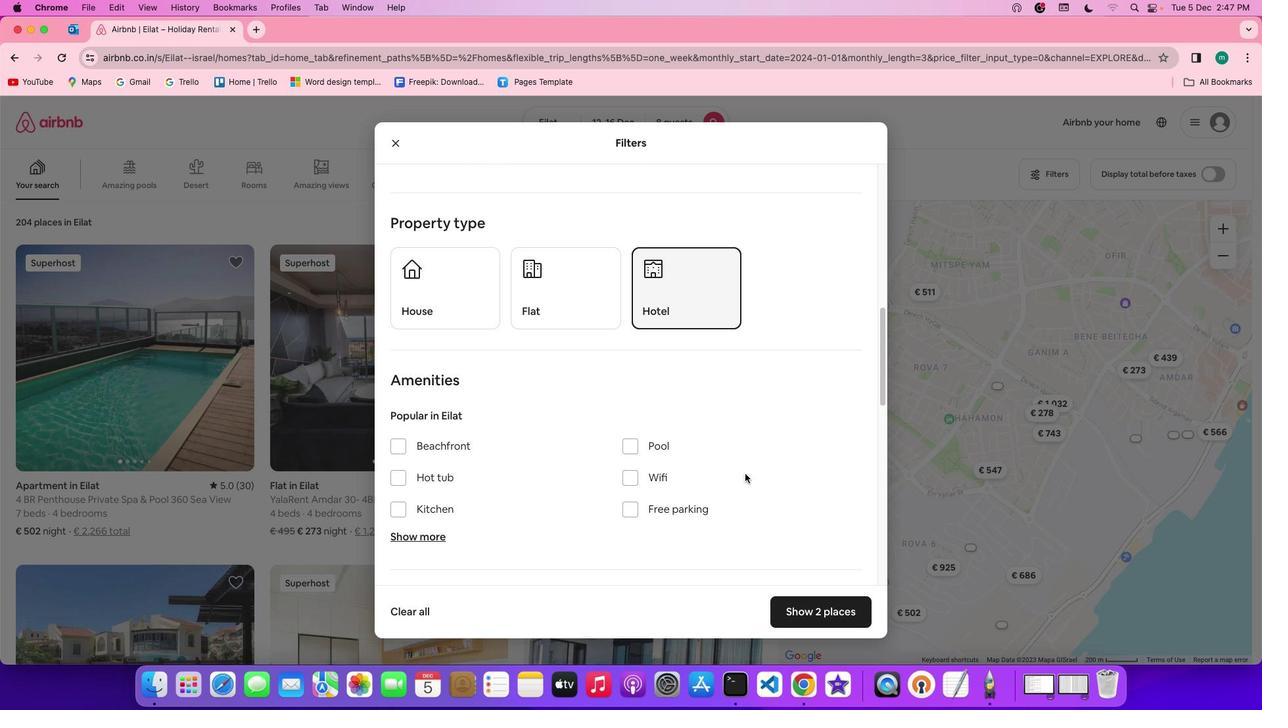 
Action: Mouse scrolled (734, 486) with delta (182, 32)
Screenshot: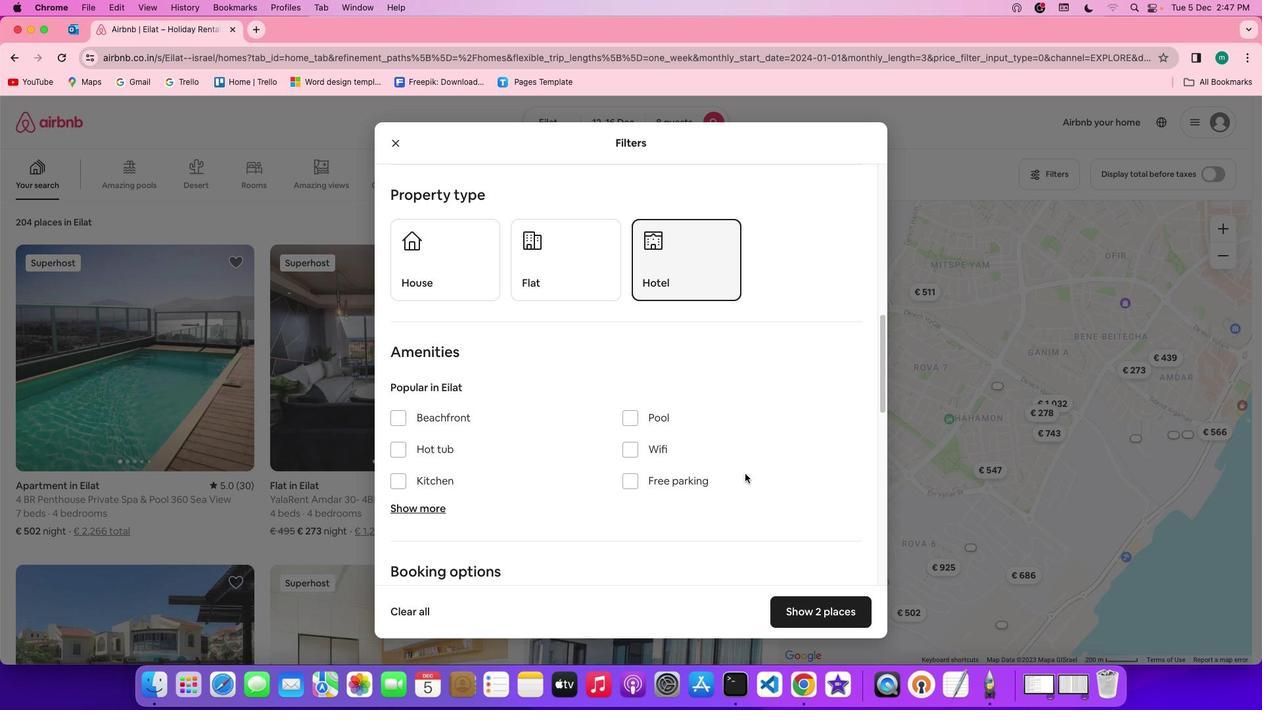 
Action: Mouse scrolled (734, 486) with delta (182, 32)
Screenshot: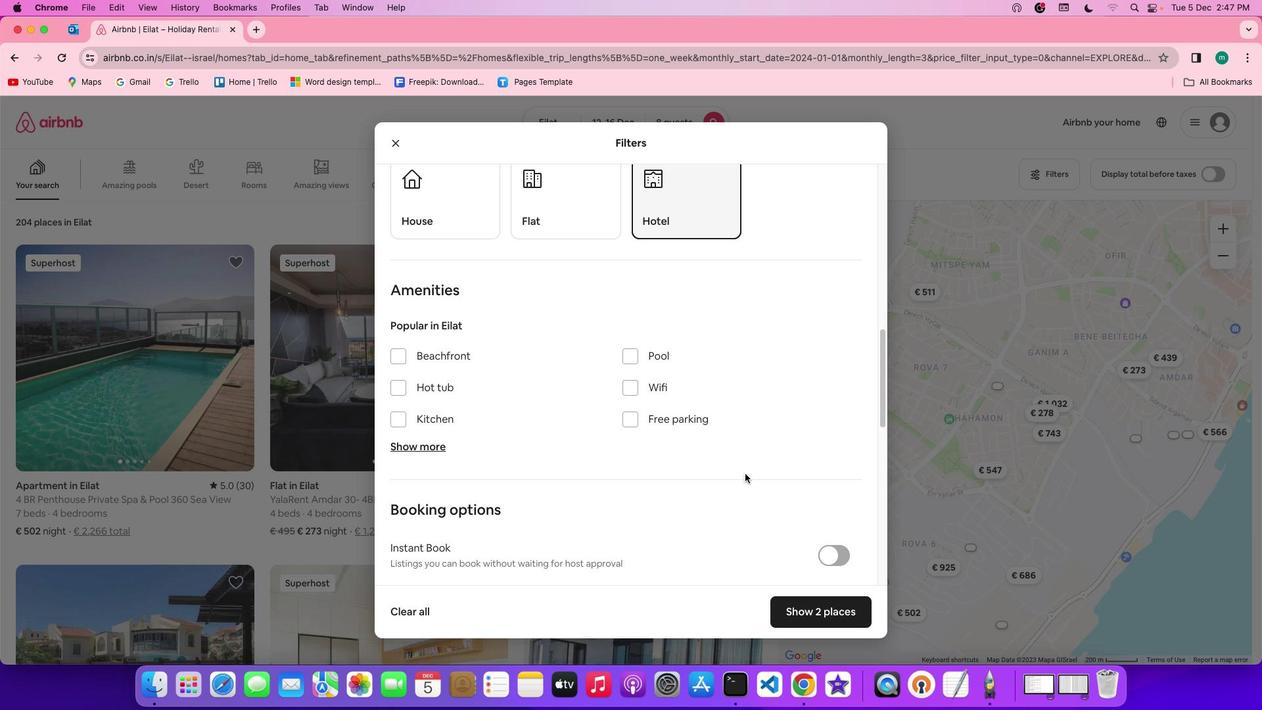 
Action: Mouse scrolled (734, 486) with delta (182, 32)
Screenshot: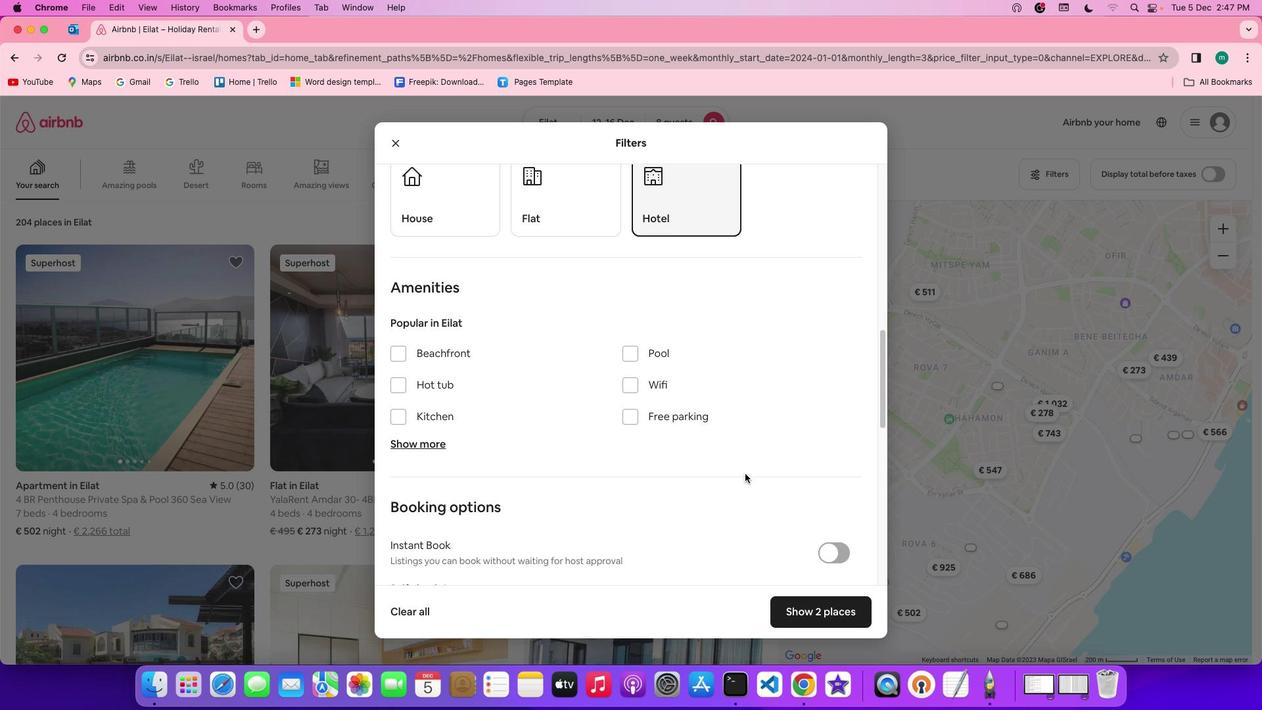 
Action: Mouse scrolled (734, 486) with delta (182, 32)
Screenshot: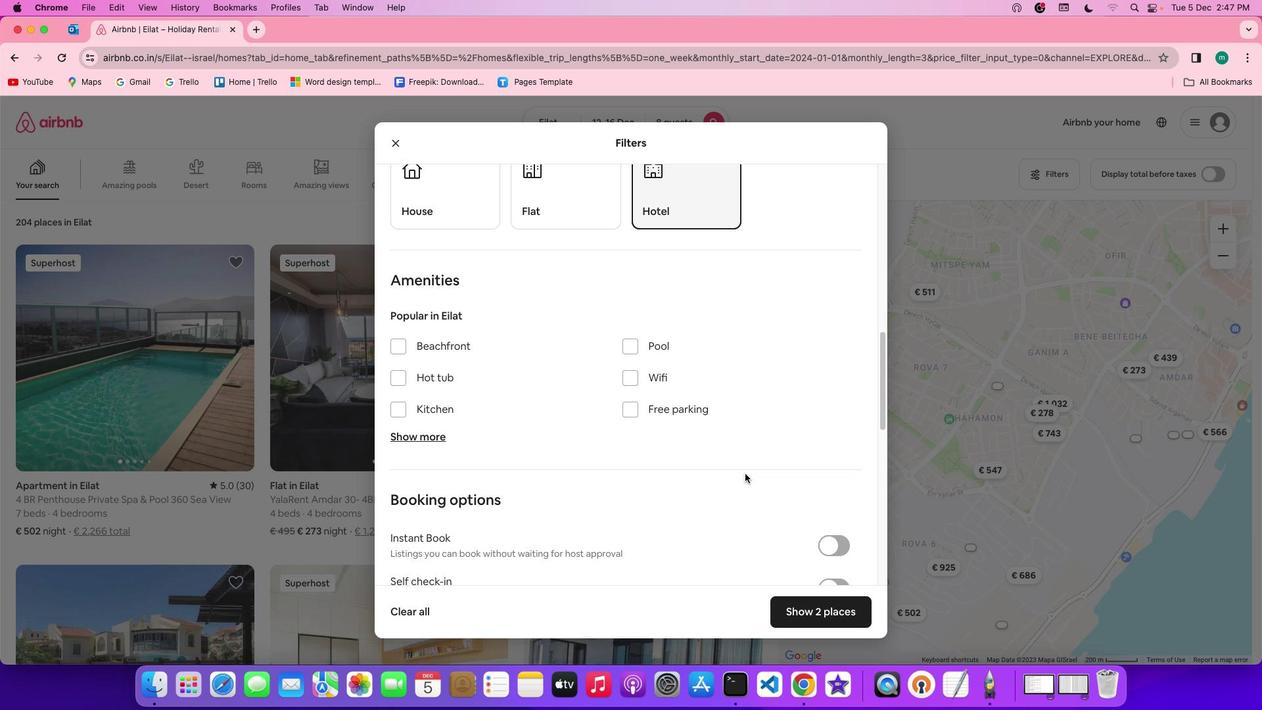 
Action: Mouse scrolled (734, 486) with delta (182, 32)
Screenshot: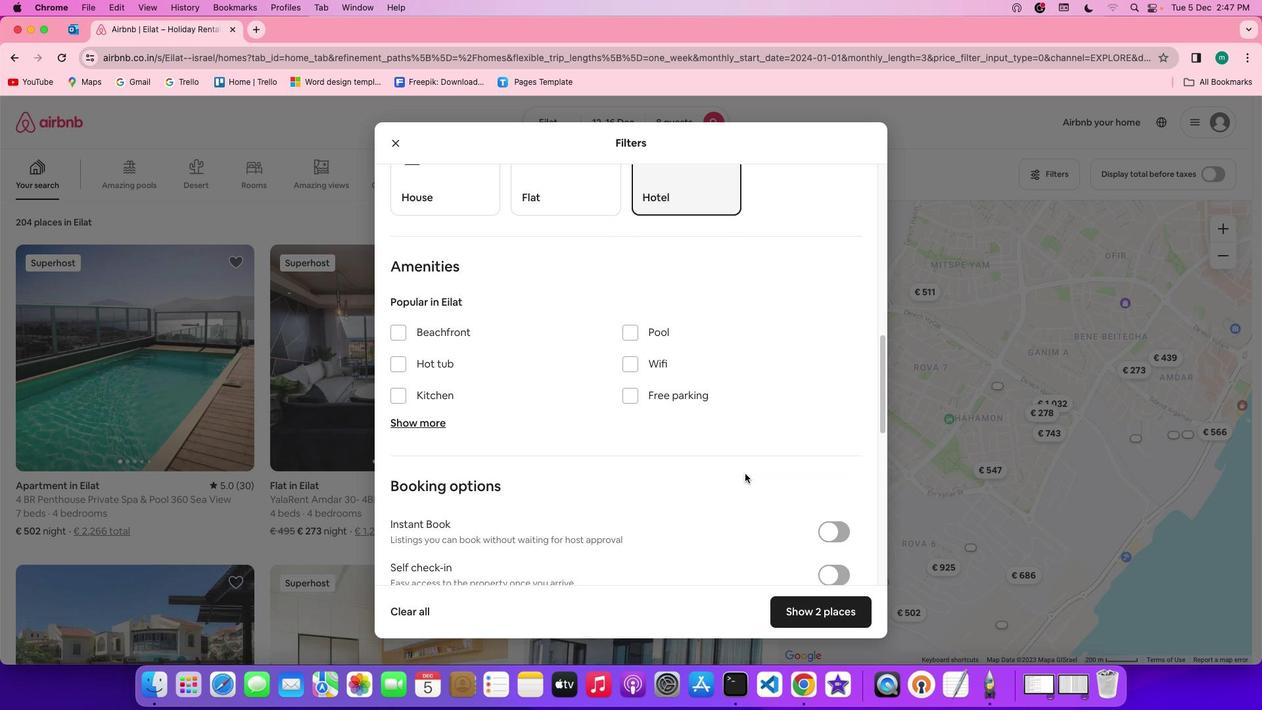 
Action: Mouse scrolled (734, 486) with delta (182, 32)
Screenshot: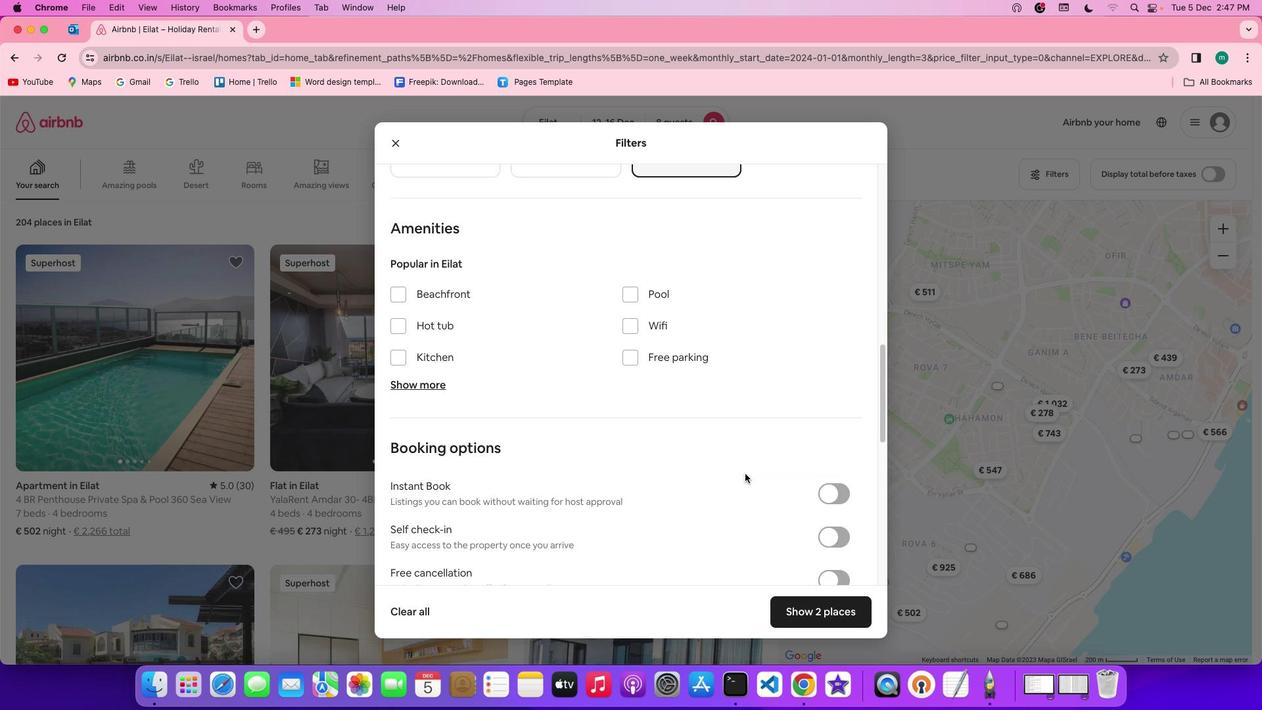 
Action: Mouse scrolled (734, 486) with delta (182, 32)
Screenshot: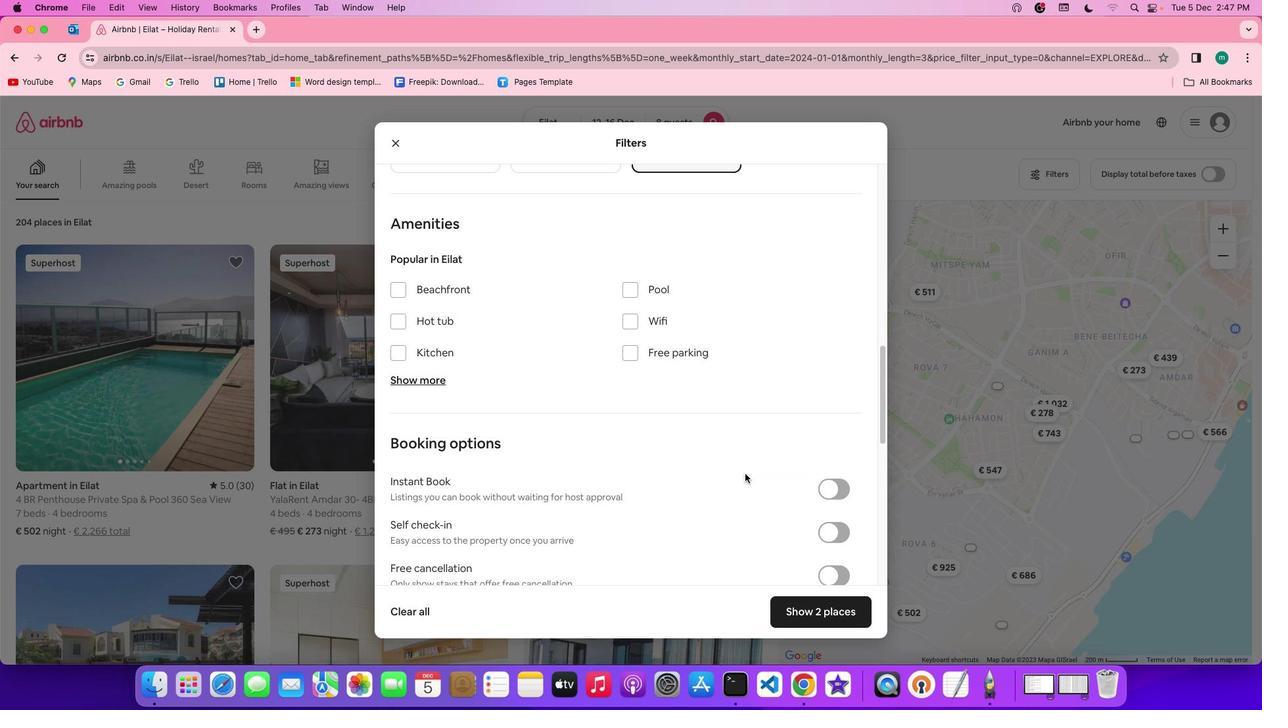
Action: Mouse scrolled (734, 486) with delta (182, 32)
Screenshot: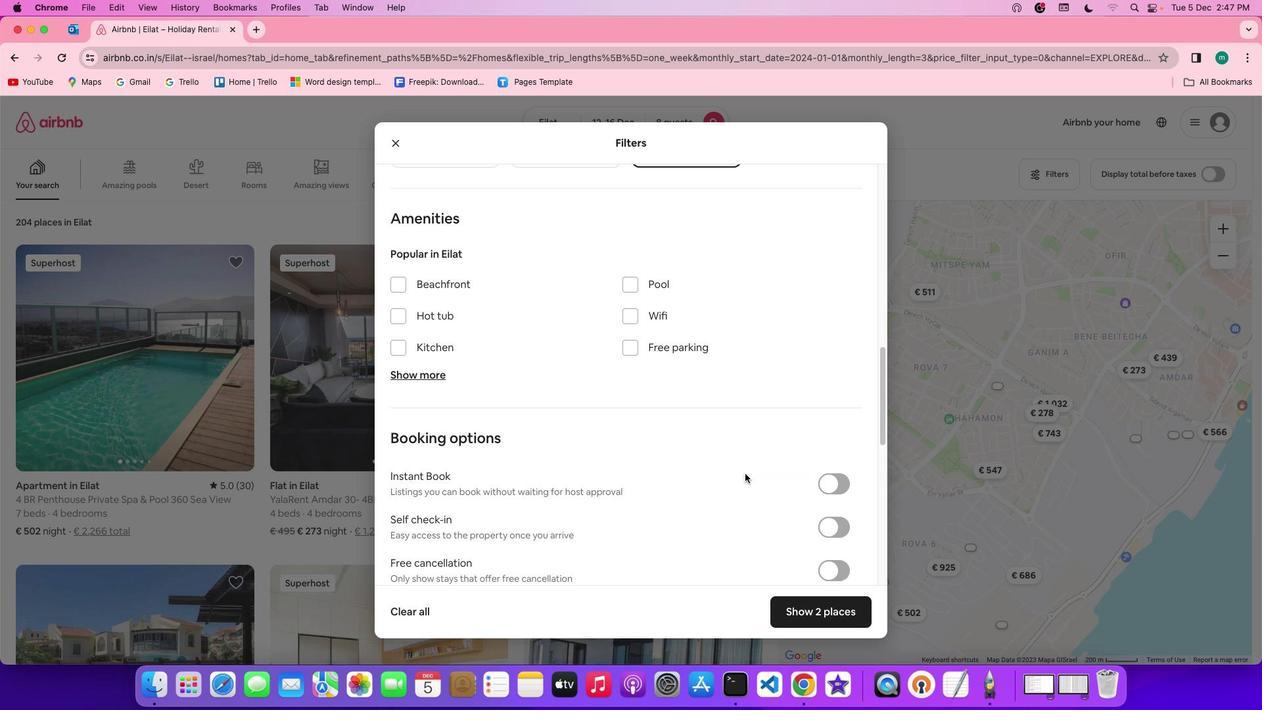 
Action: Mouse scrolled (734, 486) with delta (182, 32)
Screenshot: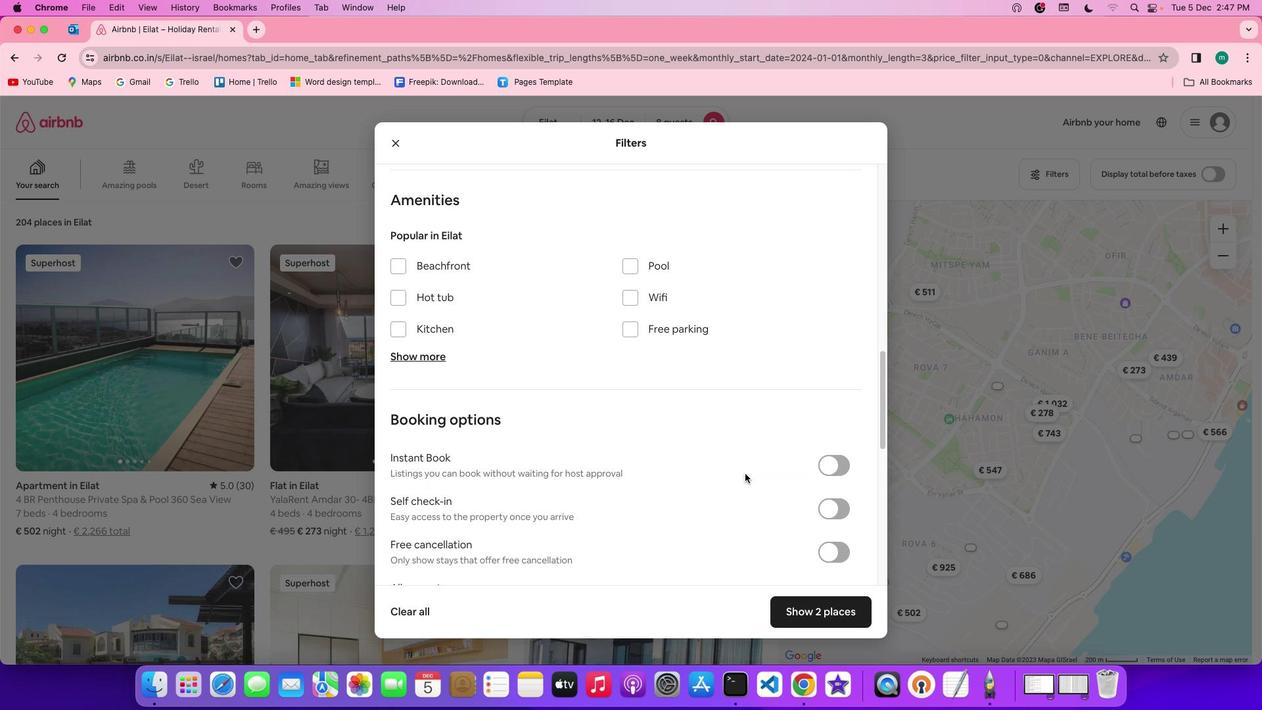 
Action: Mouse moved to (651, 294)
Screenshot: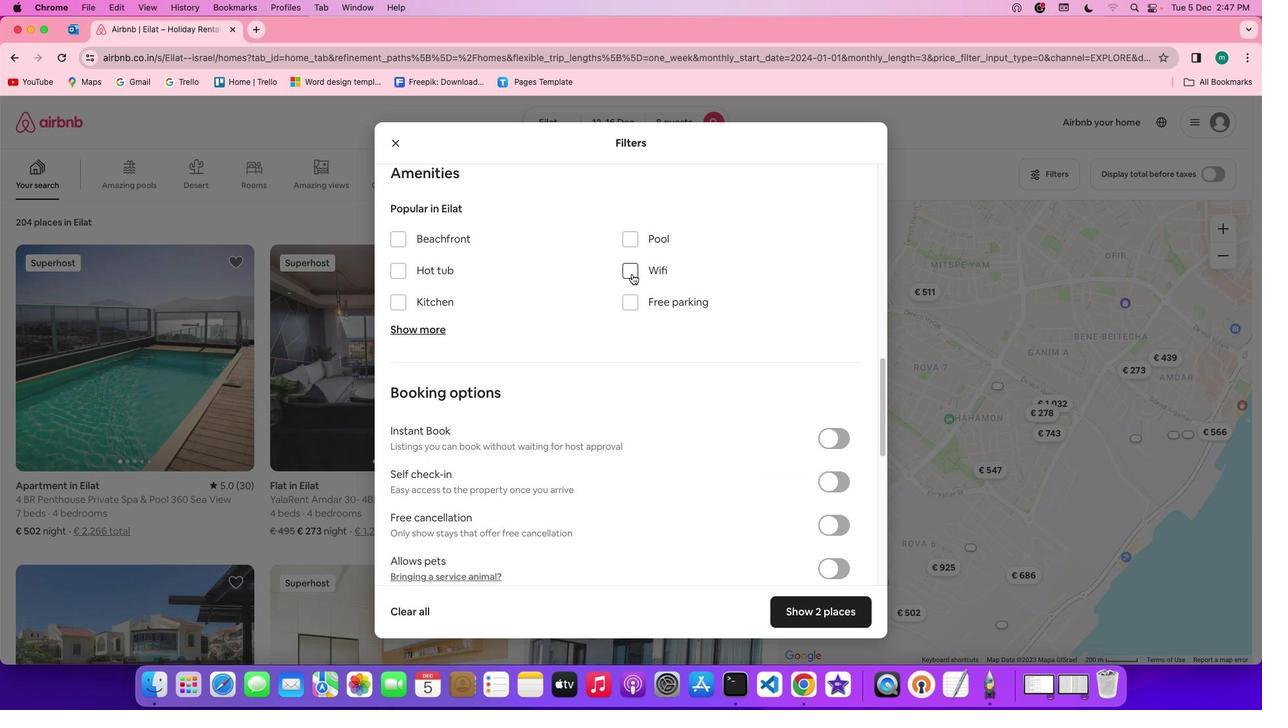
Action: Mouse pressed left at (651, 294)
Screenshot: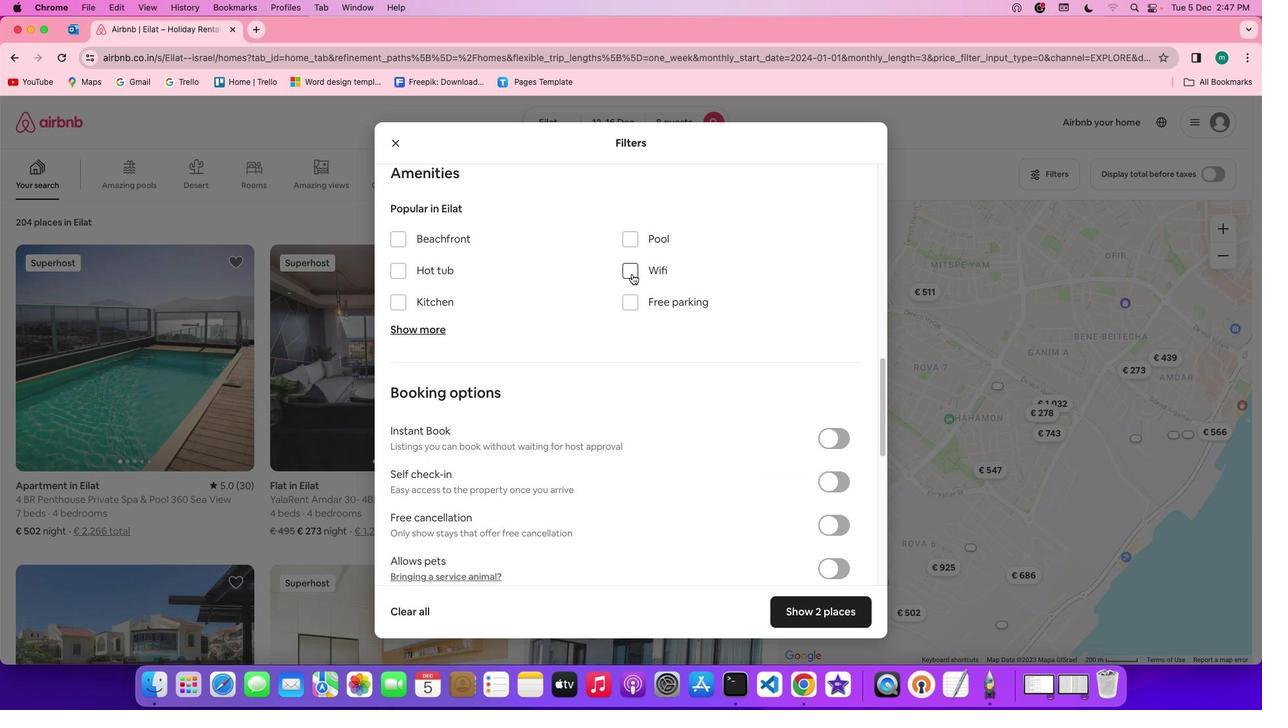 
Action: Mouse moved to (487, 343)
Screenshot: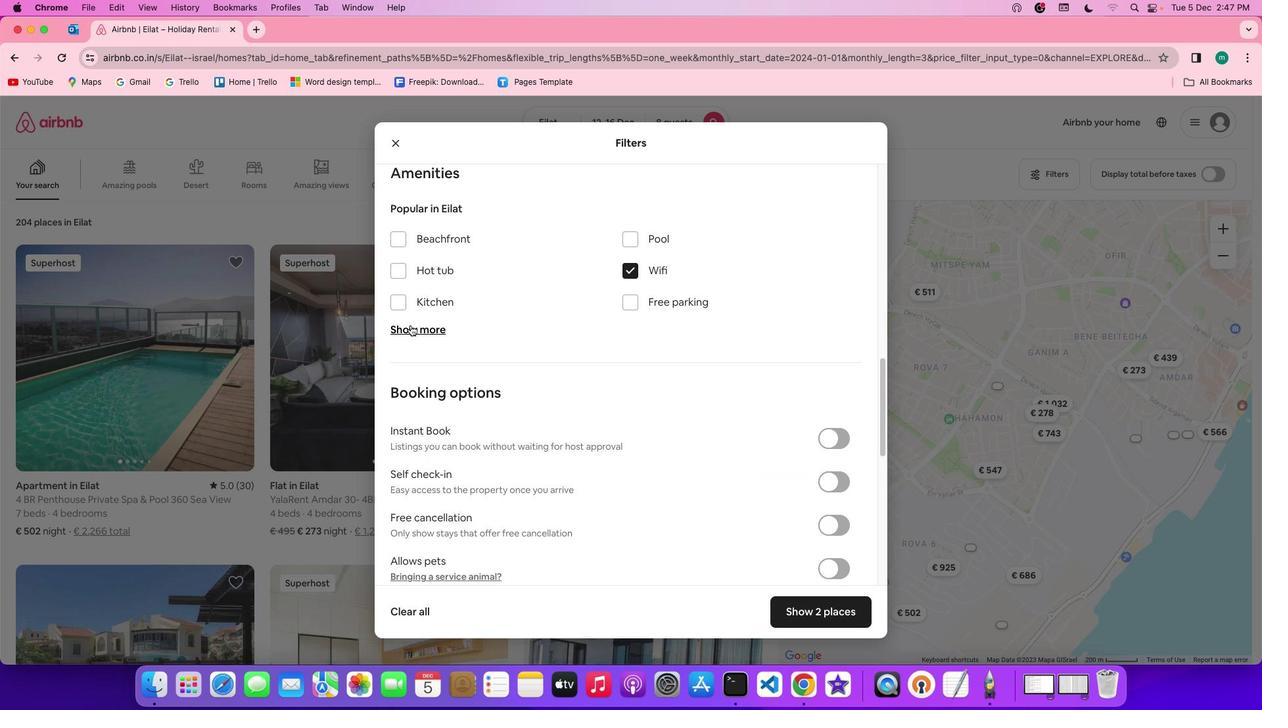 
Action: Mouse pressed left at (487, 343)
Screenshot: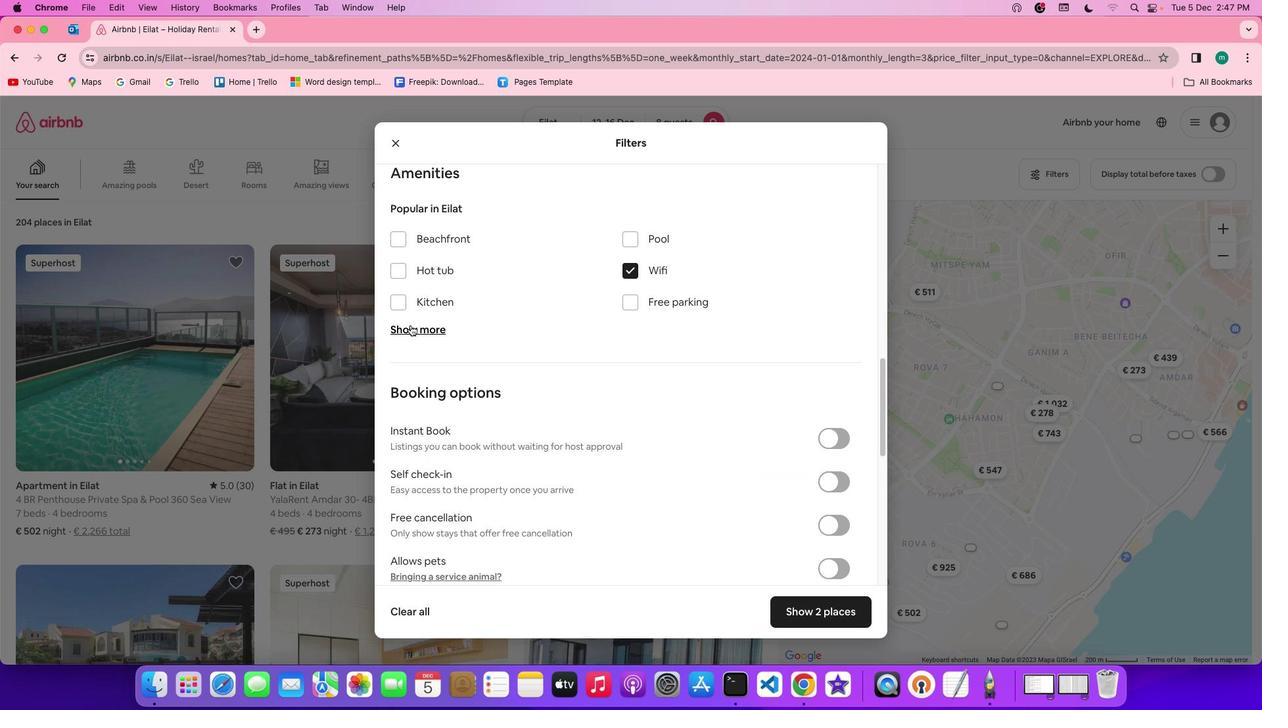 
Action: Mouse moved to (652, 451)
Screenshot: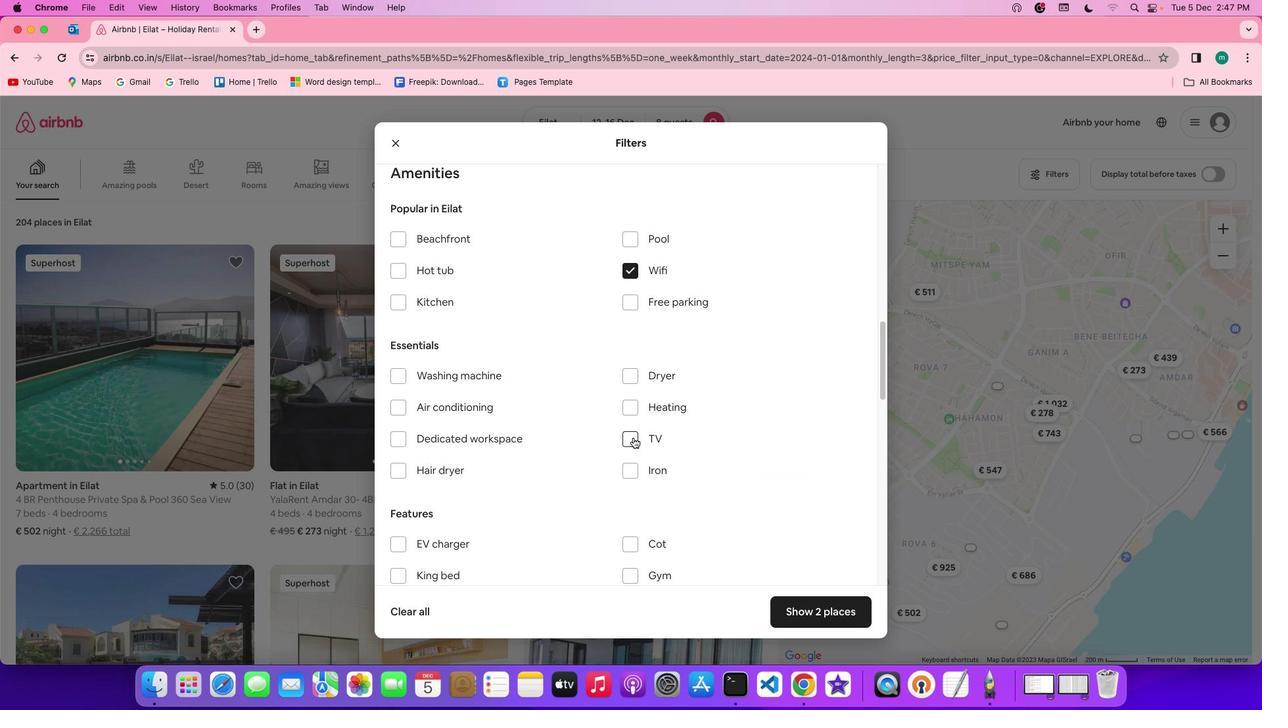 
Action: Mouse pressed left at (652, 451)
Screenshot: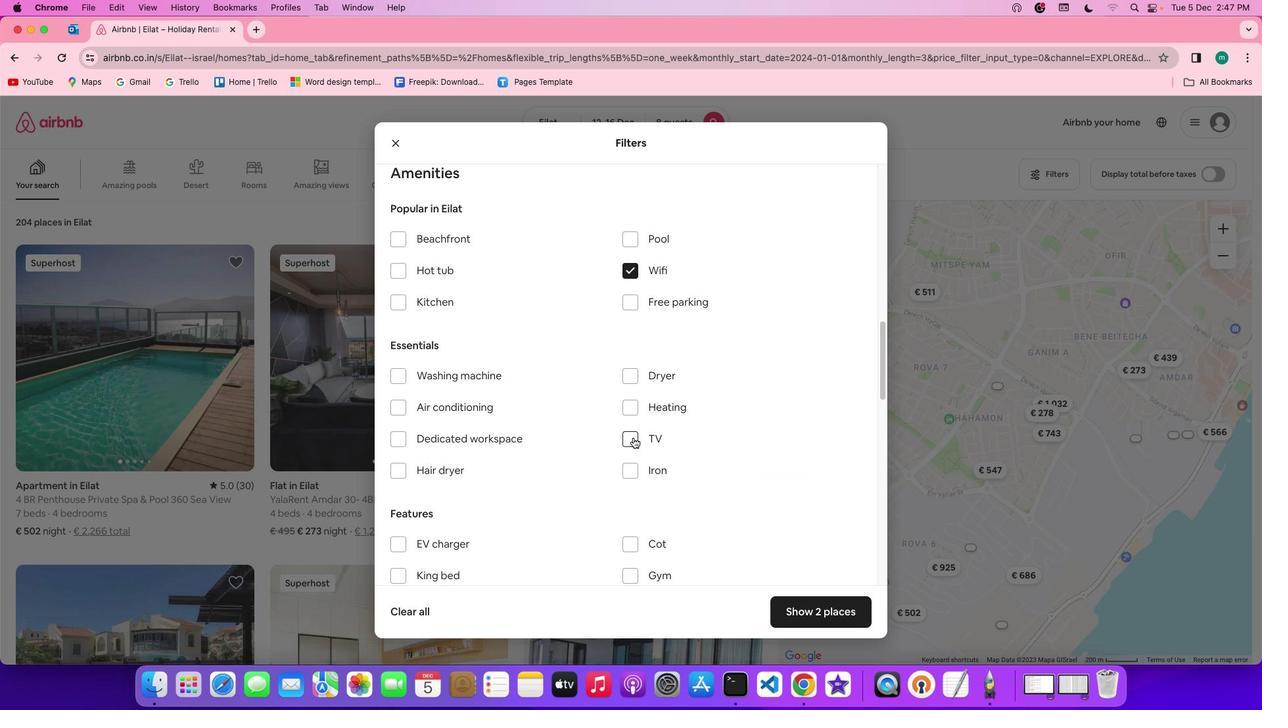 
Action: Mouse moved to (573, 418)
Screenshot: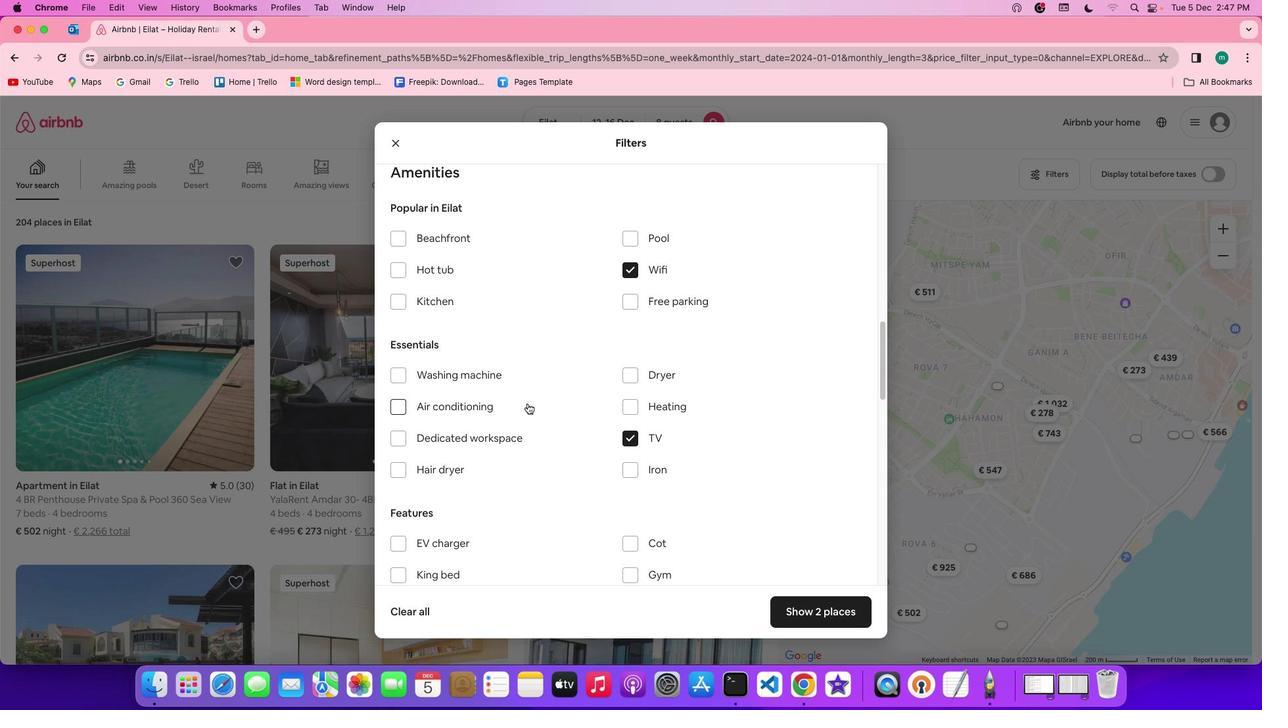 
Action: Mouse scrolled (573, 418) with delta (182, 32)
Screenshot: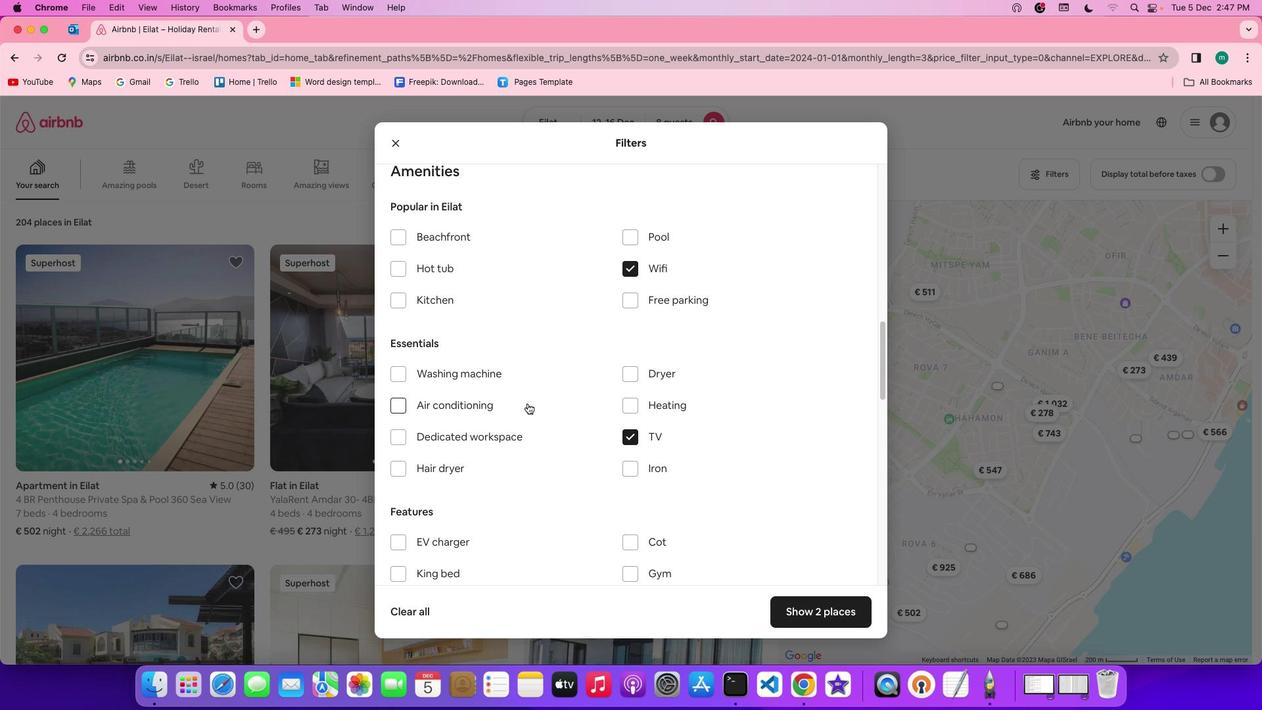 
Action: Mouse scrolled (573, 418) with delta (182, 32)
Screenshot: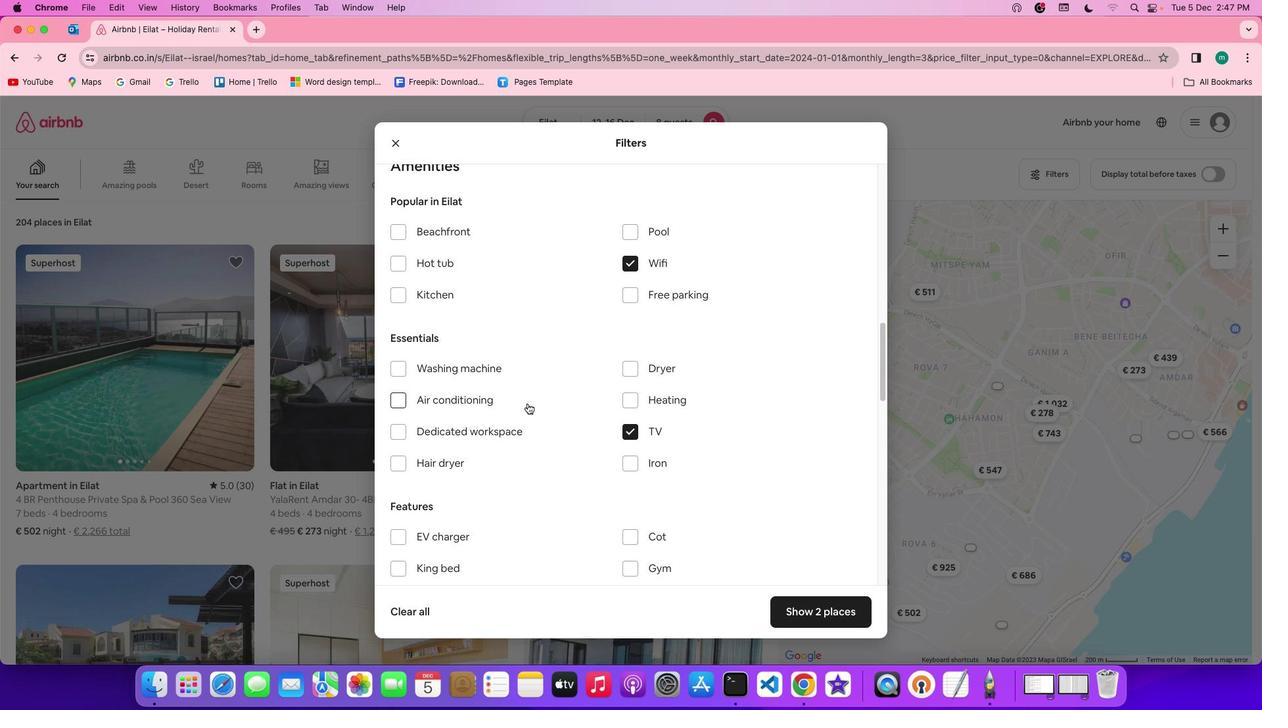 
Action: Mouse scrolled (573, 418) with delta (182, 32)
Screenshot: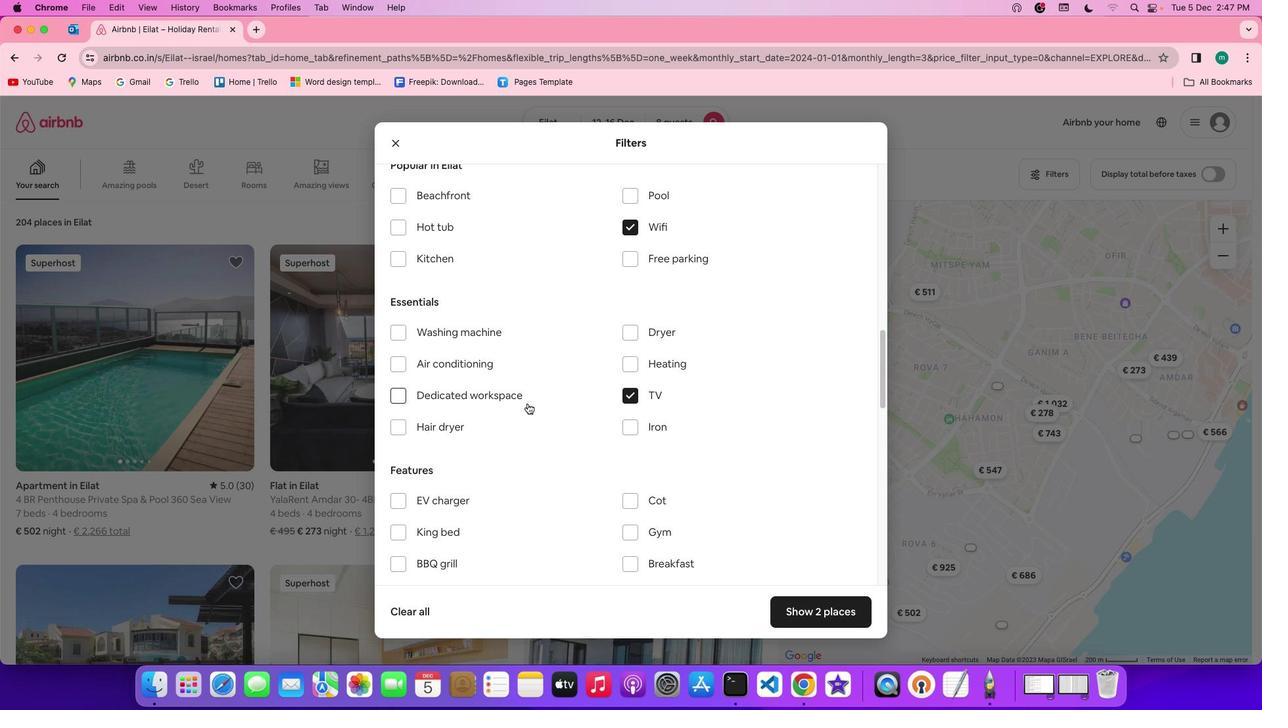
Action: Mouse scrolled (573, 418) with delta (182, 31)
Screenshot: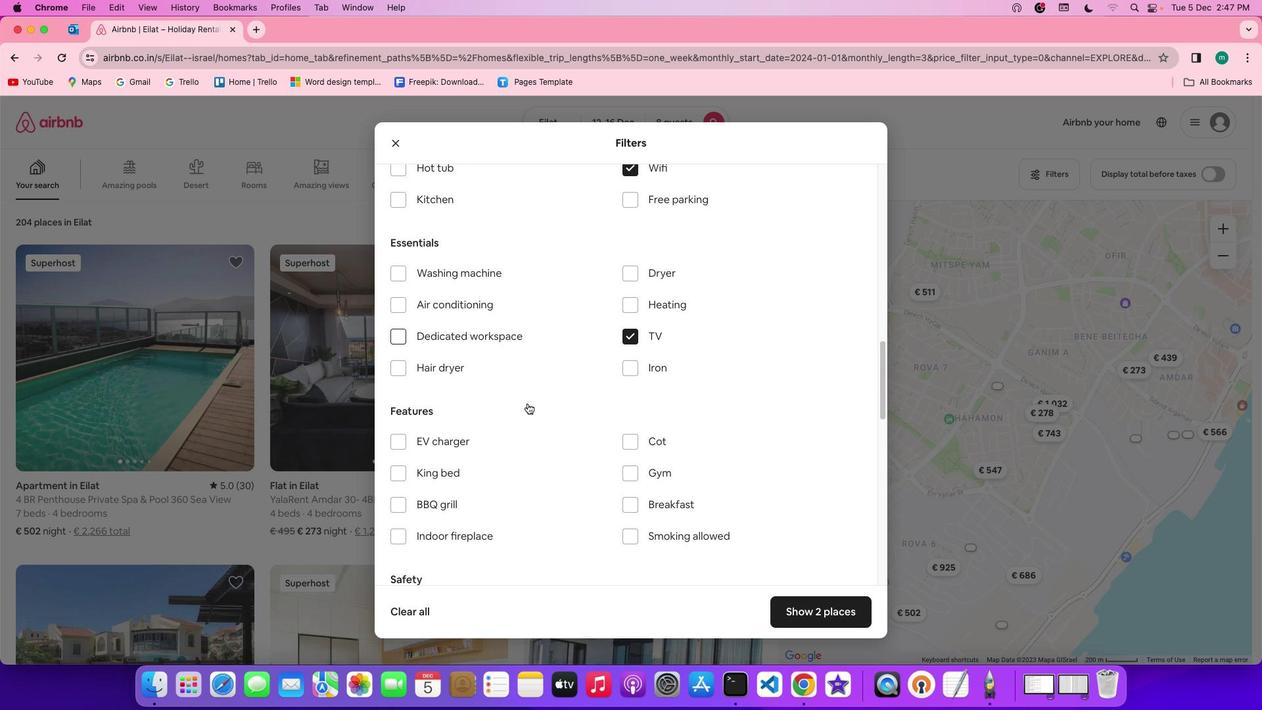 
Action: Mouse moved to (626, 467)
Screenshot: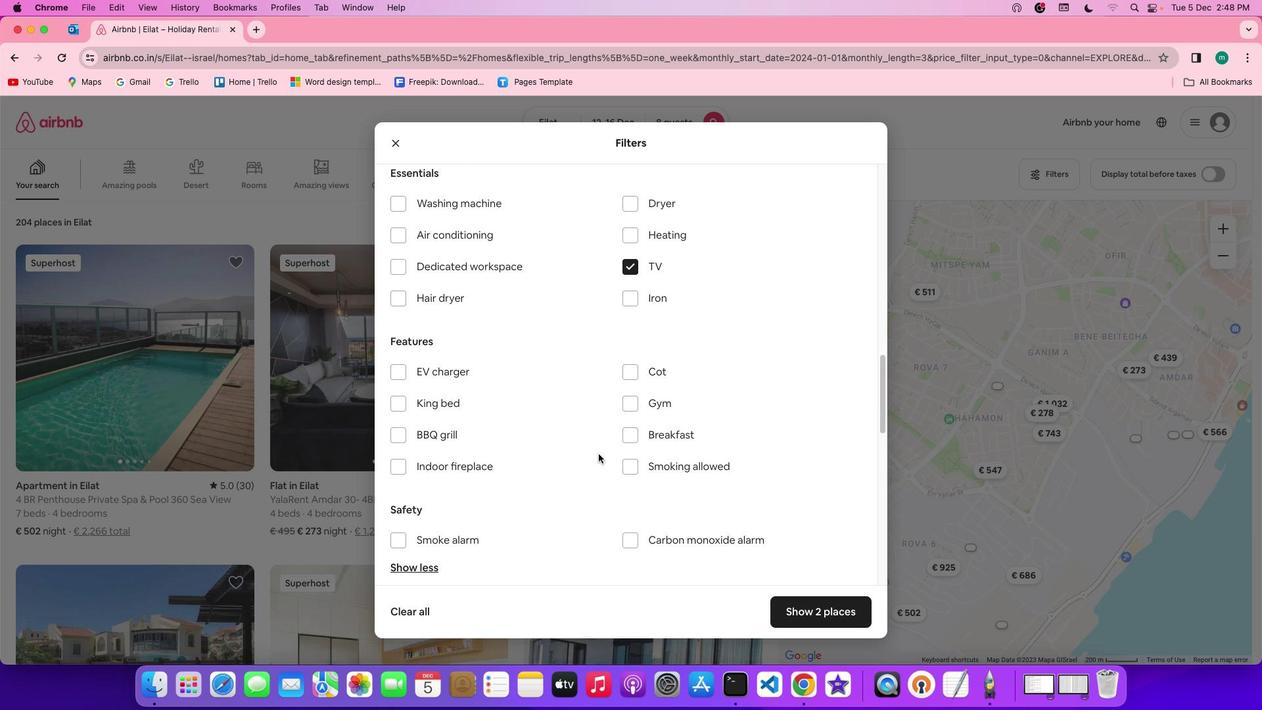
Action: Mouse scrolled (626, 467) with delta (182, 34)
Screenshot: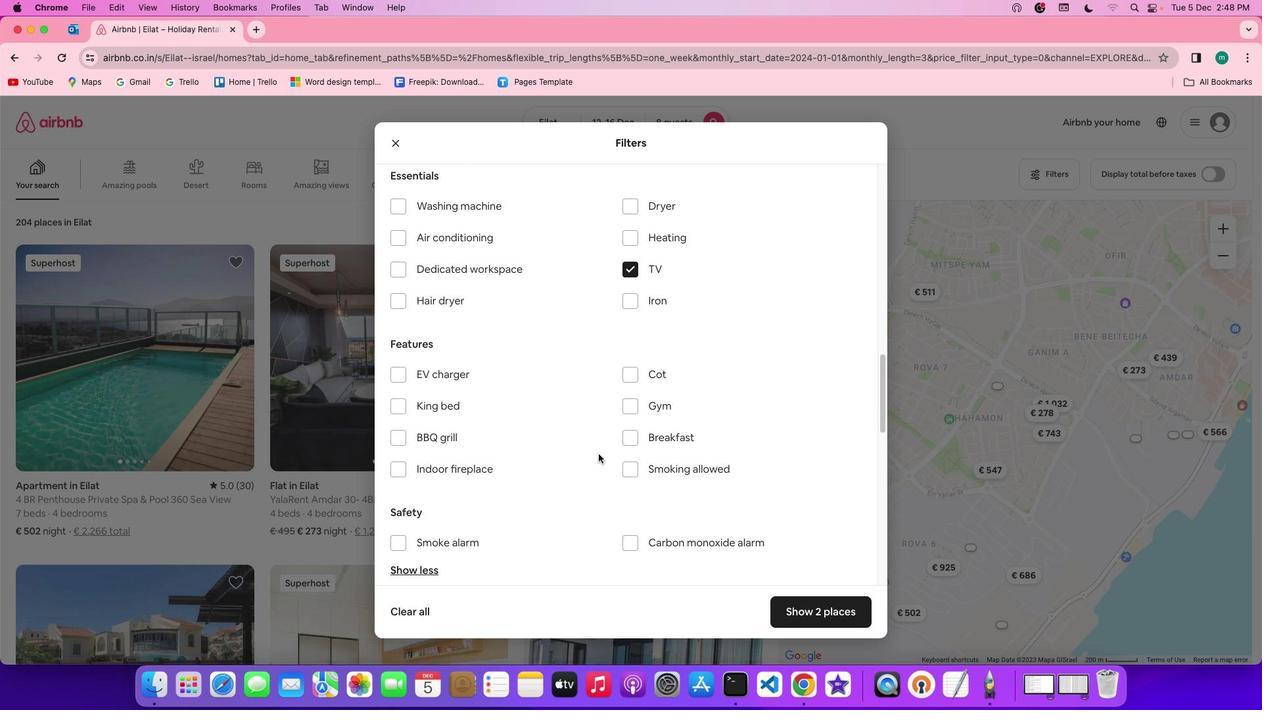 
Action: Mouse scrolled (626, 467) with delta (182, 34)
Screenshot: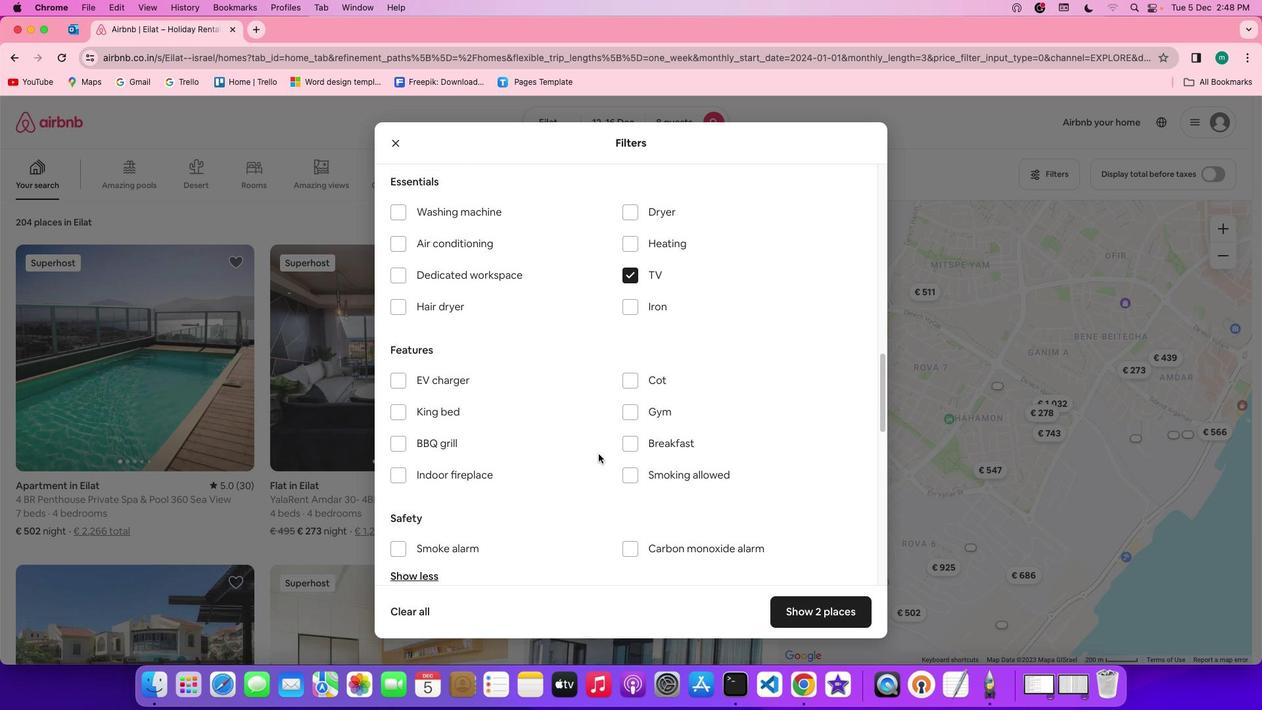 
Action: Mouse scrolled (626, 467) with delta (182, 34)
Screenshot: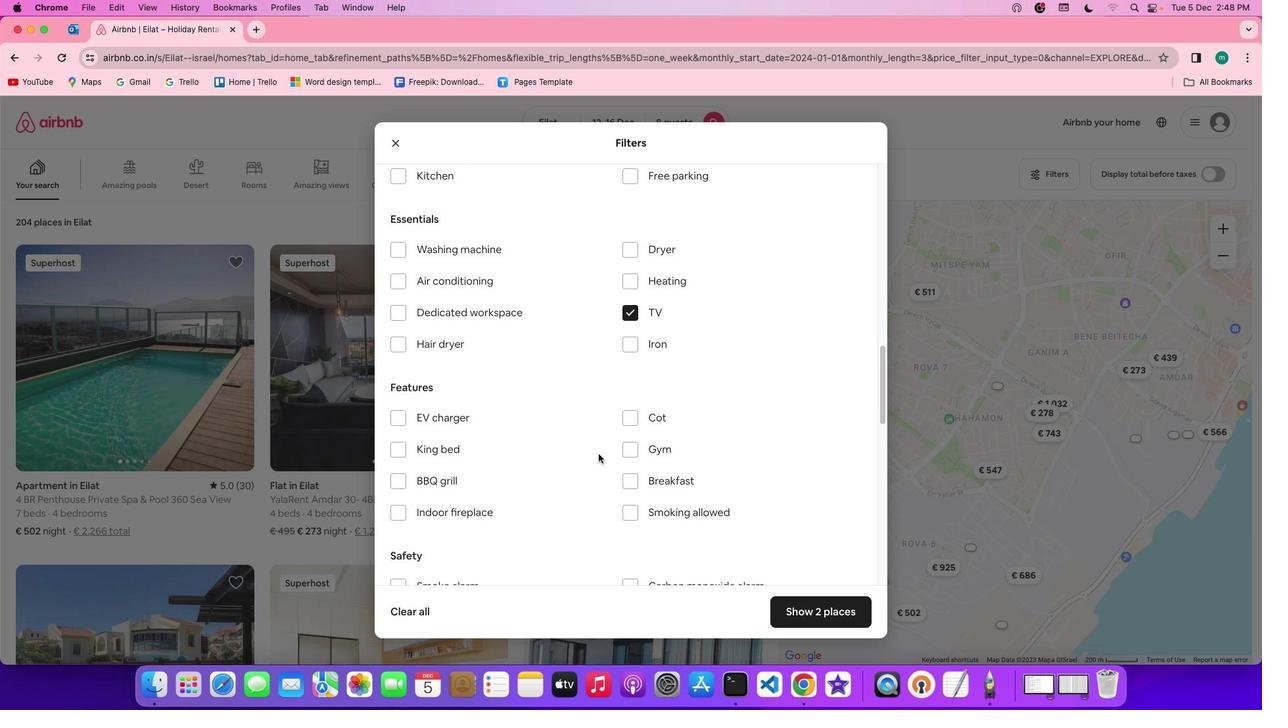 
Action: Mouse scrolled (626, 467) with delta (182, 35)
Screenshot: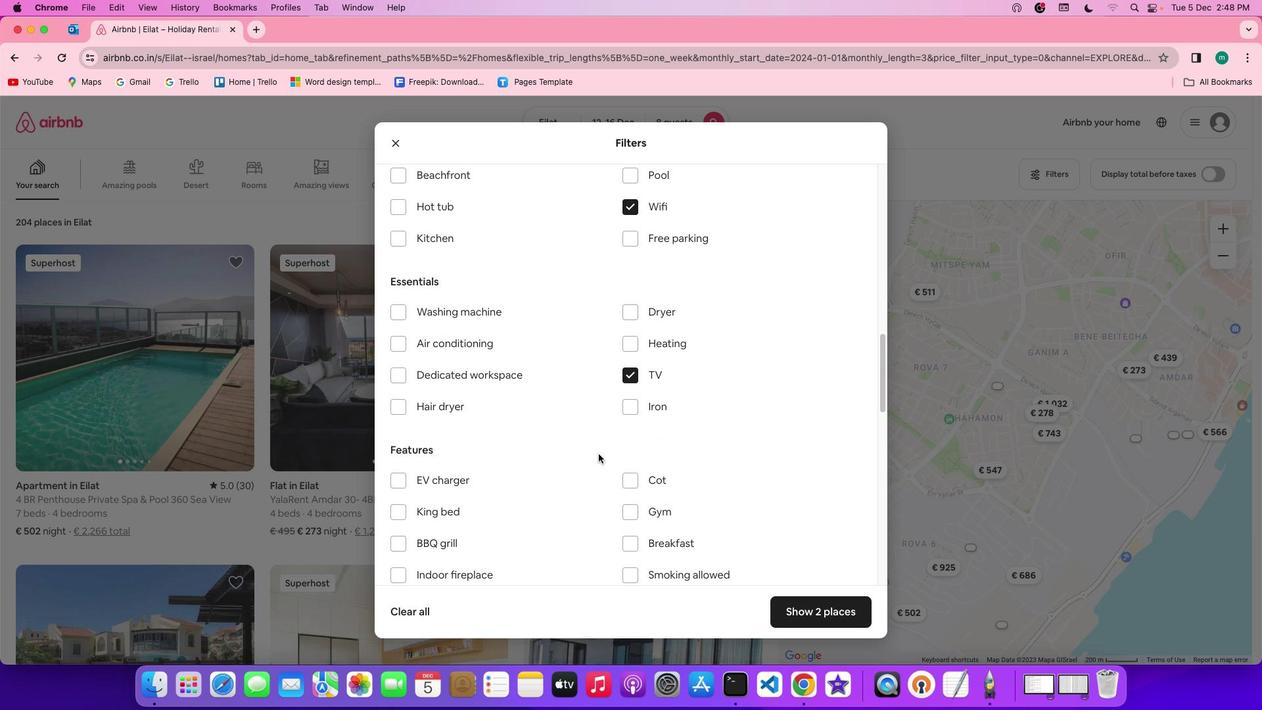 
Action: Mouse moved to (654, 324)
Screenshot: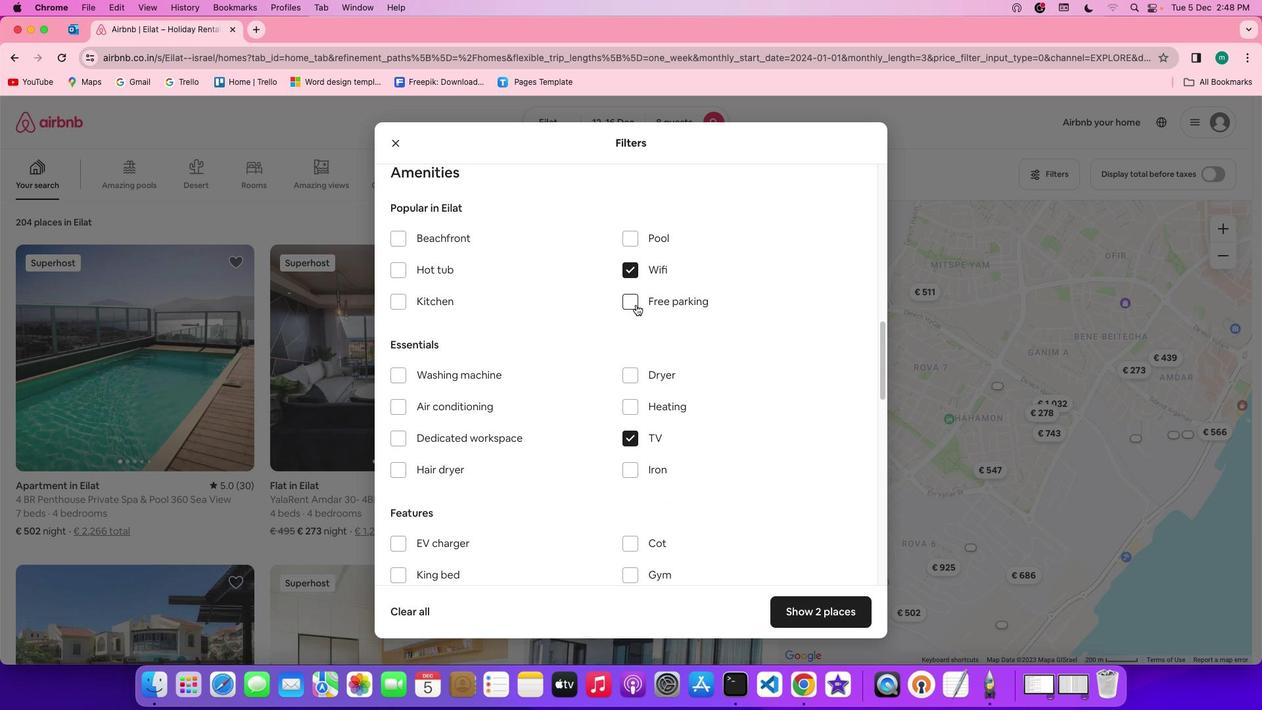 
Action: Mouse pressed left at (654, 324)
Screenshot: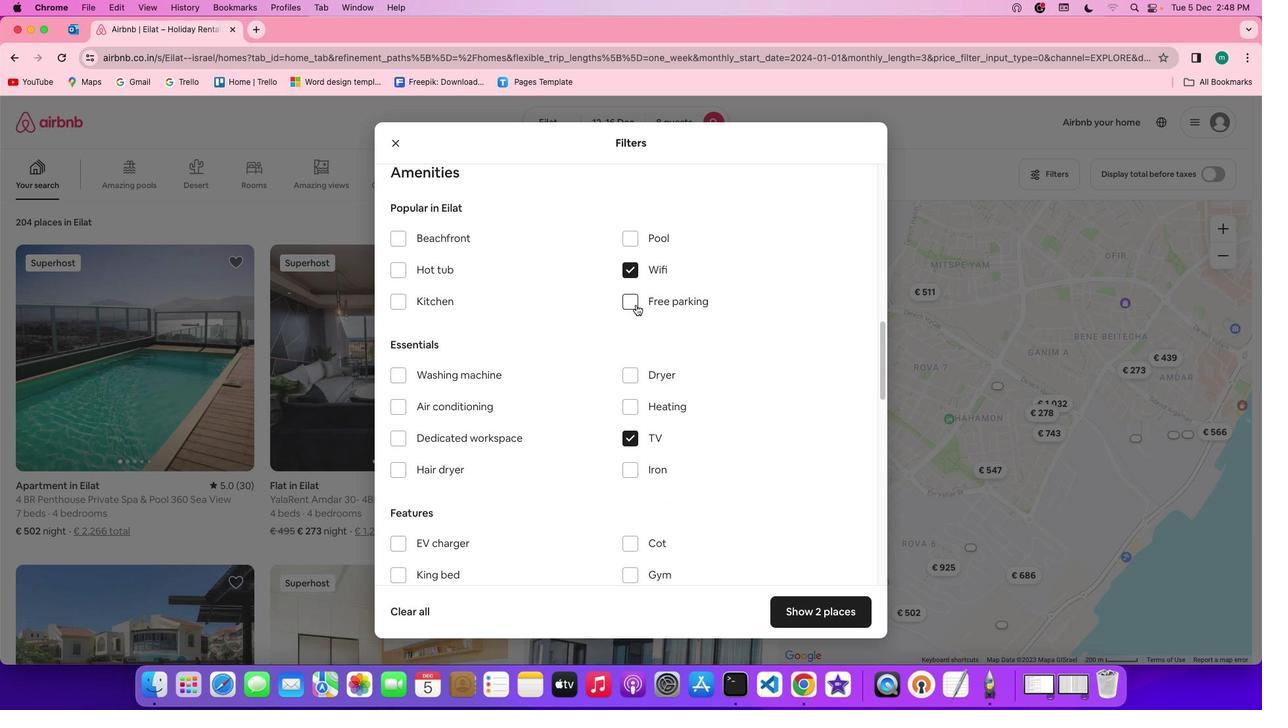 
Action: Mouse moved to (601, 419)
Screenshot: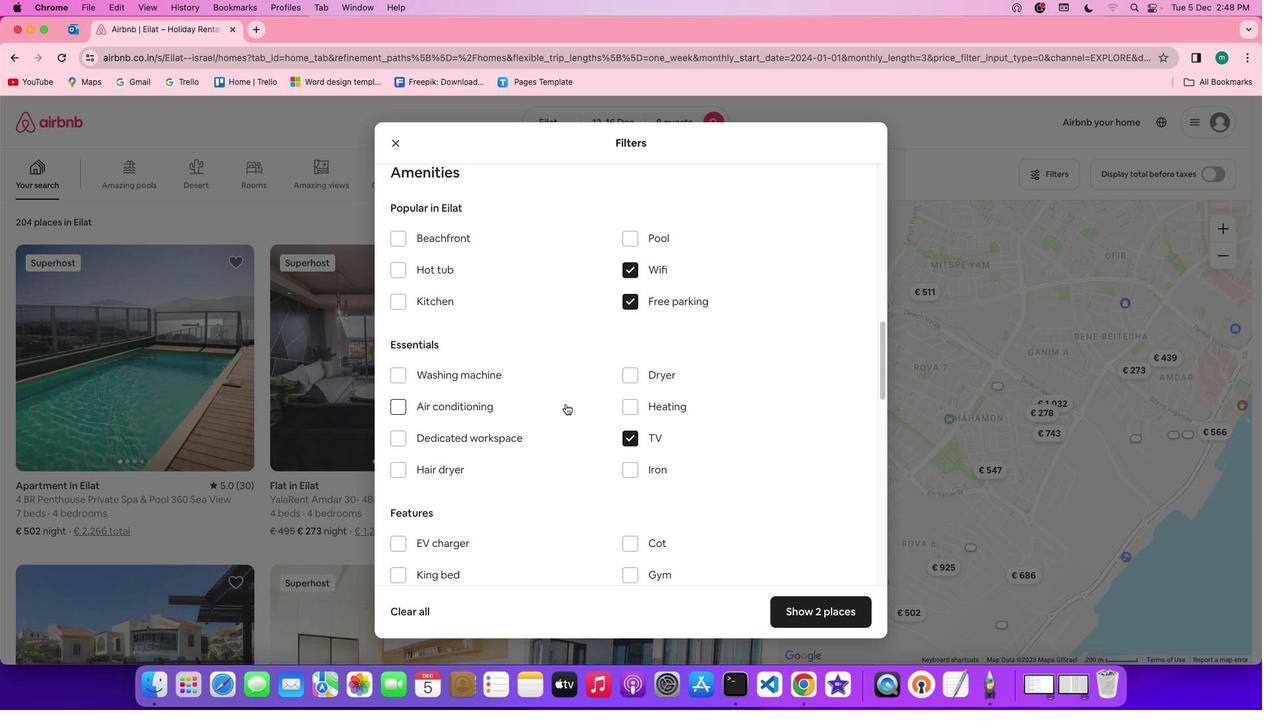 
Action: Mouse scrolled (601, 419) with delta (182, 32)
Screenshot: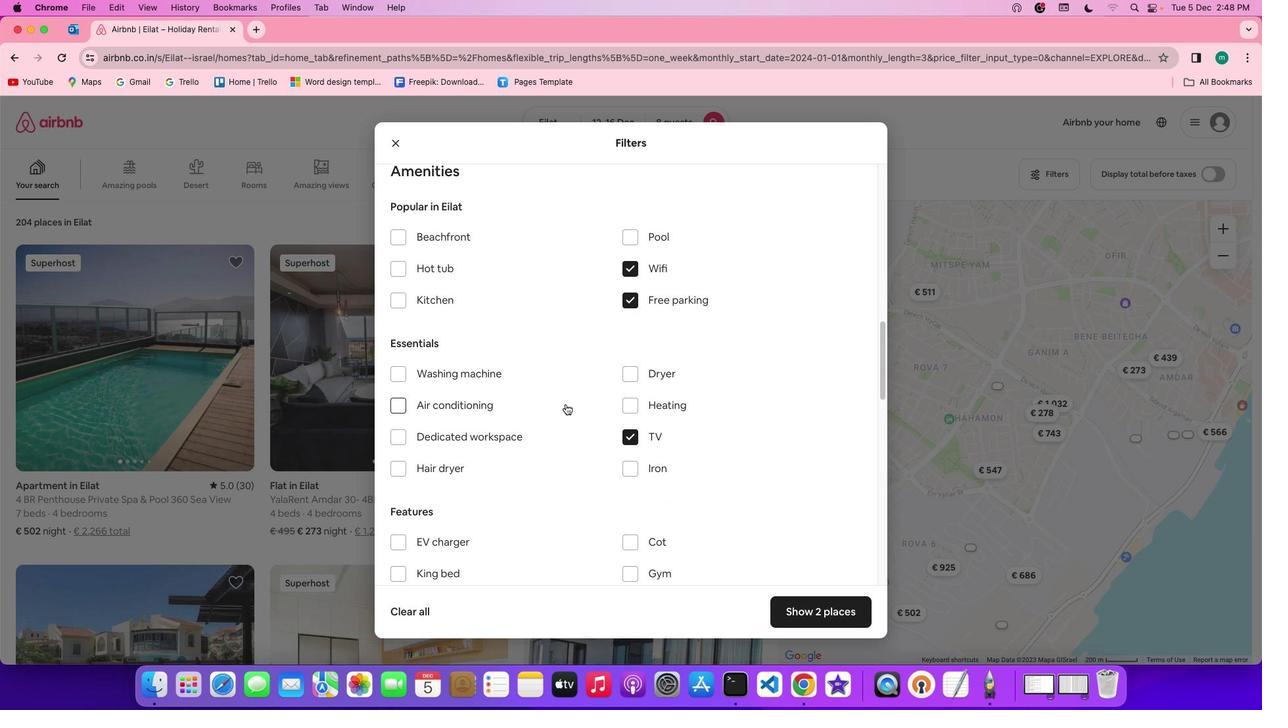 
Action: Mouse scrolled (601, 419) with delta (182, 32)
Screenshot: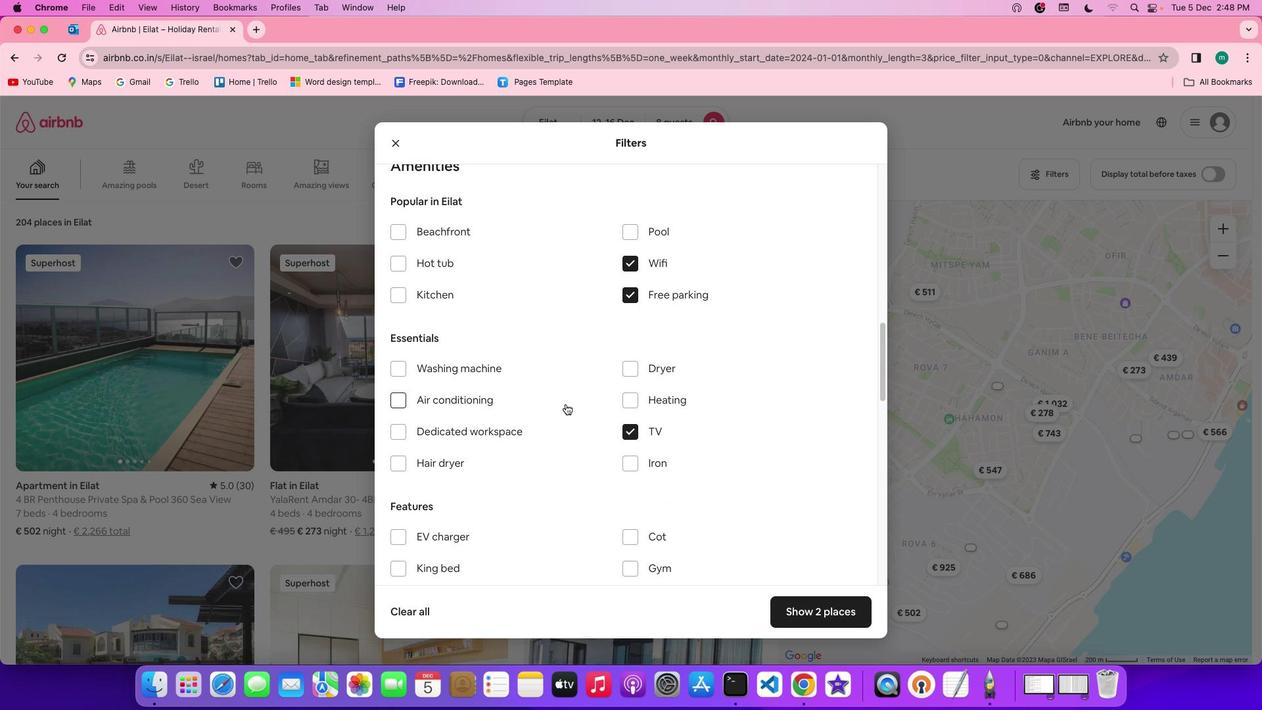 
Action: Mouse scrolled (601, 419) with delta (182, 32)
Screenshot: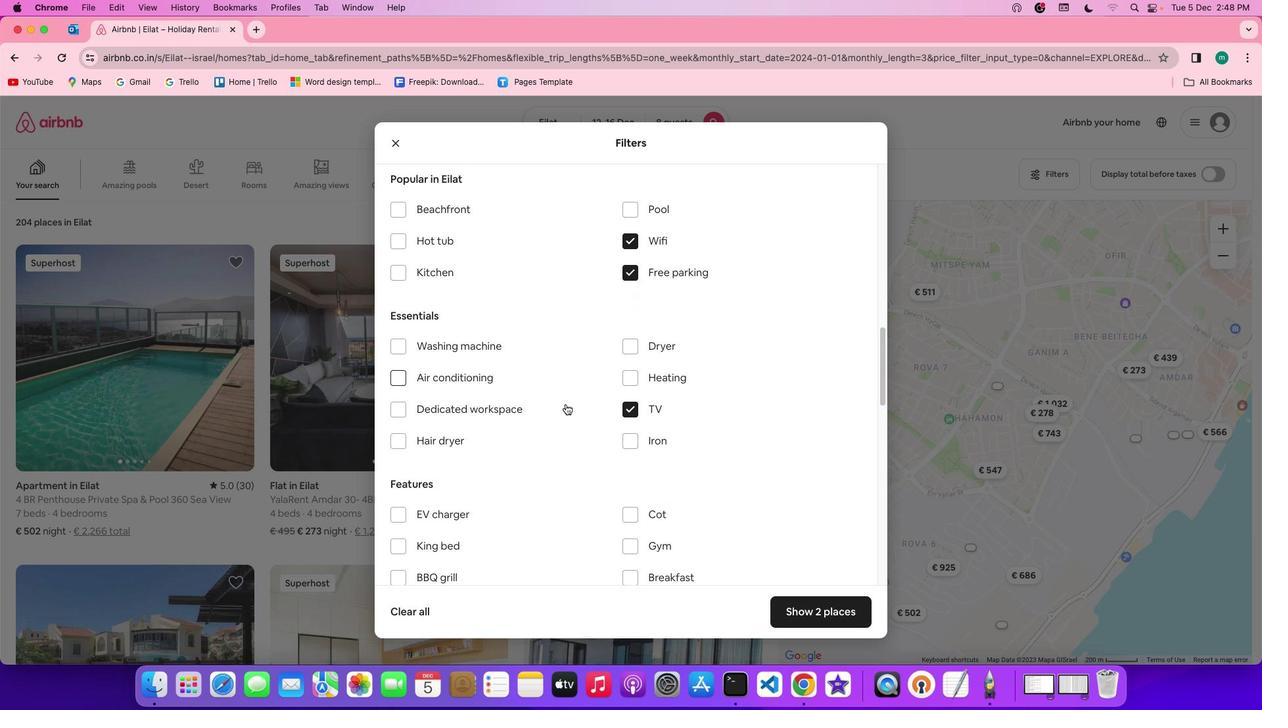 
Action: Mouse scrolled (601, 419) with delta (182, 32)
Screenshot: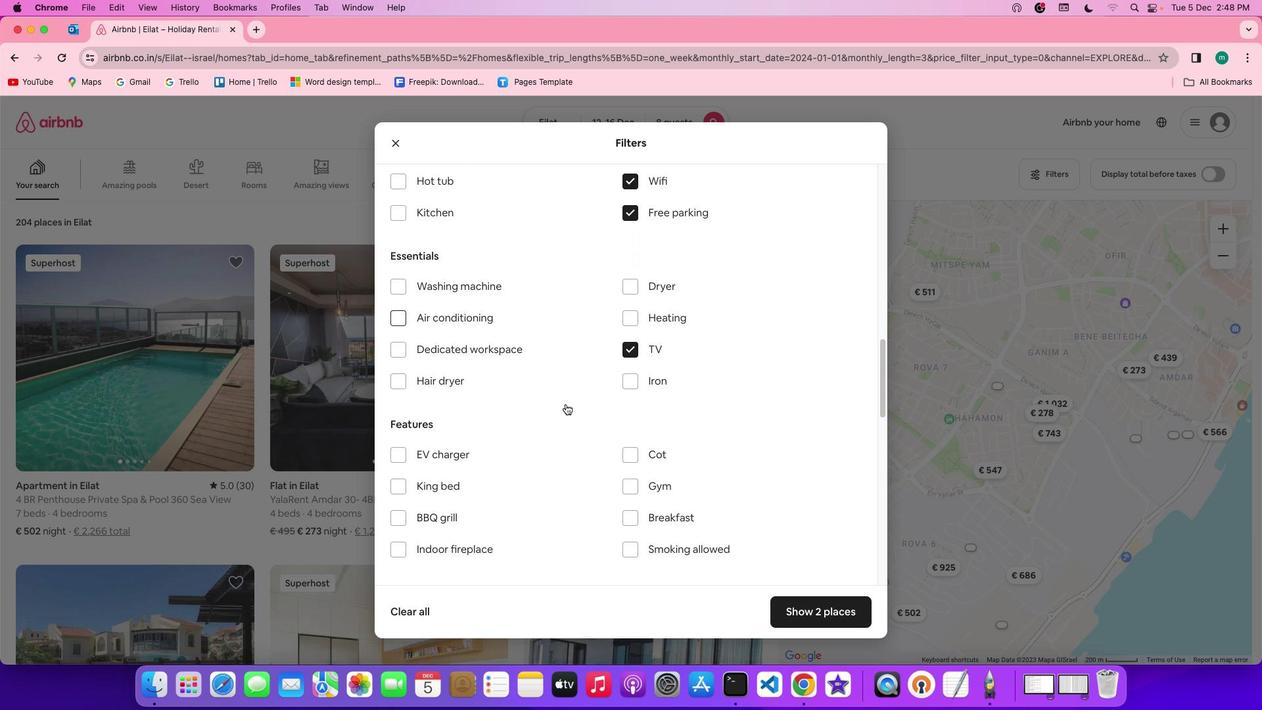 
Action: Mouse scrolled (601, 419) with delta (182, 32)
Screenshot: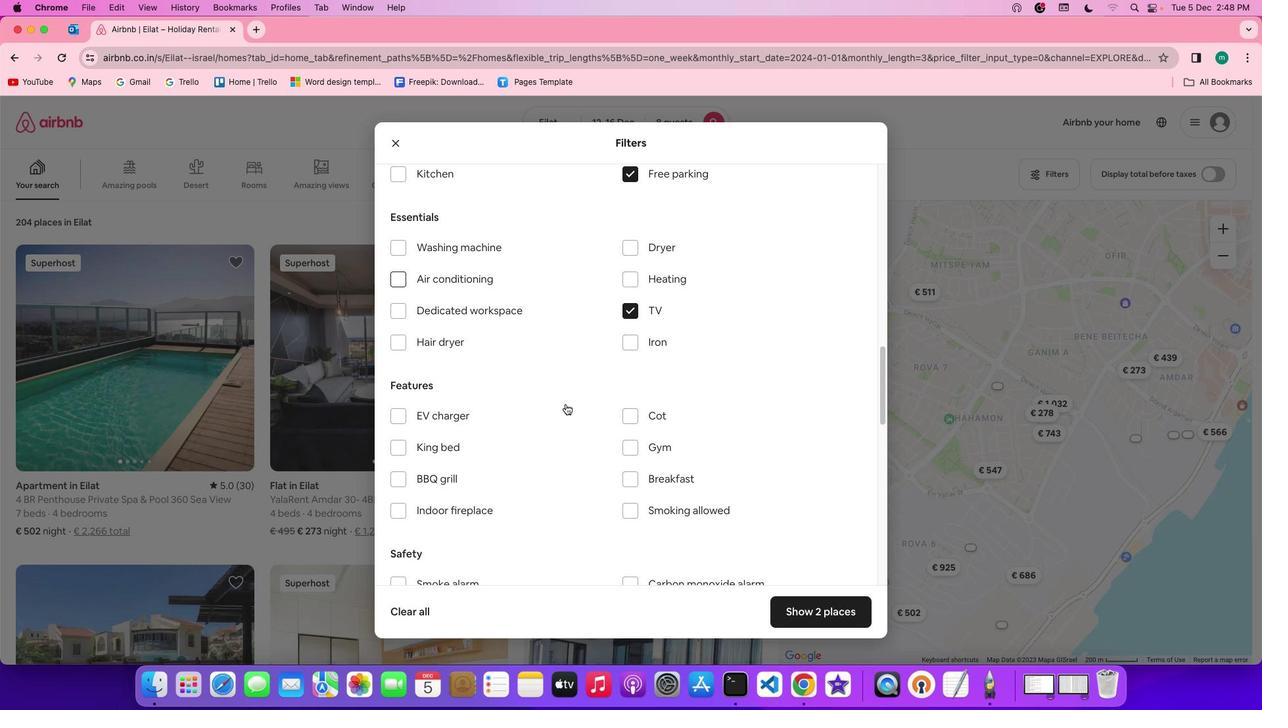 
Action: Mouse scrolled (601, 419) with delta (182, 32)
Screenshot: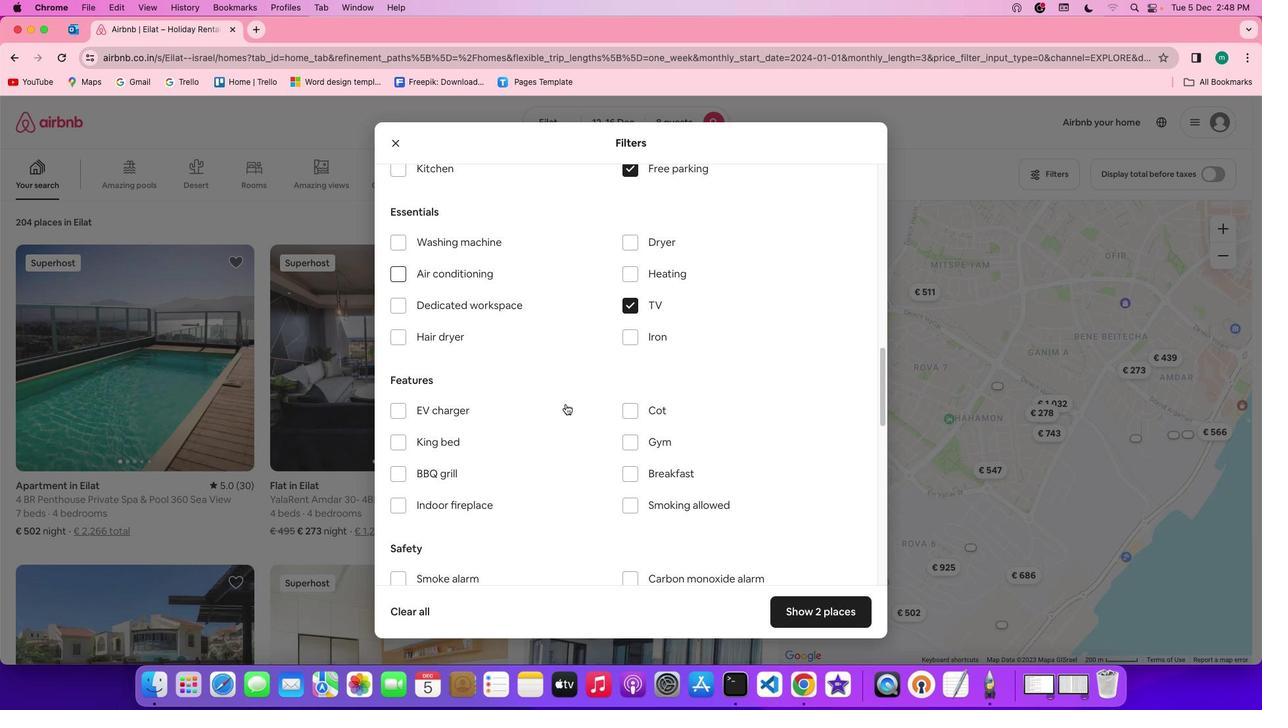 
Action: Mouse scrolled (601, 419) with delta (182, 32)
Screenshot: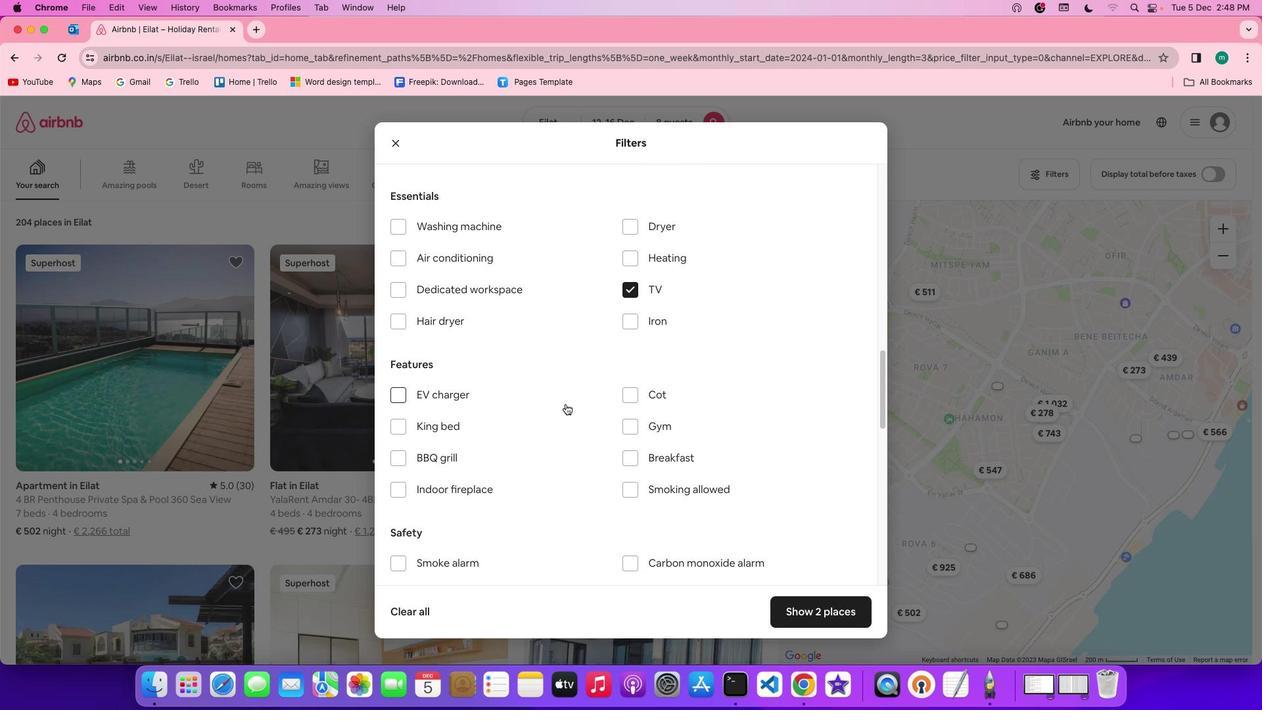 
Action: Mouse scrolled (601, 419) with delta (182, 32)
Screenshot: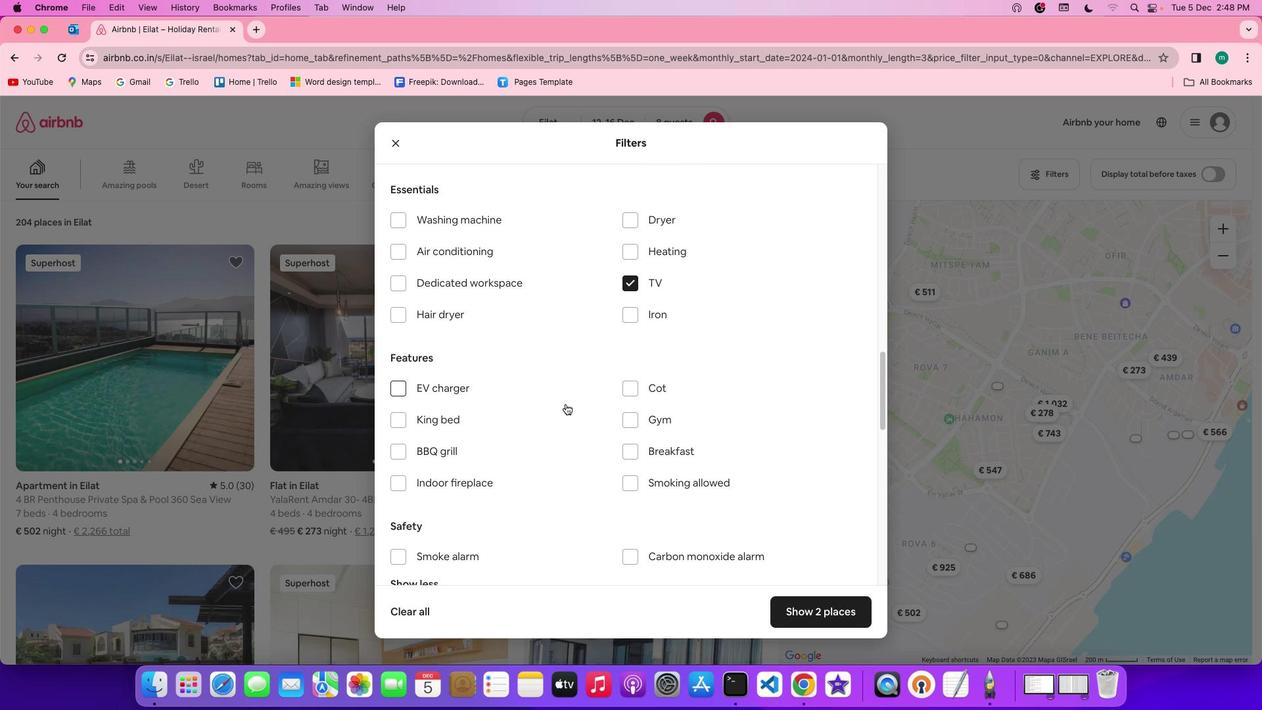 
Action: Mouse scrolled (601, 419) with delta (182, 32)
Screenshot: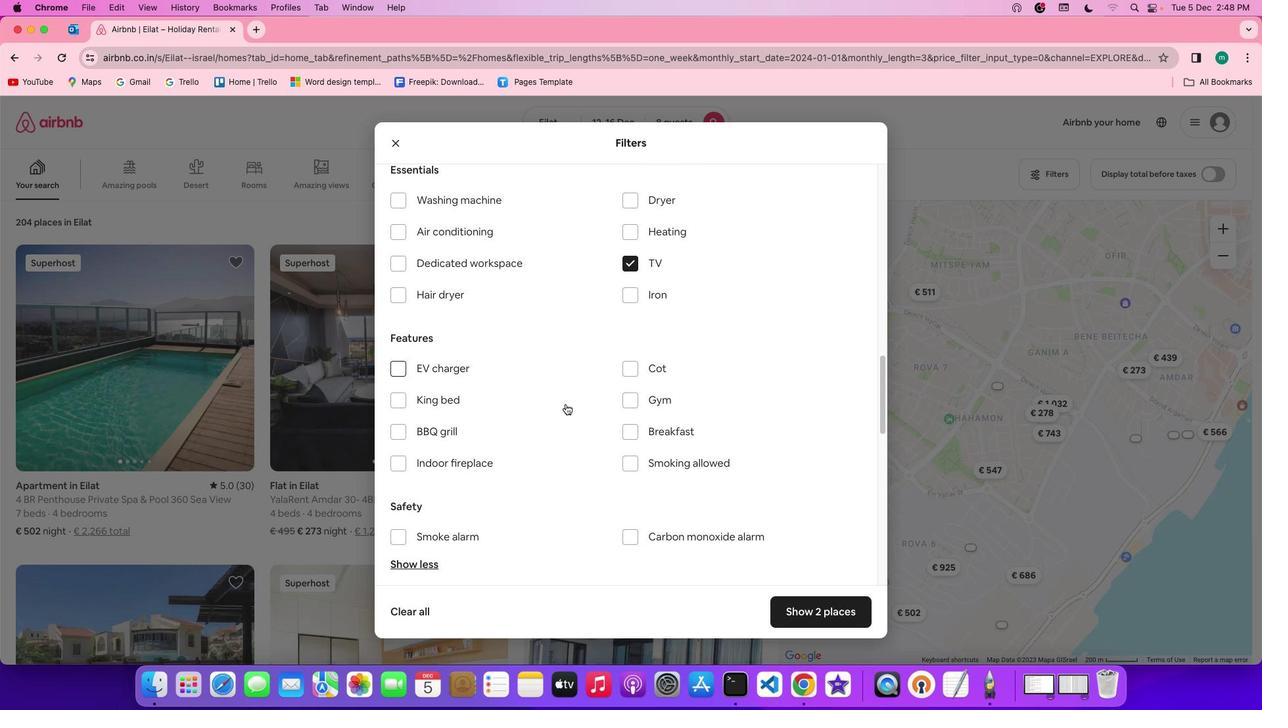 
Action: Mouse moved to (651, 393)
Screenshot: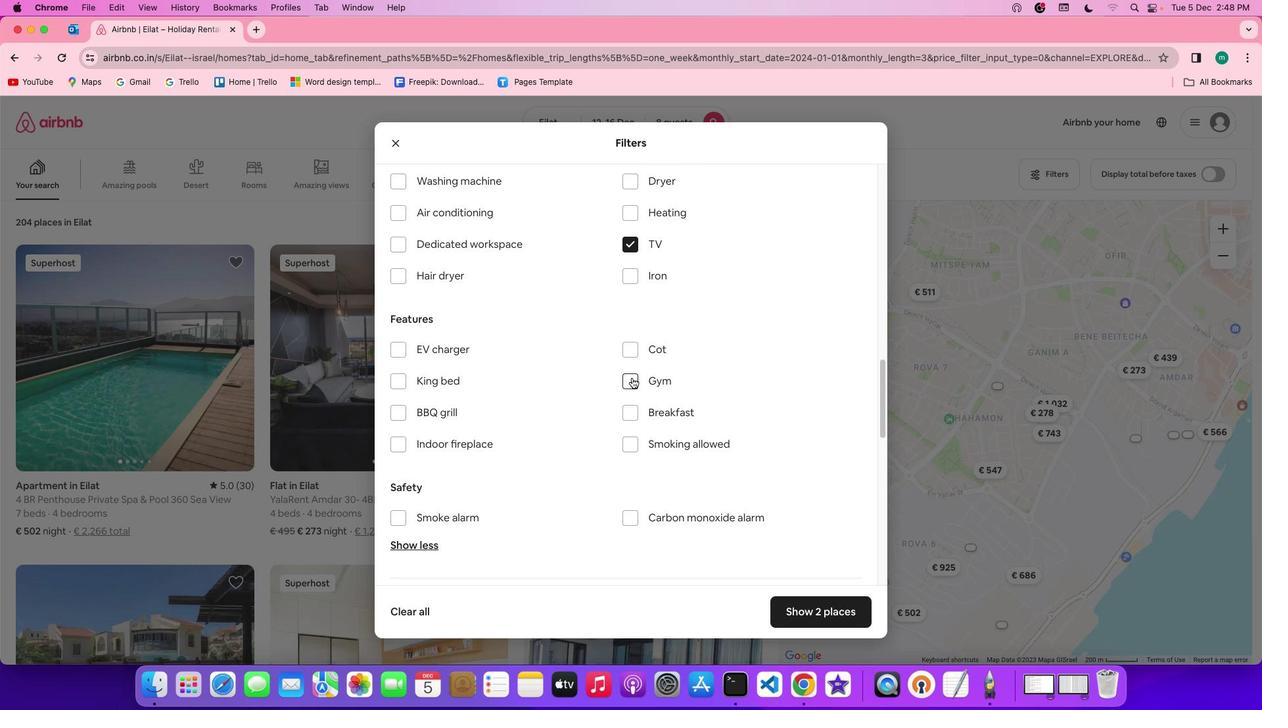 
Action: Mouse pressed left at (651, 393)
Screenshot: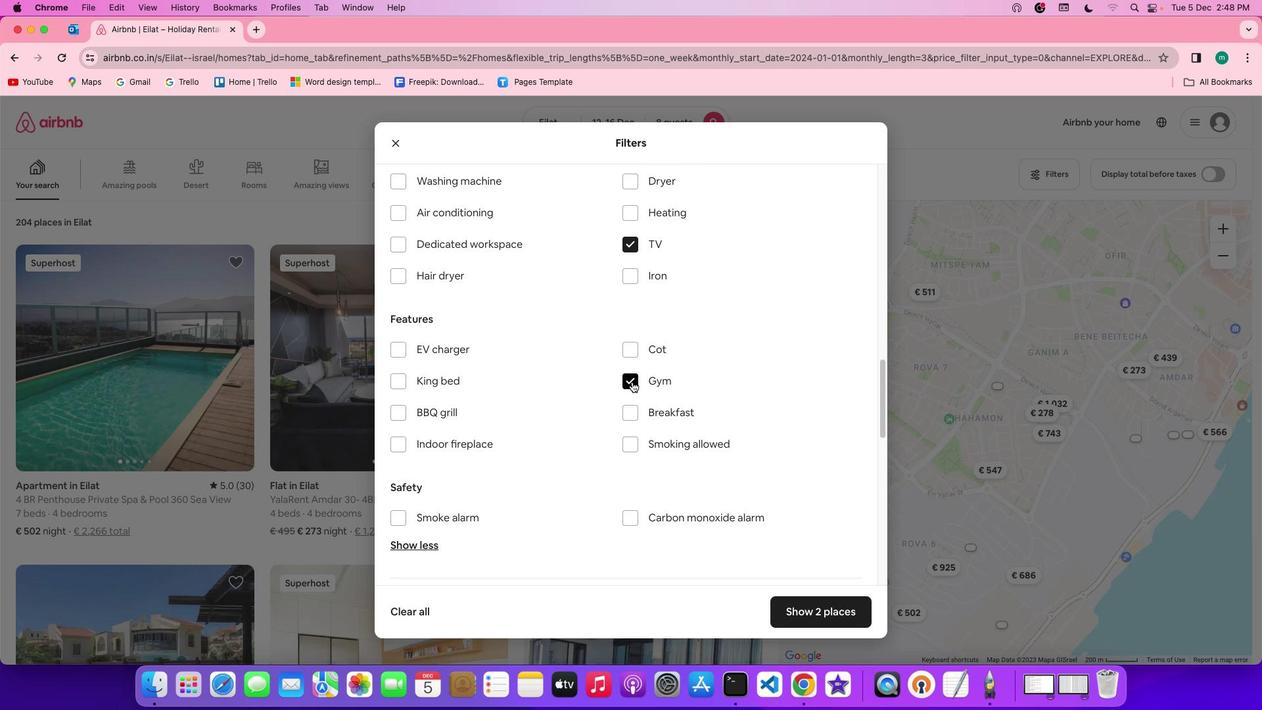 
Action: Mouse moved to (648, 418)
Screenshot: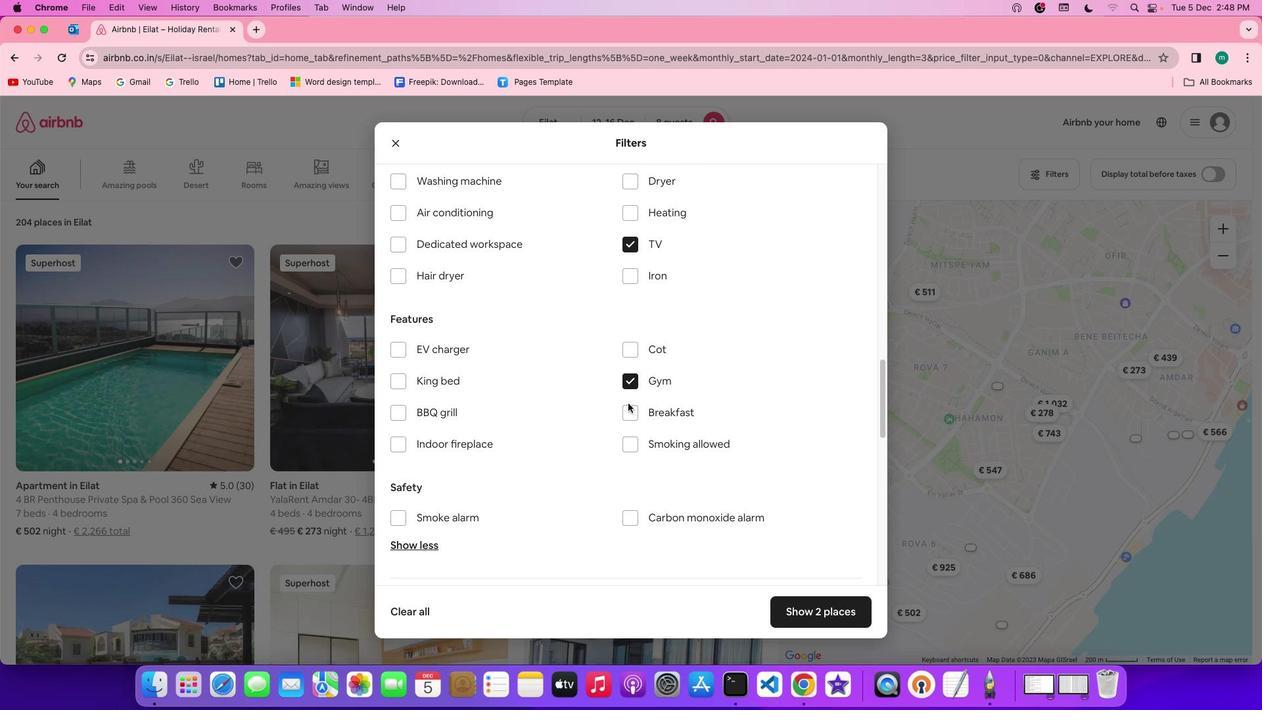 
Action: Mouse pressed left at (648, 418)
Screenshot: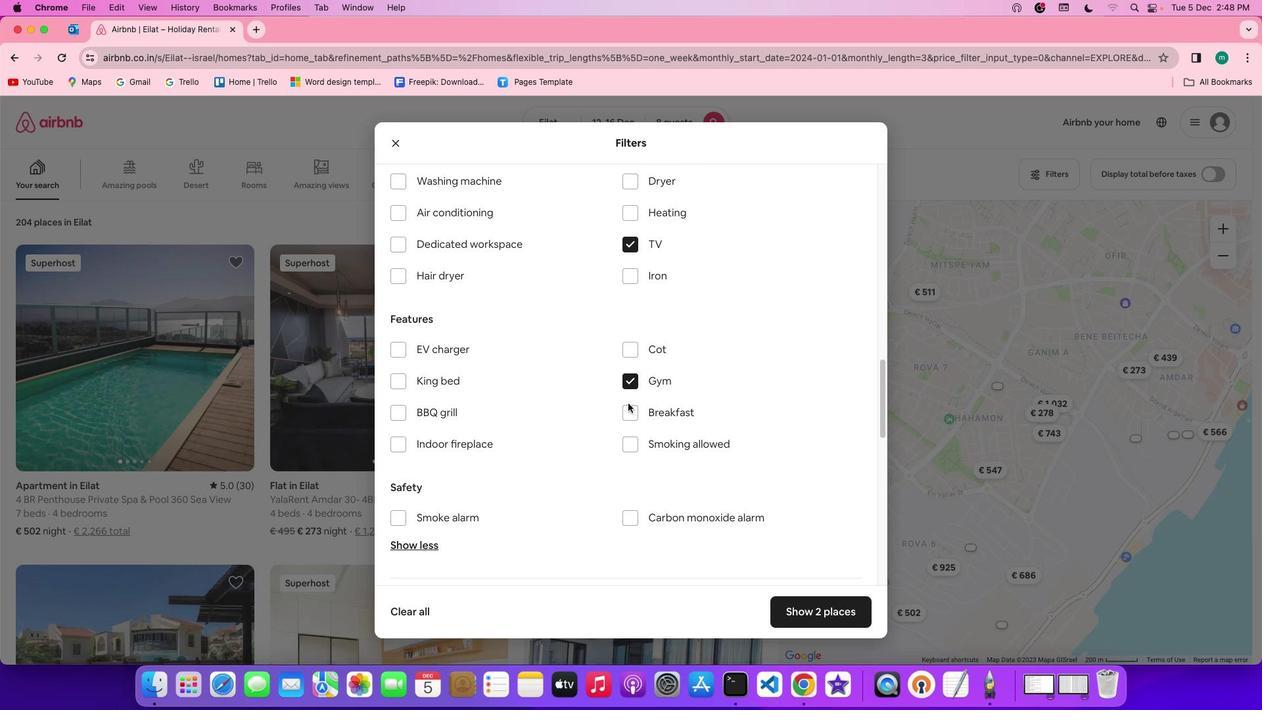 
Action: Mouse moved to (705, 498)
Screenshot: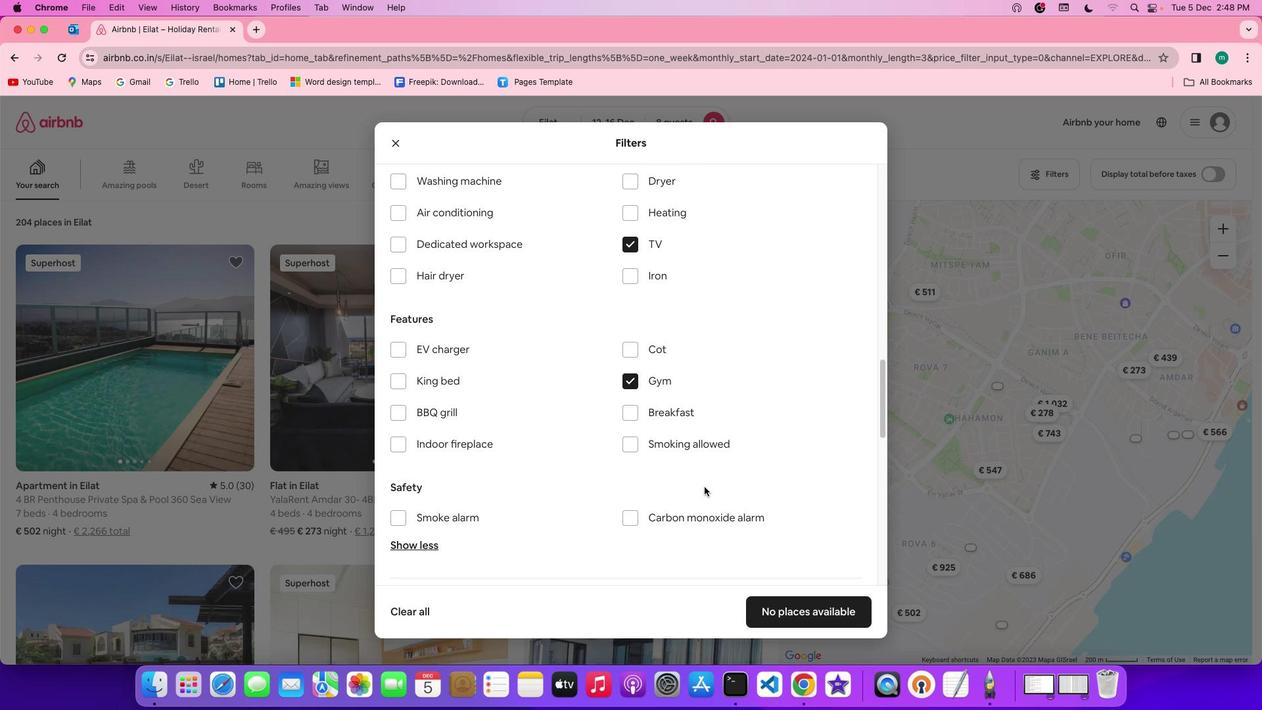 
Action: Mouse scrolled (705, 498) with delta (182, 32)
Screenshot: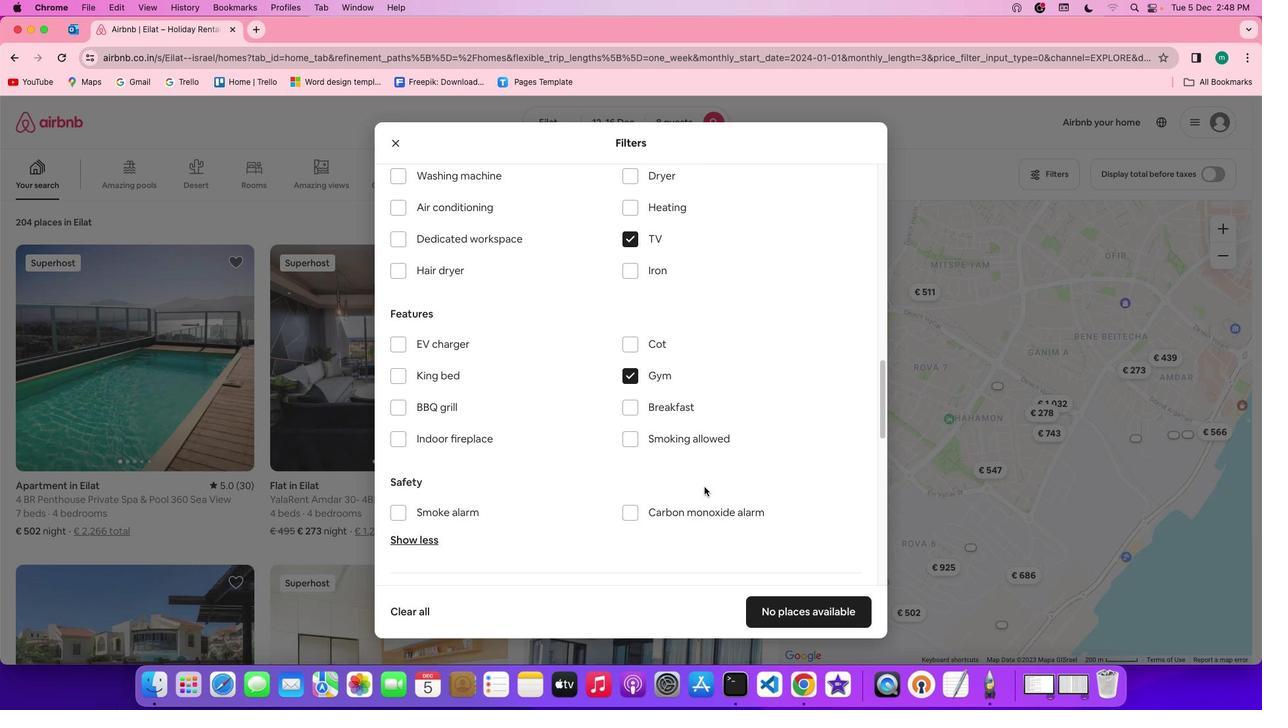 
Action: Mouse scrolled (705, 498) with delta (182, 32)
Screenshot: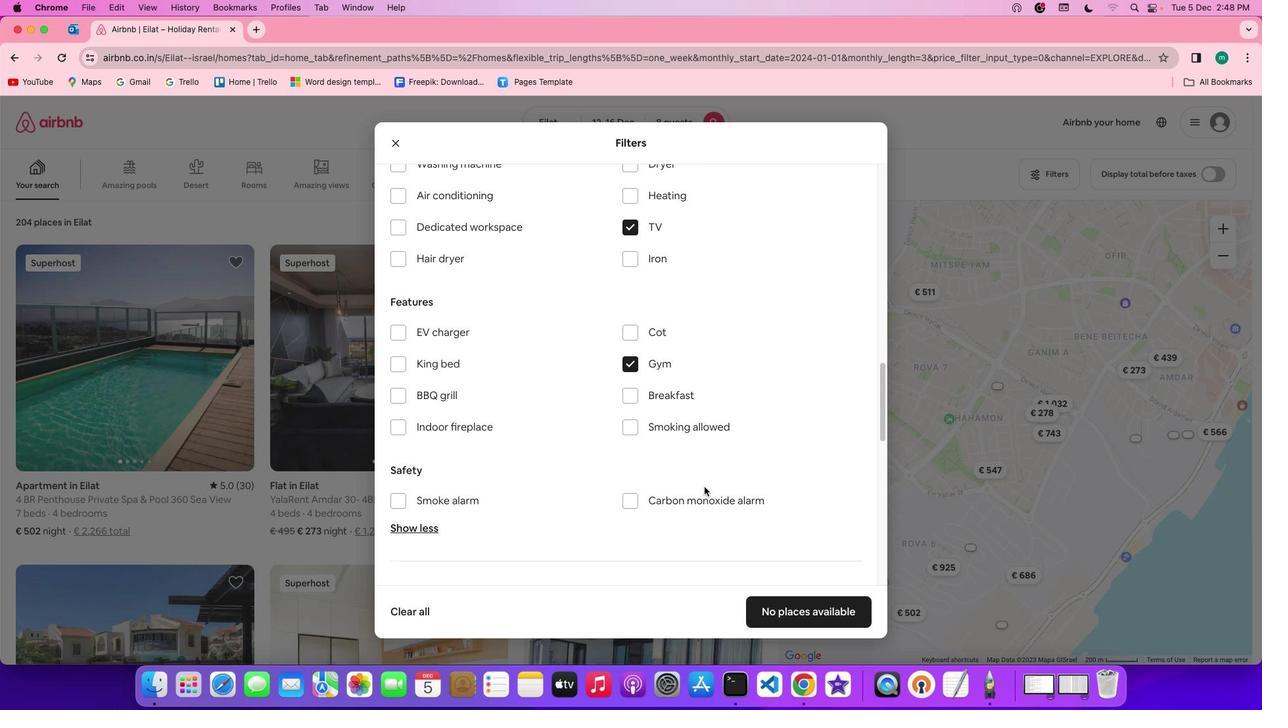 
Action: Mouse scrolled (705, 498) with delta (182, 32)
Screenshot: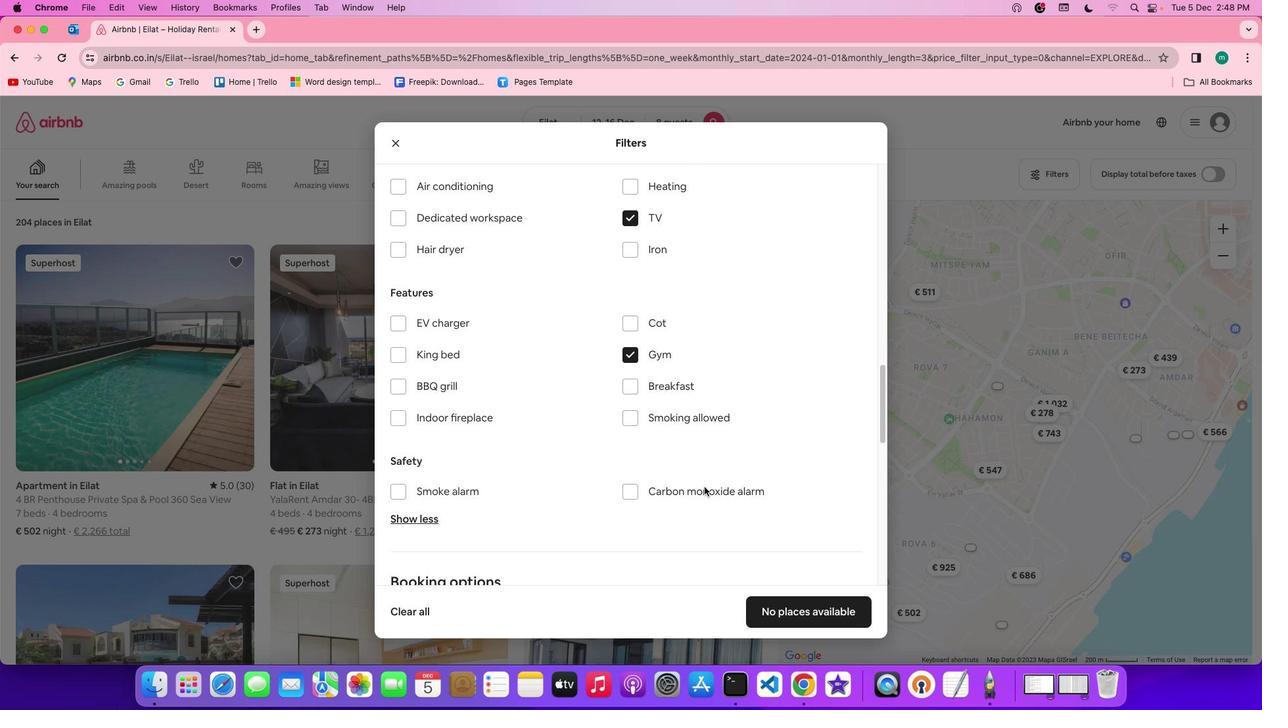 
Action: Mouse scrolled (705, 498) with delta (182, 31)
Screenshot: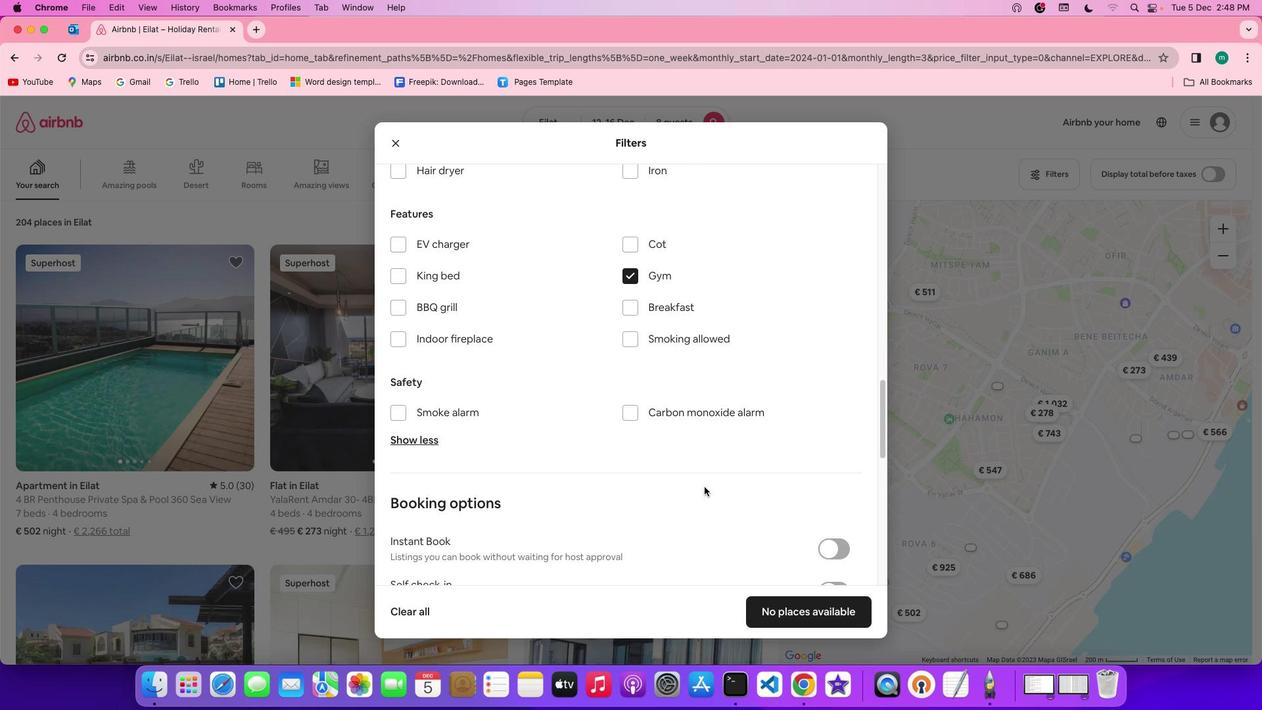 
Action: Mouse scrolled (705, 498) with delta (182, 32)
Screenshot: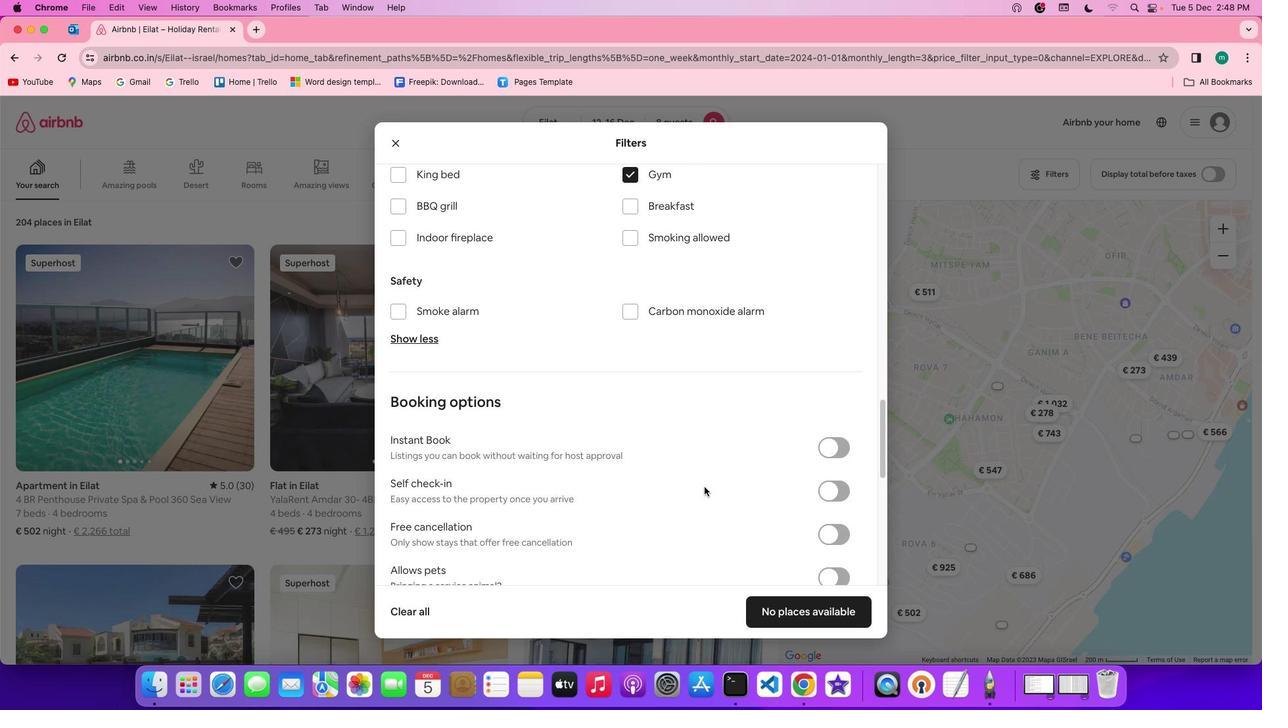 
Action: Mouse scrolled (705, 498) with delta (182, 32)
Screenshot: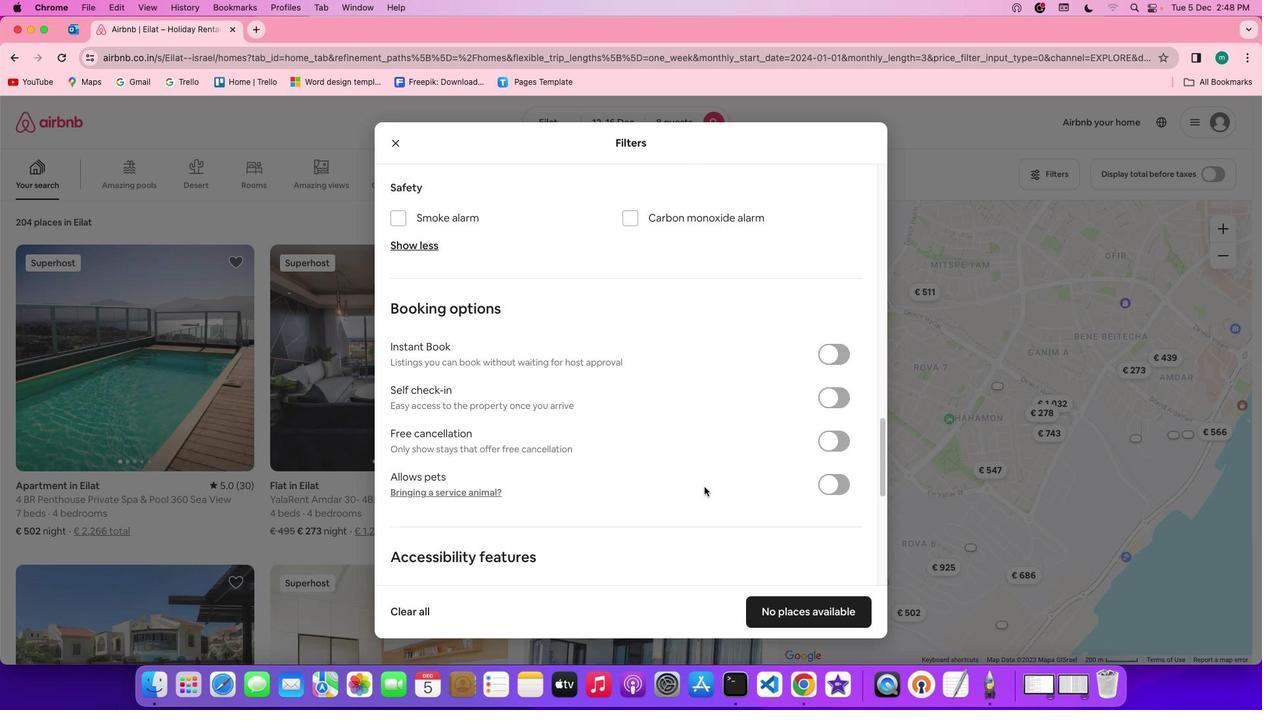 
Action: Mouse scrolled (705, 498) with delta (182, 31)
Screenshot: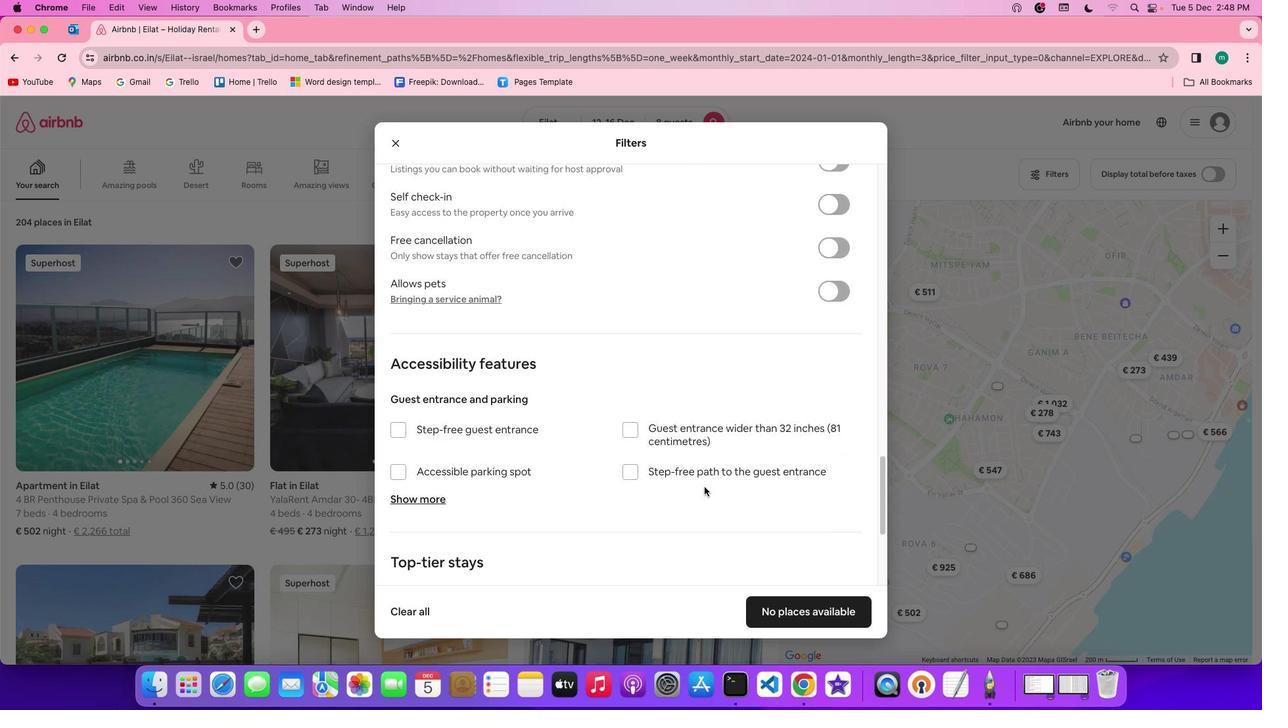 
Action: Mouse scrolled (705, 498) with delta (182, 30)
Screenshot: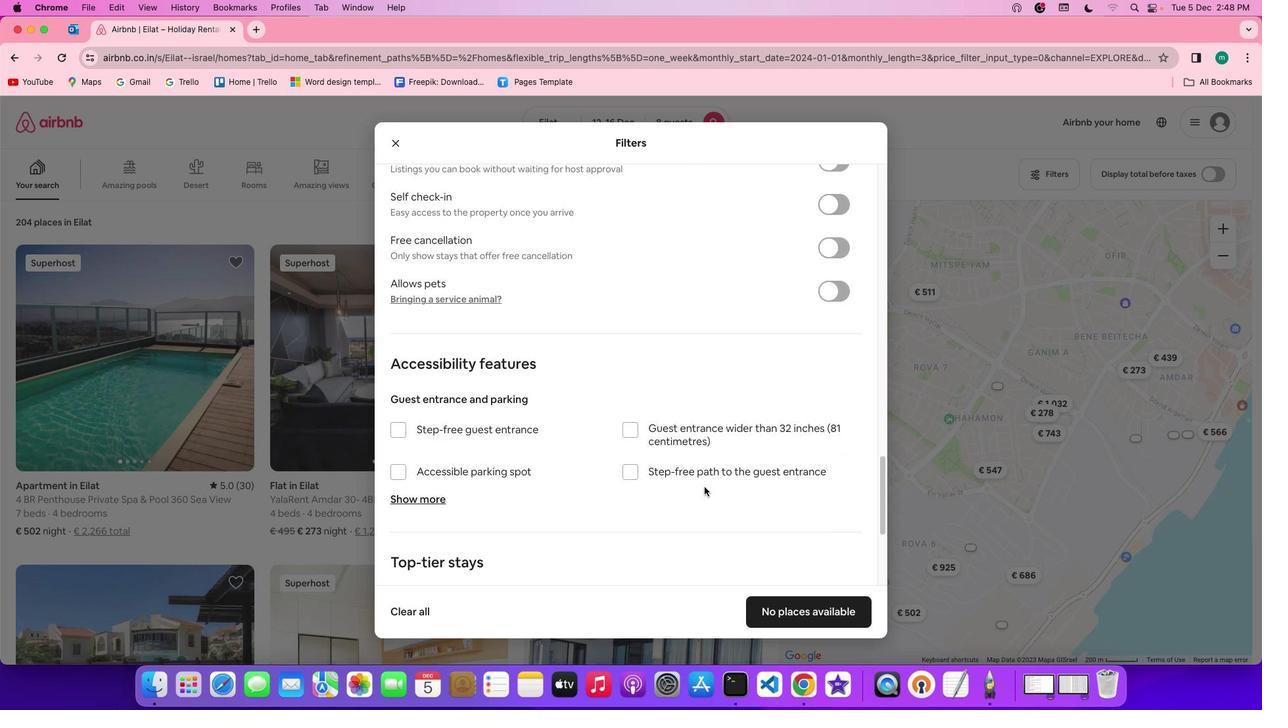 
Action: Mouse scrolled (705, 498) with delta (182, 30)
Screenshot: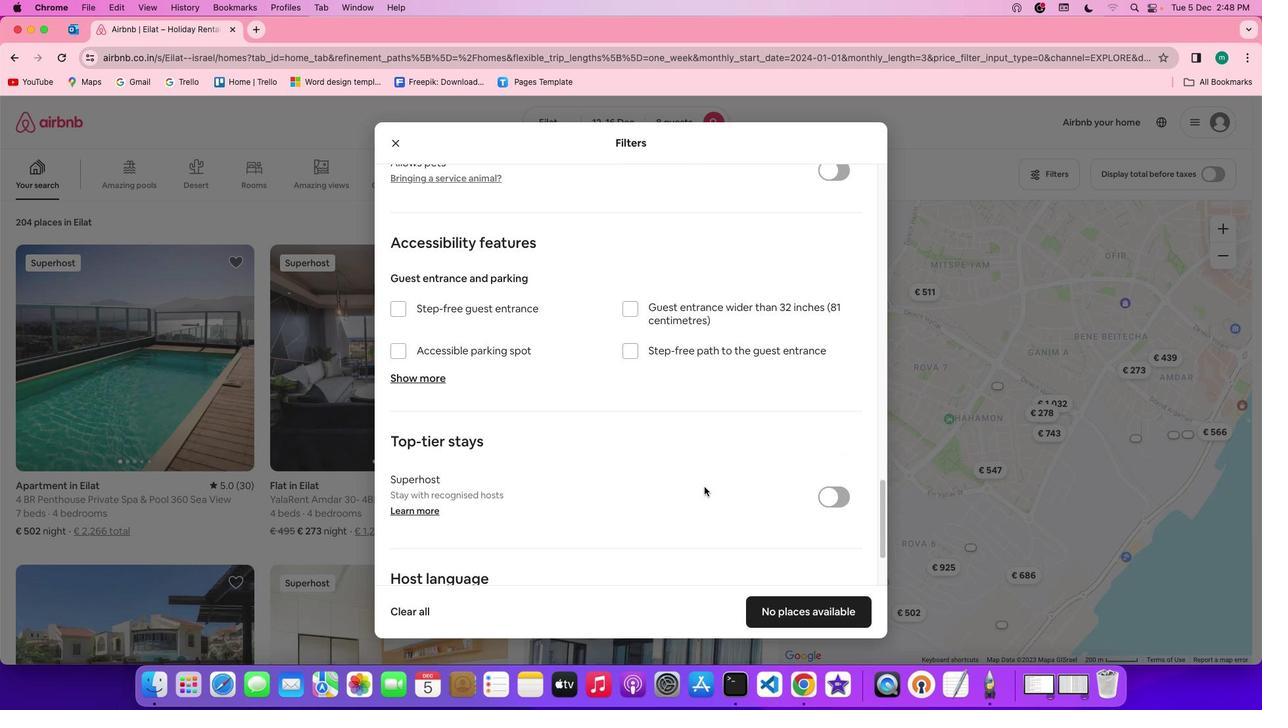 
Action: Mouse scrolled (705, 498) with delta (182, 32)
Screenshot: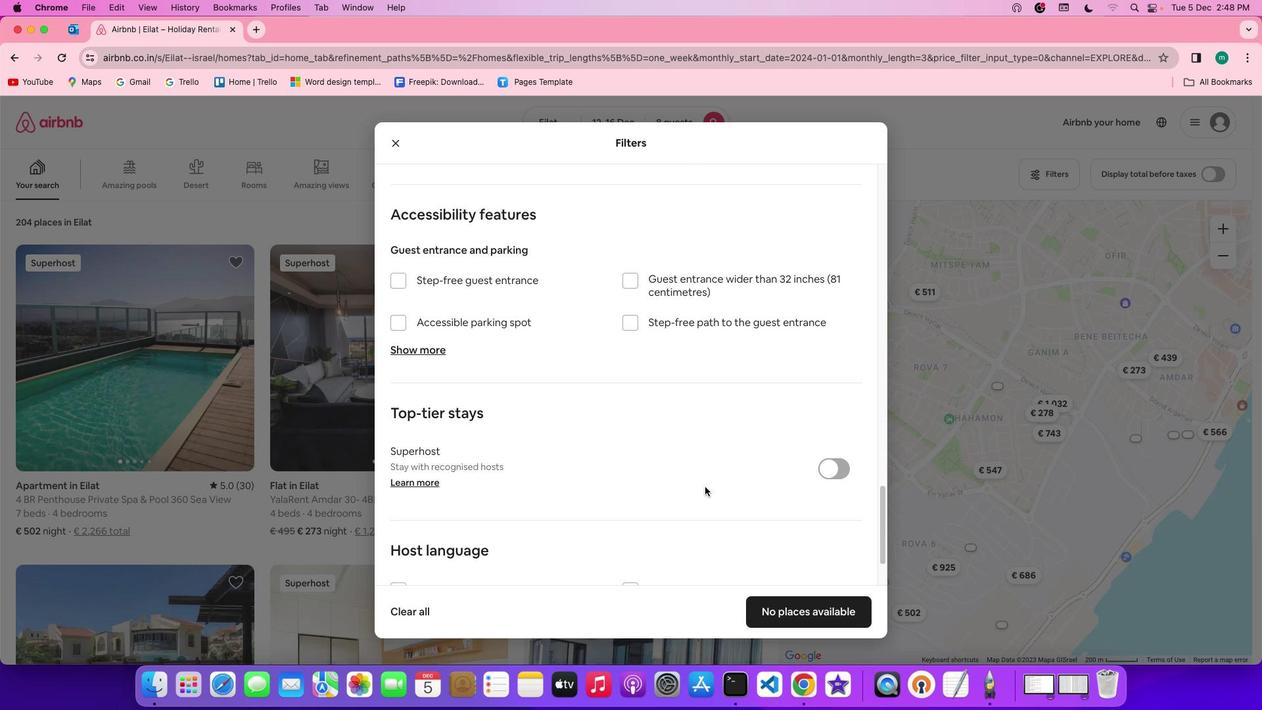 
Action: Mouse scrolled (705, 498) with delta (182, 32)
Screenshot: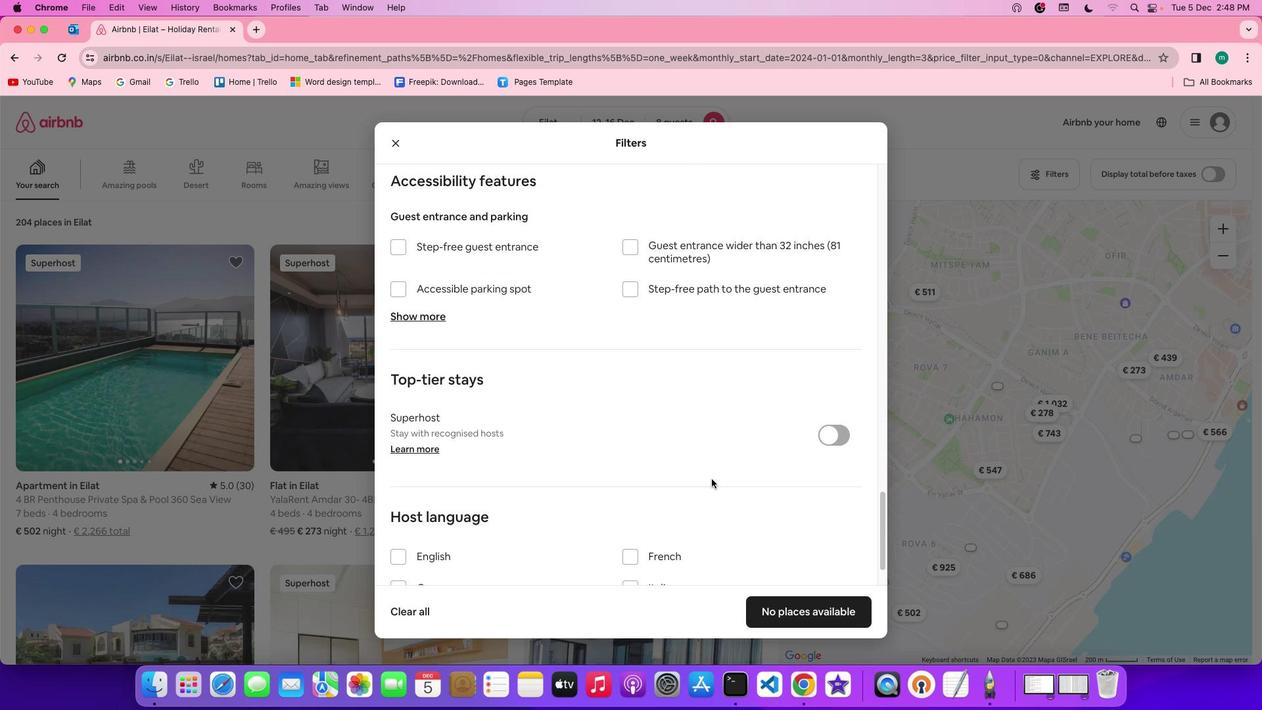 
Action: Mouse scrolled (705, 498) with delta (182, 30)
Screenshot: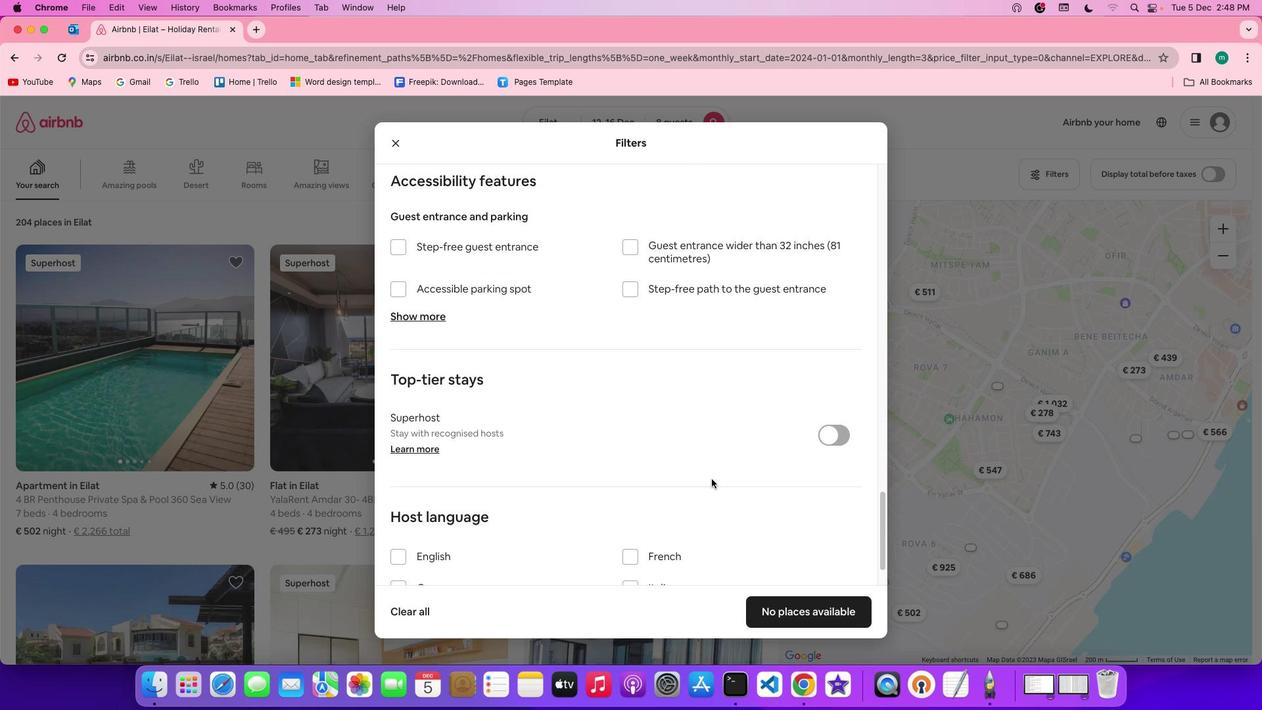 
Action: Mouse scrolled (705, 498) with delta (182, 30)
Screenshot: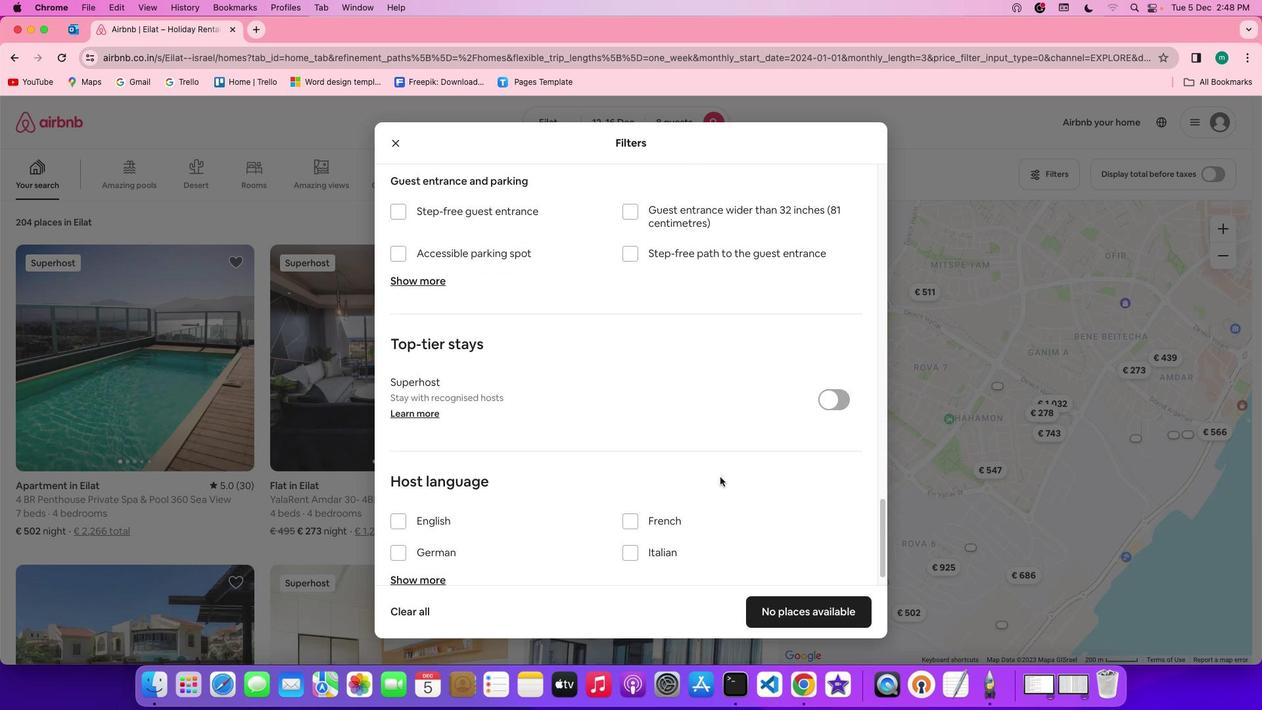 
Action: Mouse scrolled (705, 498) with delta (182, 30)
Screenshot: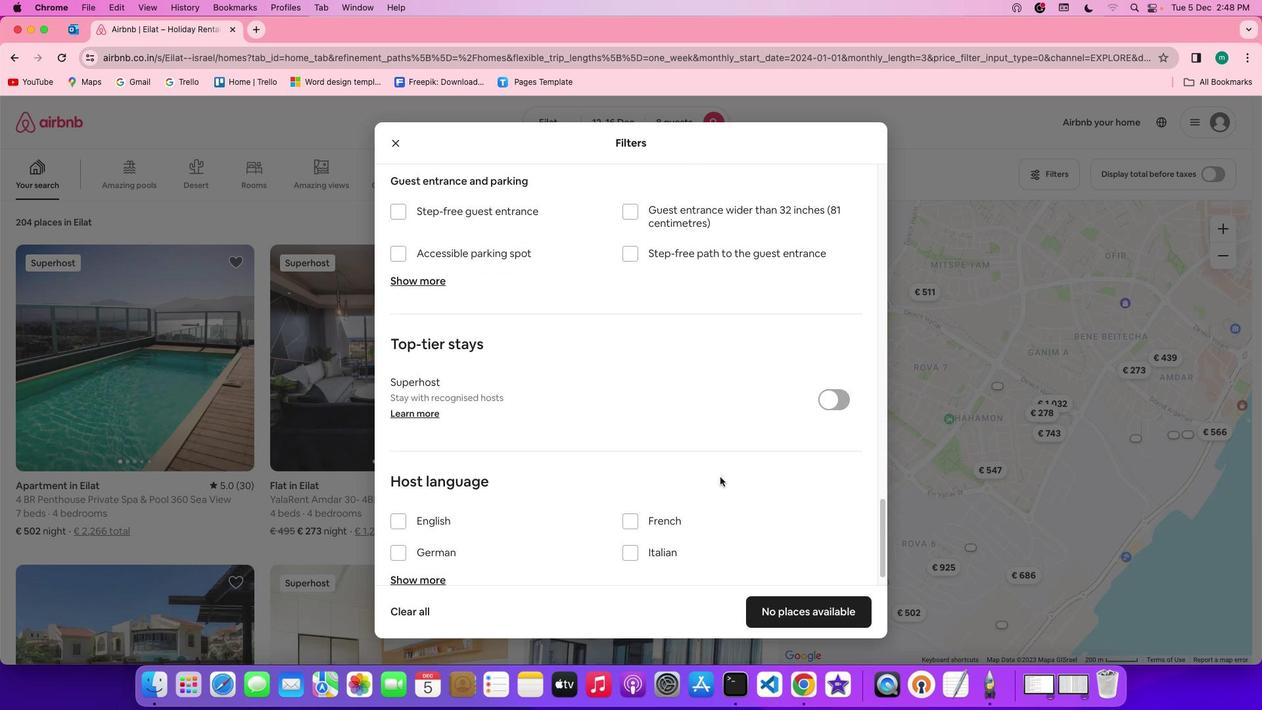 
Action: Mouse moved to (780, 613)
Screenshot: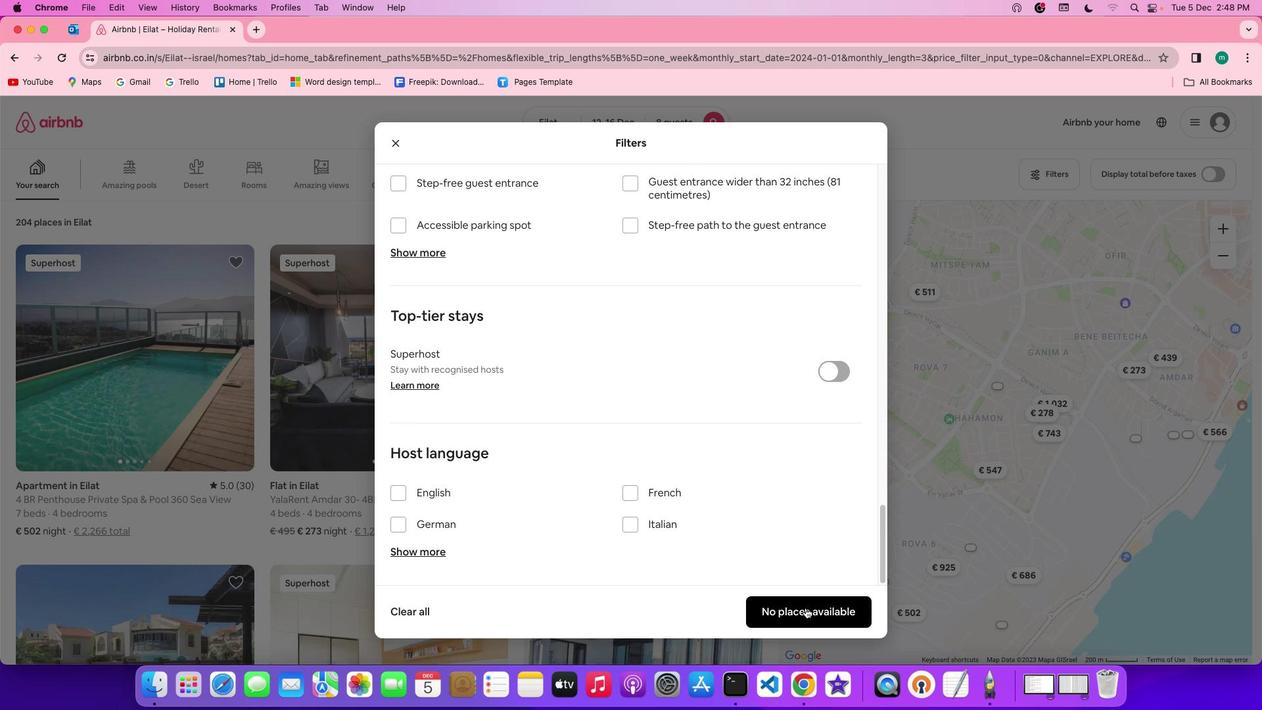 
Action: Mouse pressed left at (780, 613)
Screenshot: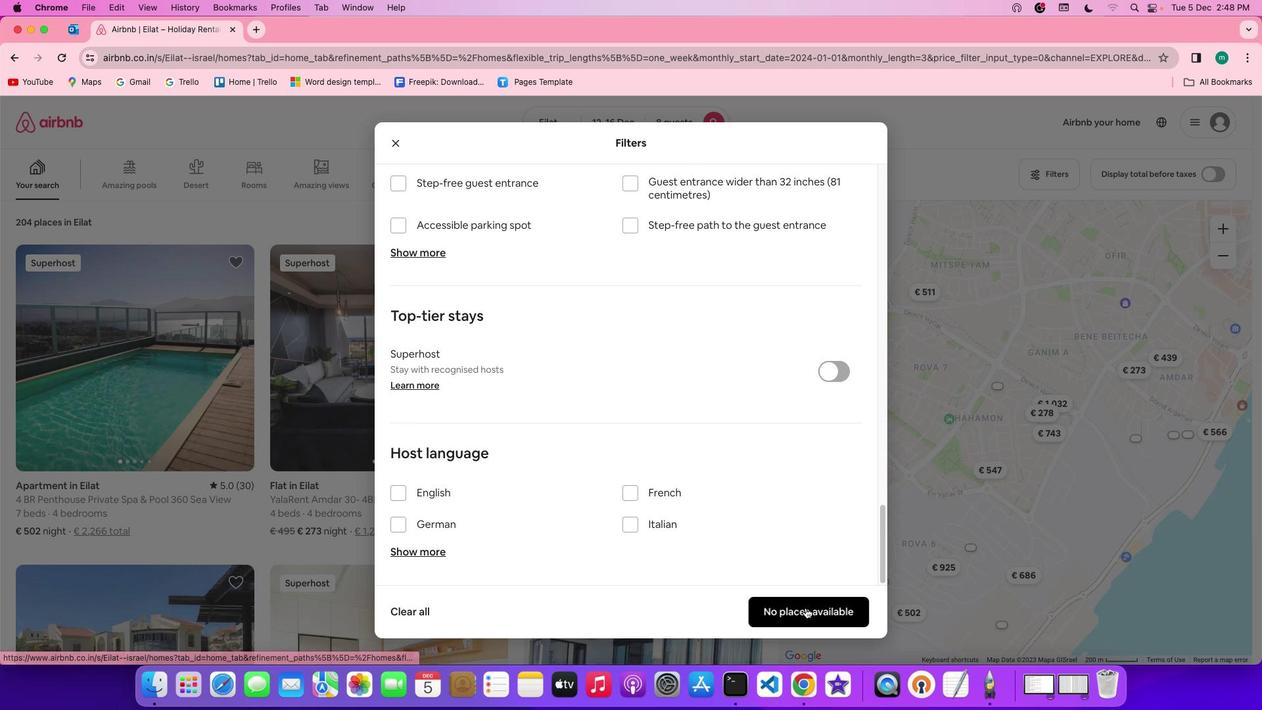 
Action: Mouse moved to (514, 361)
Screenshot: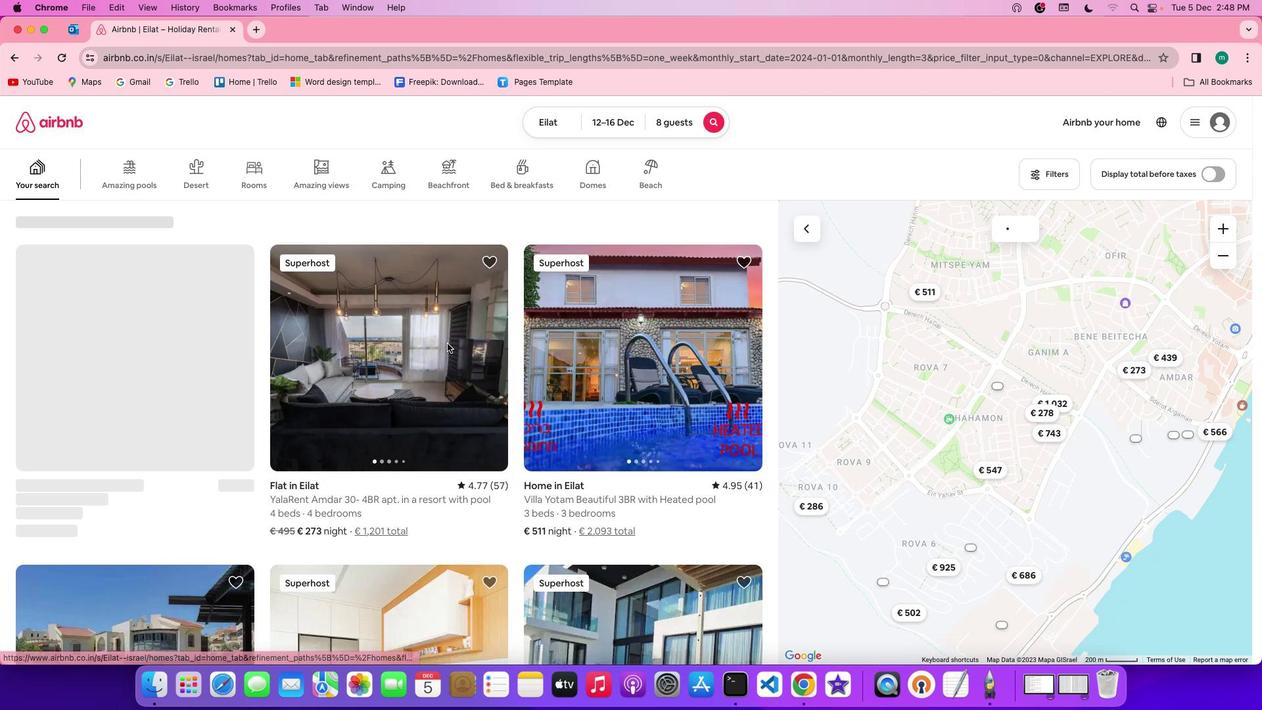 
